 Task: Find connections with filter location Kaihua with filter topic #house with filter profile language German with filter current company Advance Auto Parts with filter school Thakur College of Science & Commerce with filter industry Mobile Computing Software Products with filter service category Immigration Law with filter keywords title Title Researcher
Action: Mouse moved to (640, 92)
Screenshot: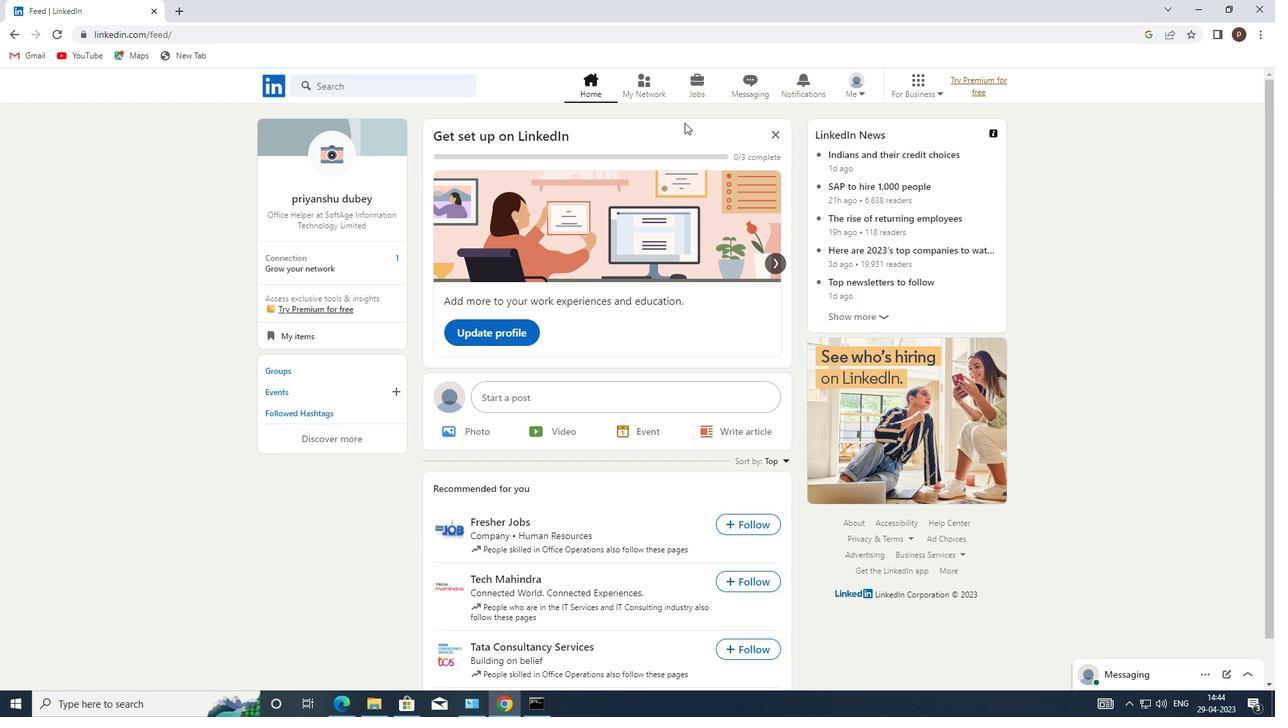 
Action: Mouse pressed left at (640, 92)
Screenshot: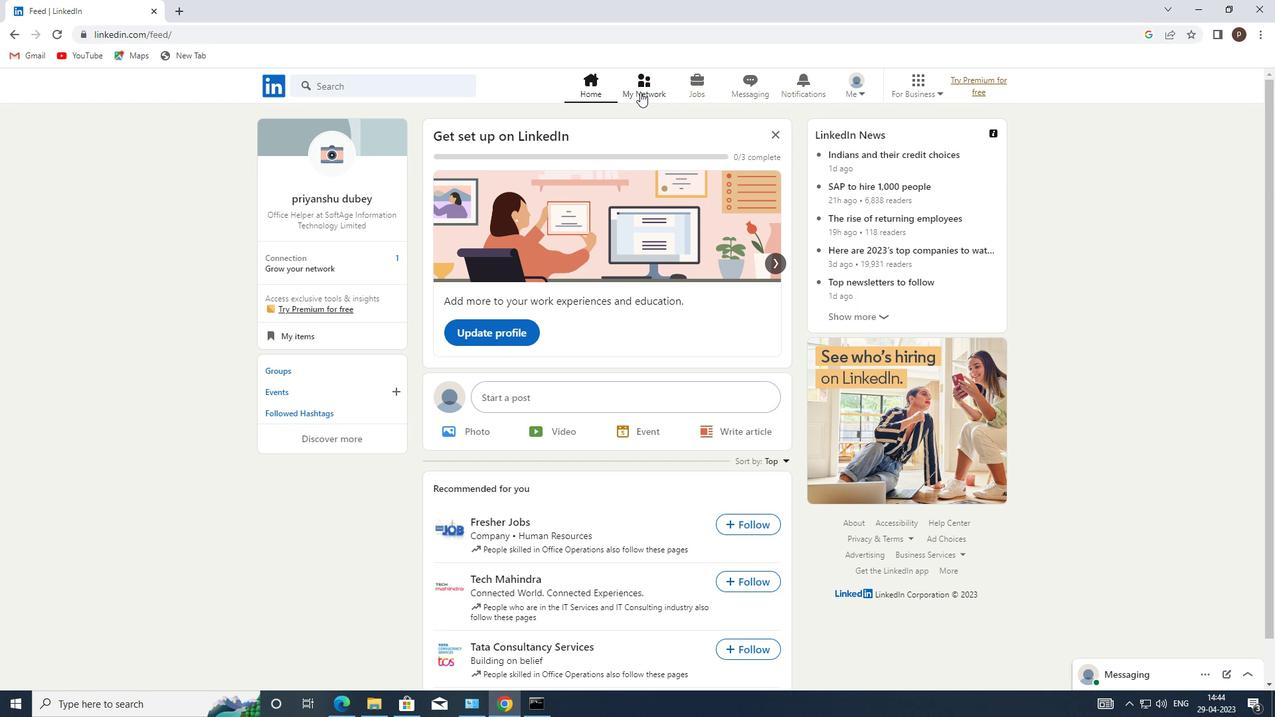 
Action: Mouse moved to (319, 159)
Screenshot: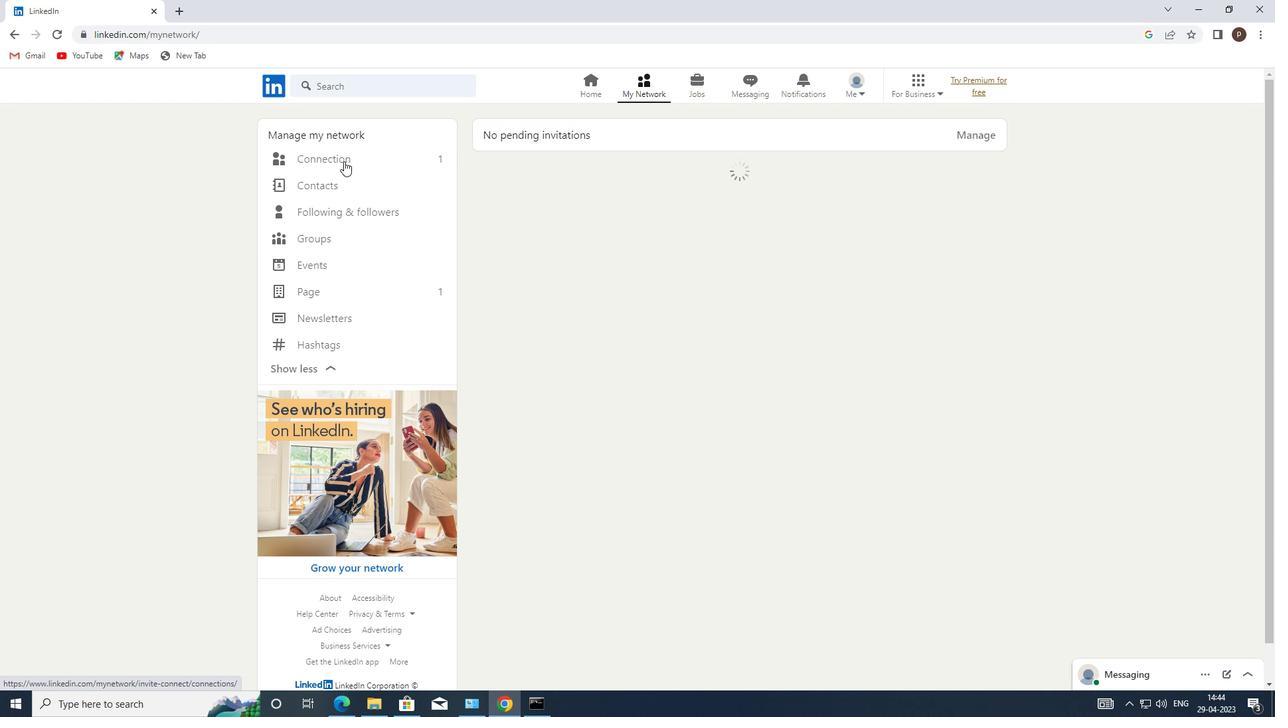 
Action: Mouse pressed left at (319, 159)
Screenshot: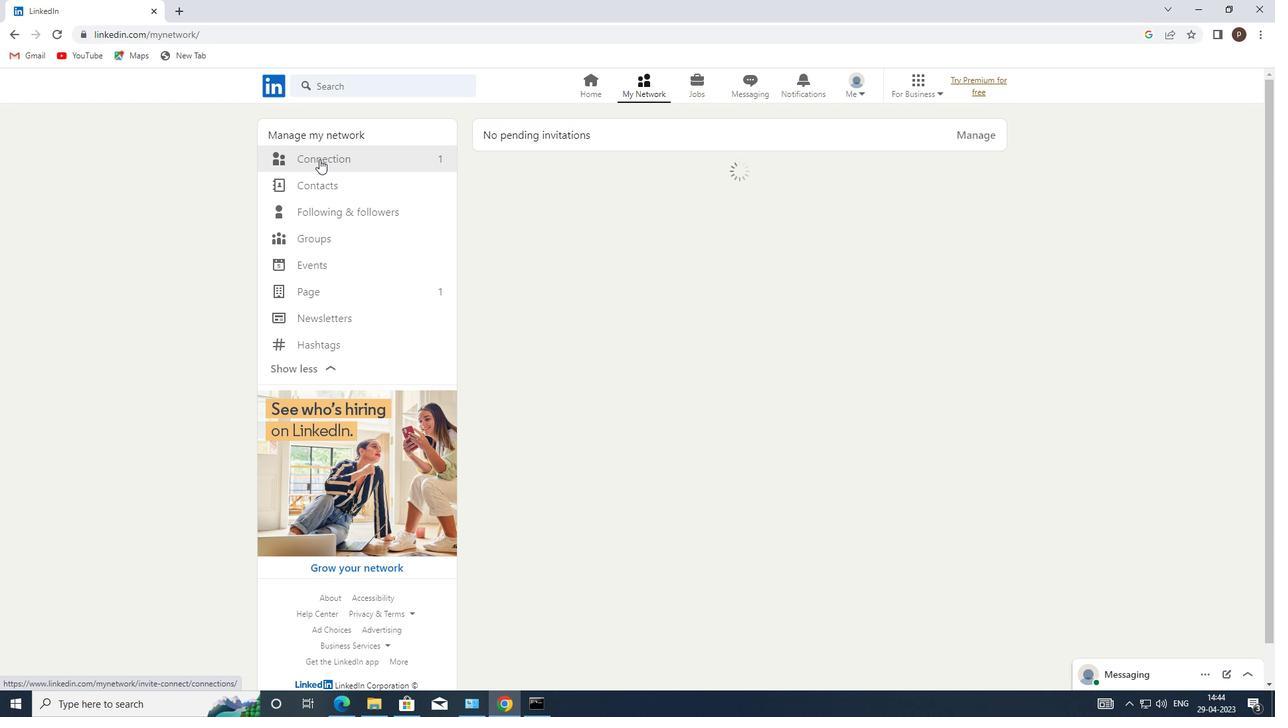 
Action: Mouse moved to (763, 163)
Screenshot: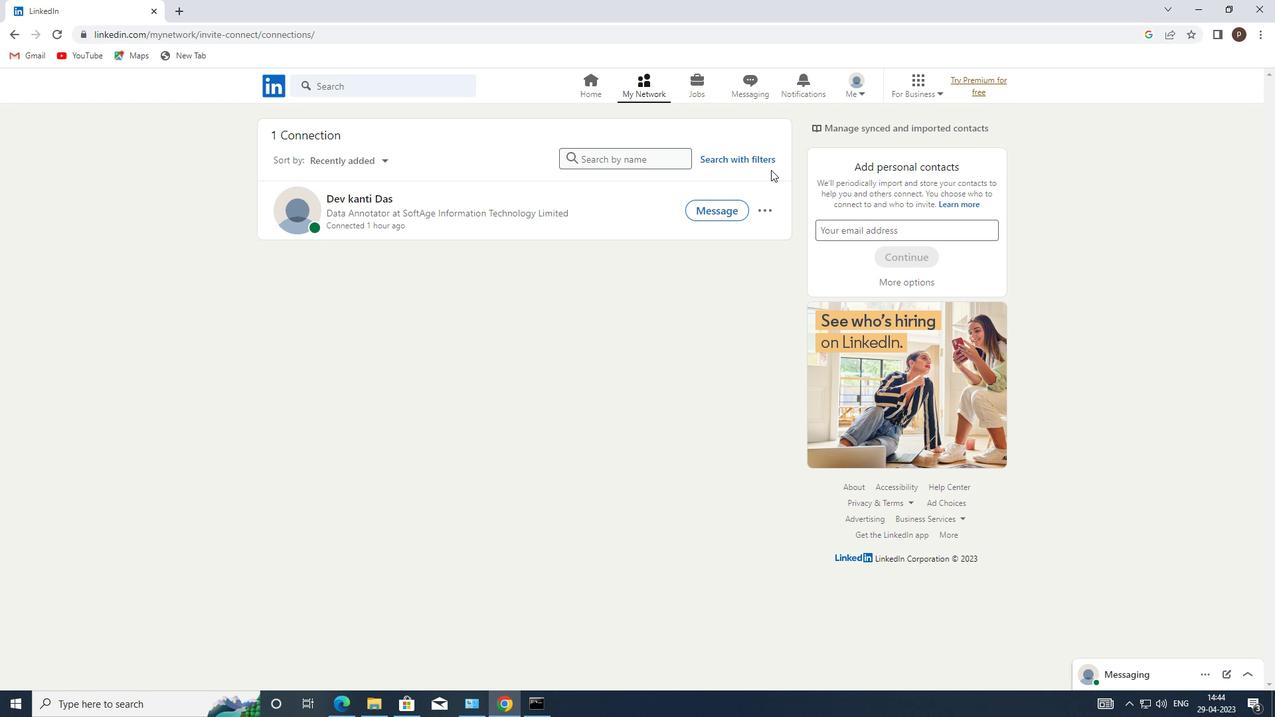 
Action: Mouse pressed left at (763, 163)
Screenshot: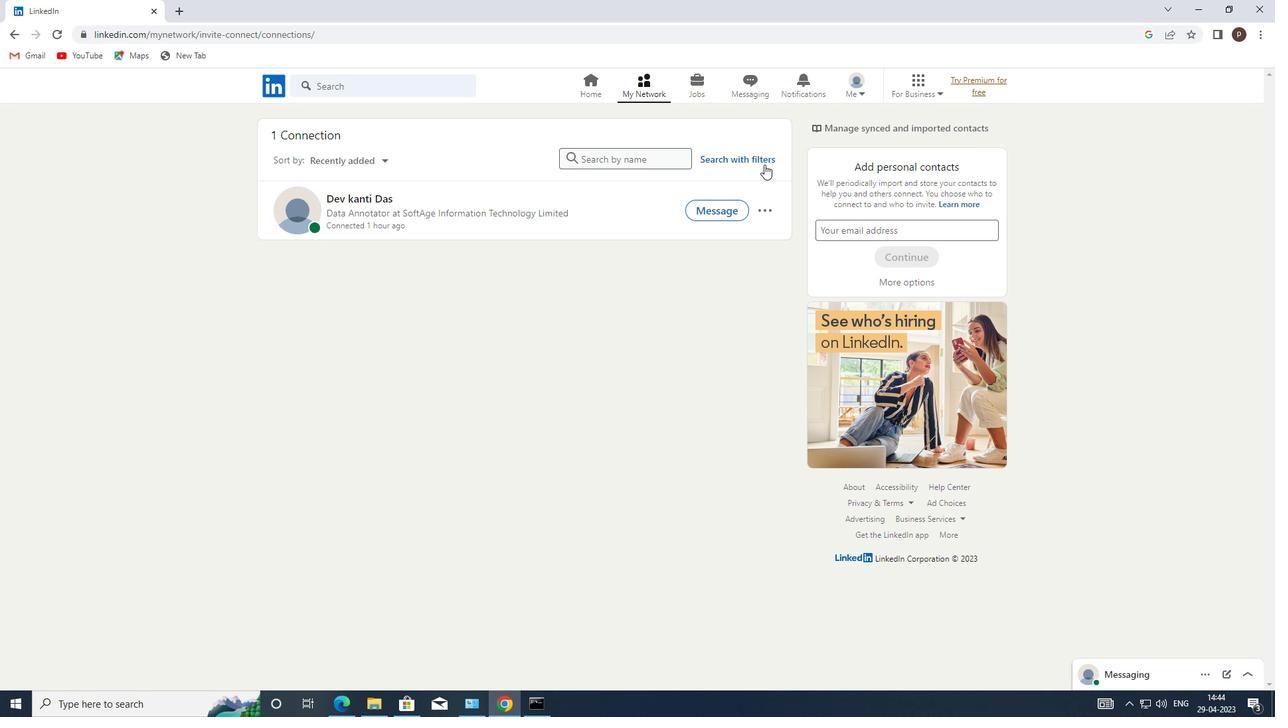 
Action: Mouse moved to (681, 124)
Screenshot: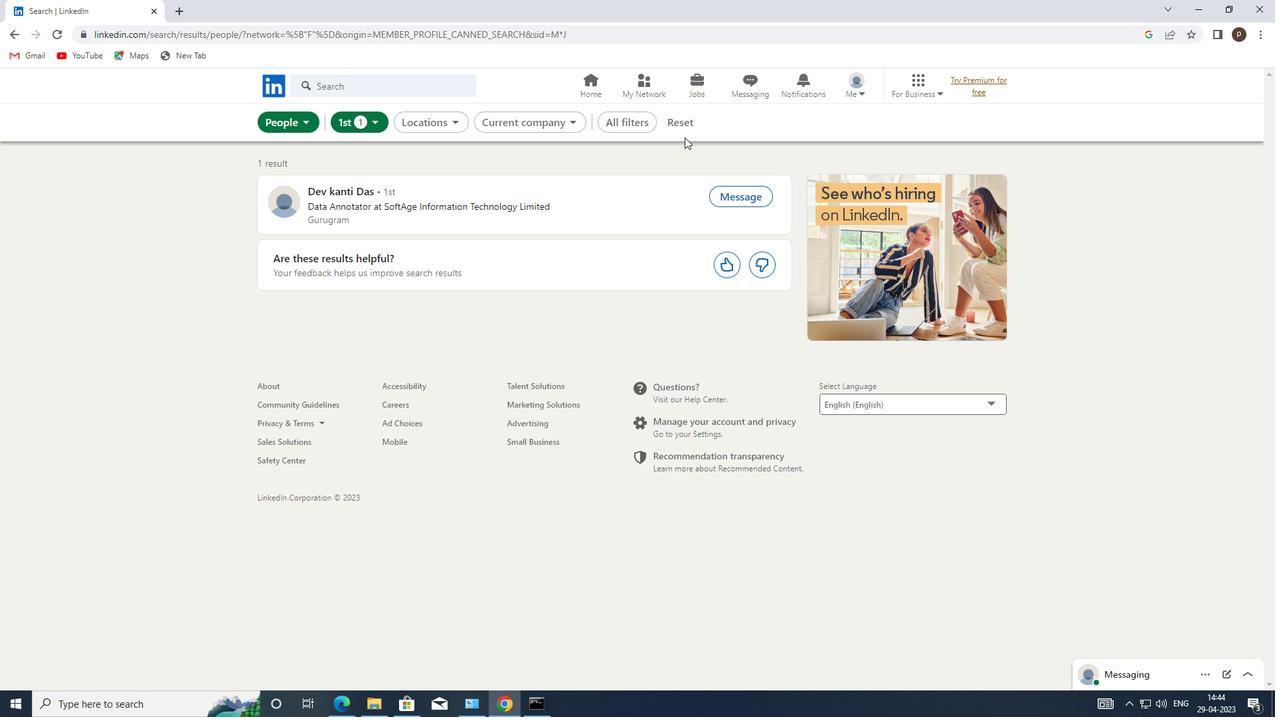
Action: Mouse pressed left at (681, 124)
Screenshot: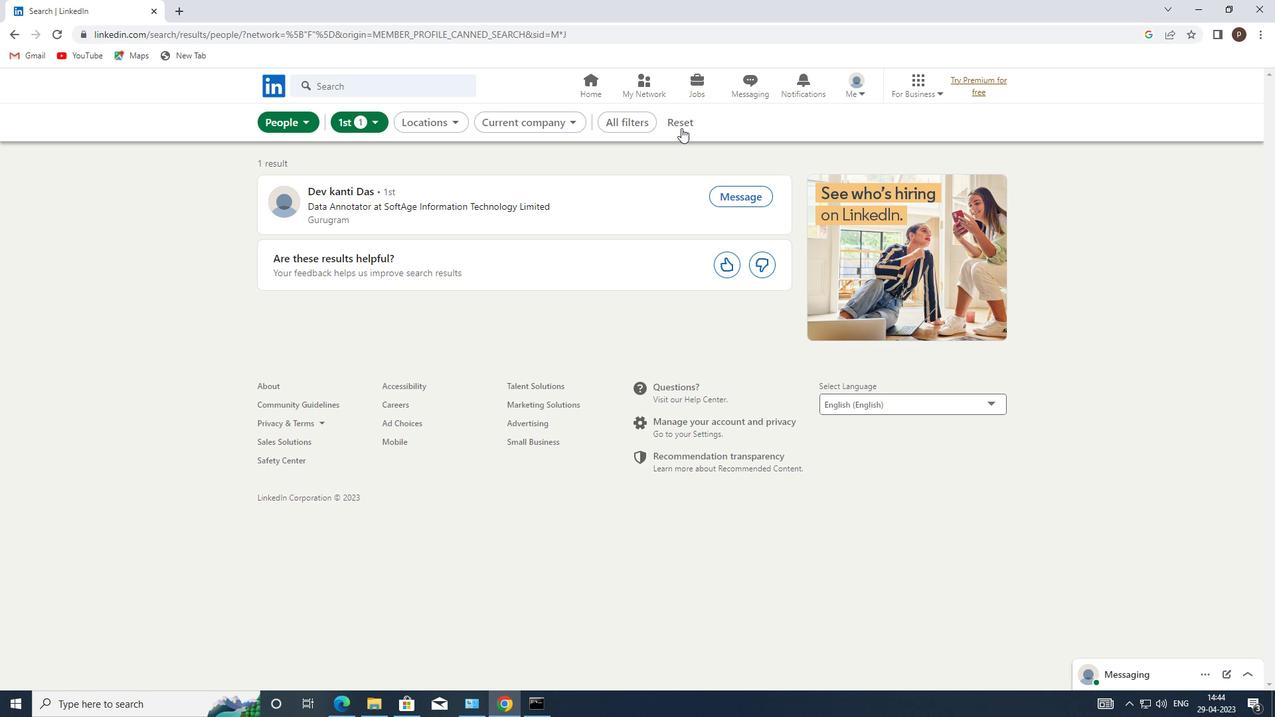 
Action: Mouse moved to (652, 125)
Screenshot: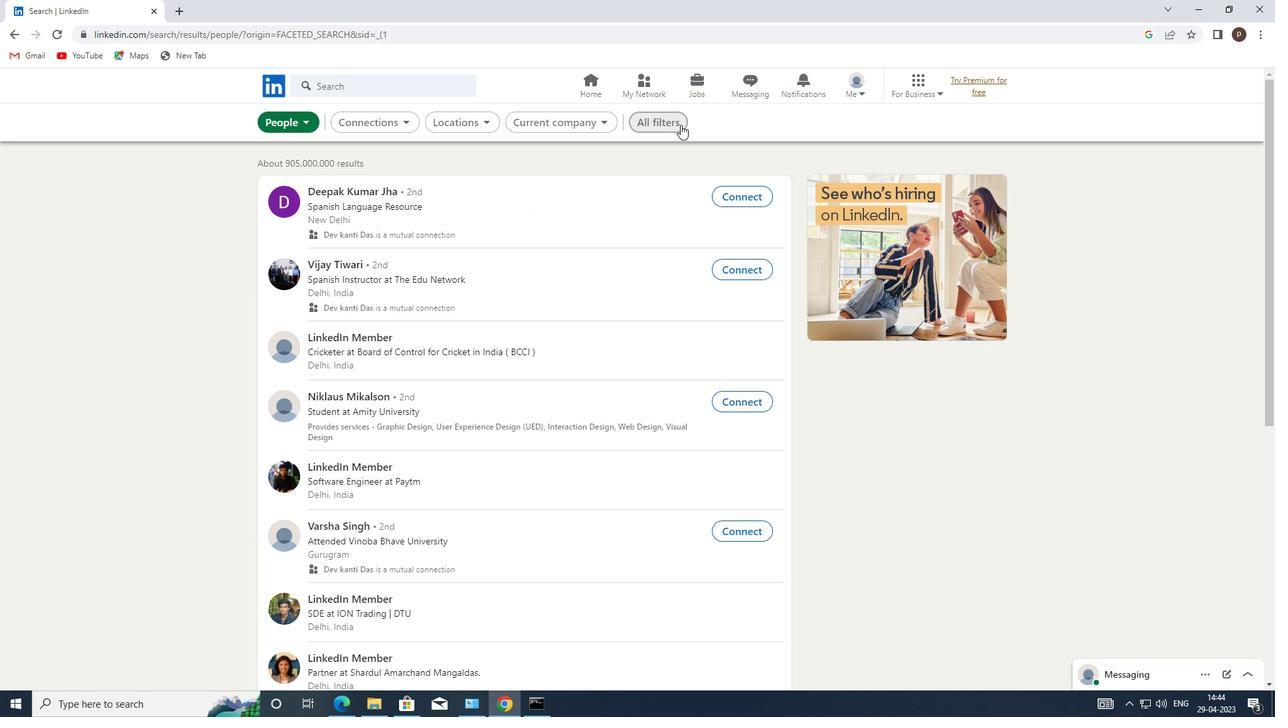
Action: Mouse pressed left at (652, 125)
Screenshot: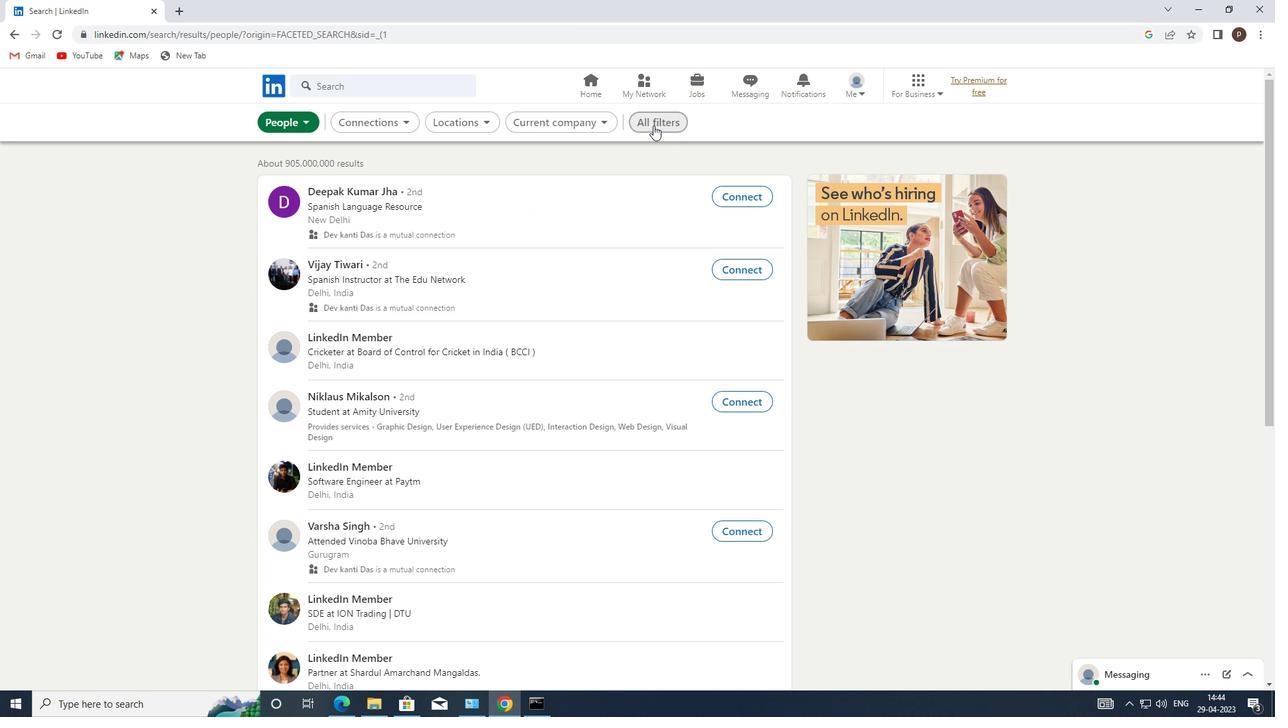 
Action: Mouse moved to (1045, 311)
Screenshot: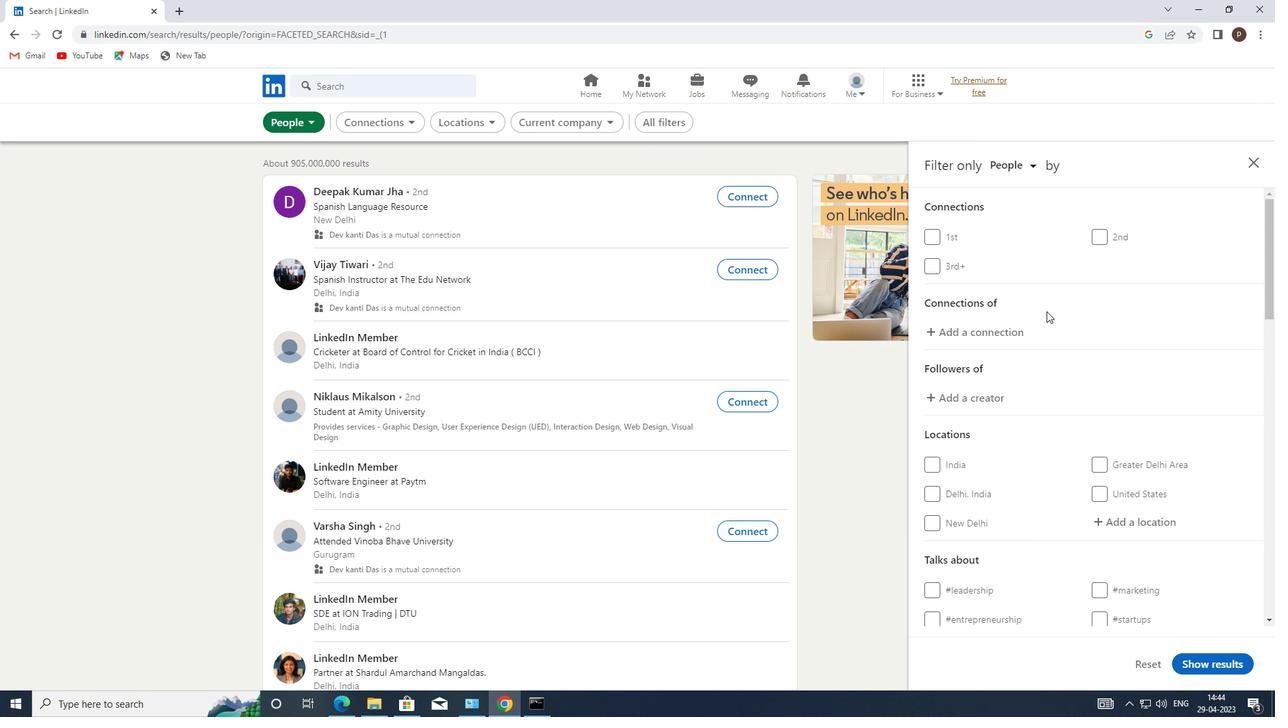 
Action: Mouse scrolled (1045, 310) with delta (0, 0)
Screenshot: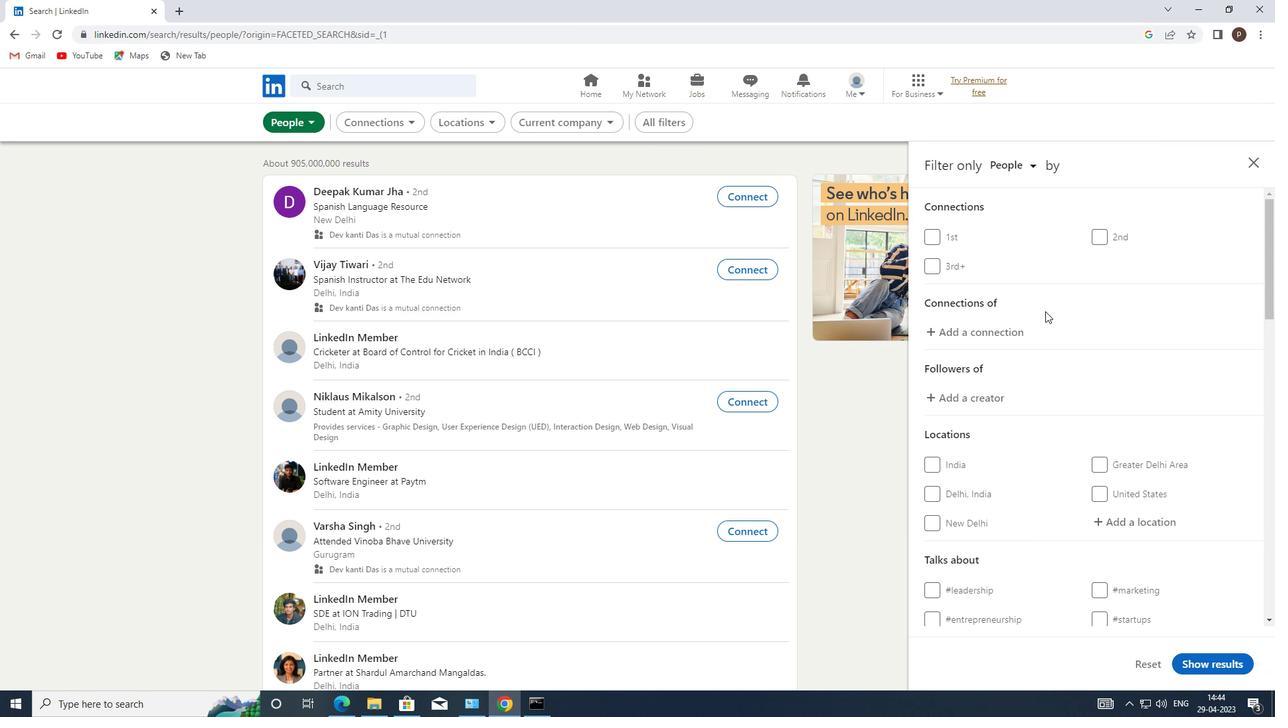 
Action: Mouse scrolled (1045, 310) with delta (0, 0)
Screenshot: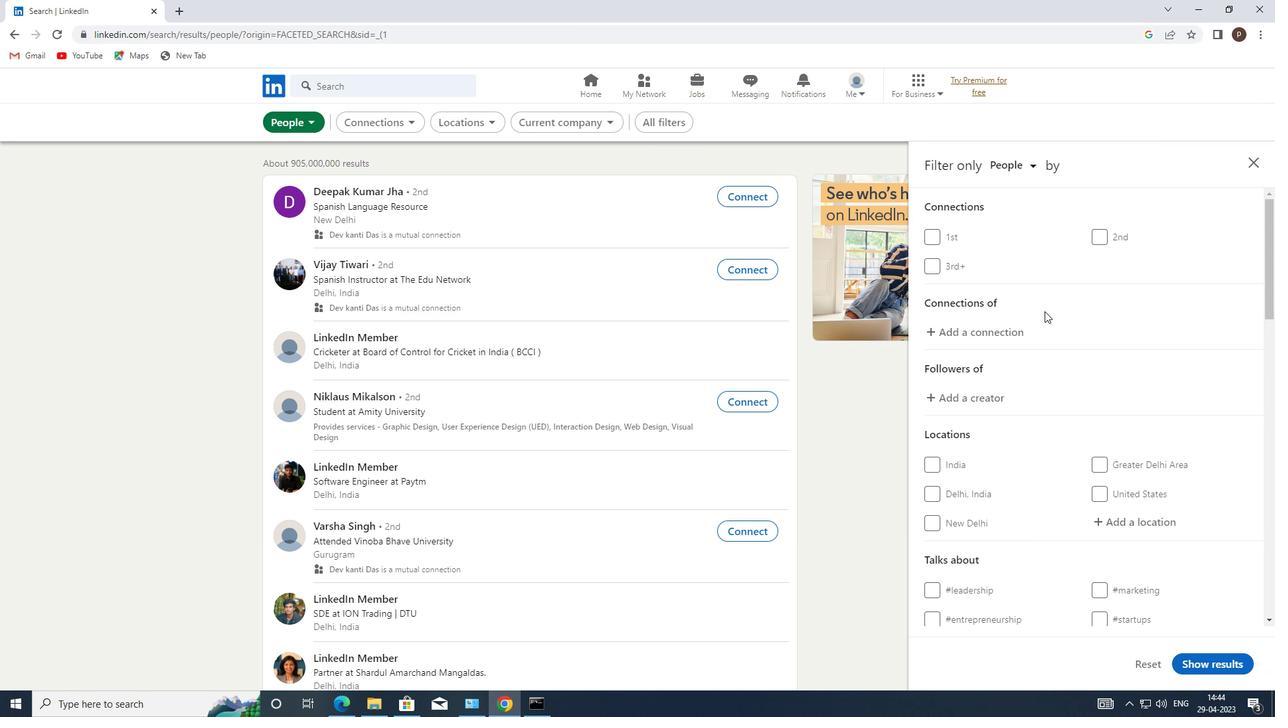 
Action: Mouse moved to (1117, 393)
Screenshot: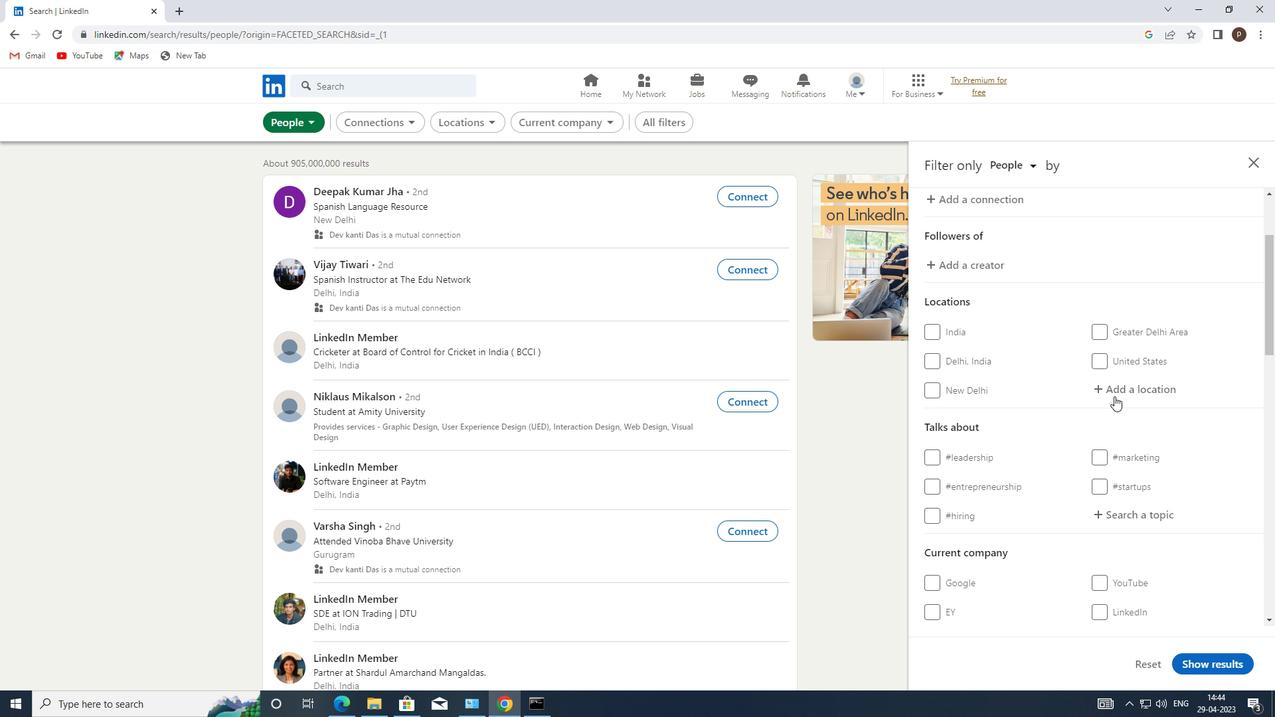 
Action: Mouse pressed left at (1117, 393)
Screenshot: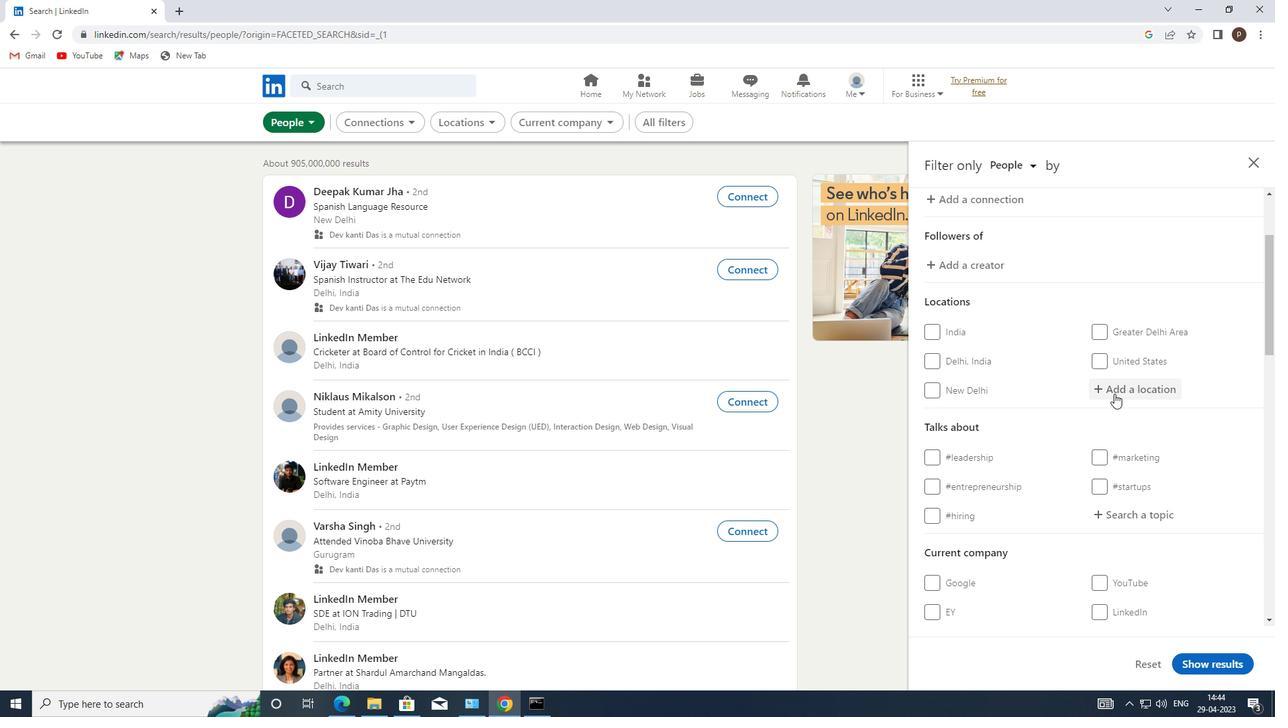 
Action: Key pressed k<Key.caps_lock>aihua
Screenshot: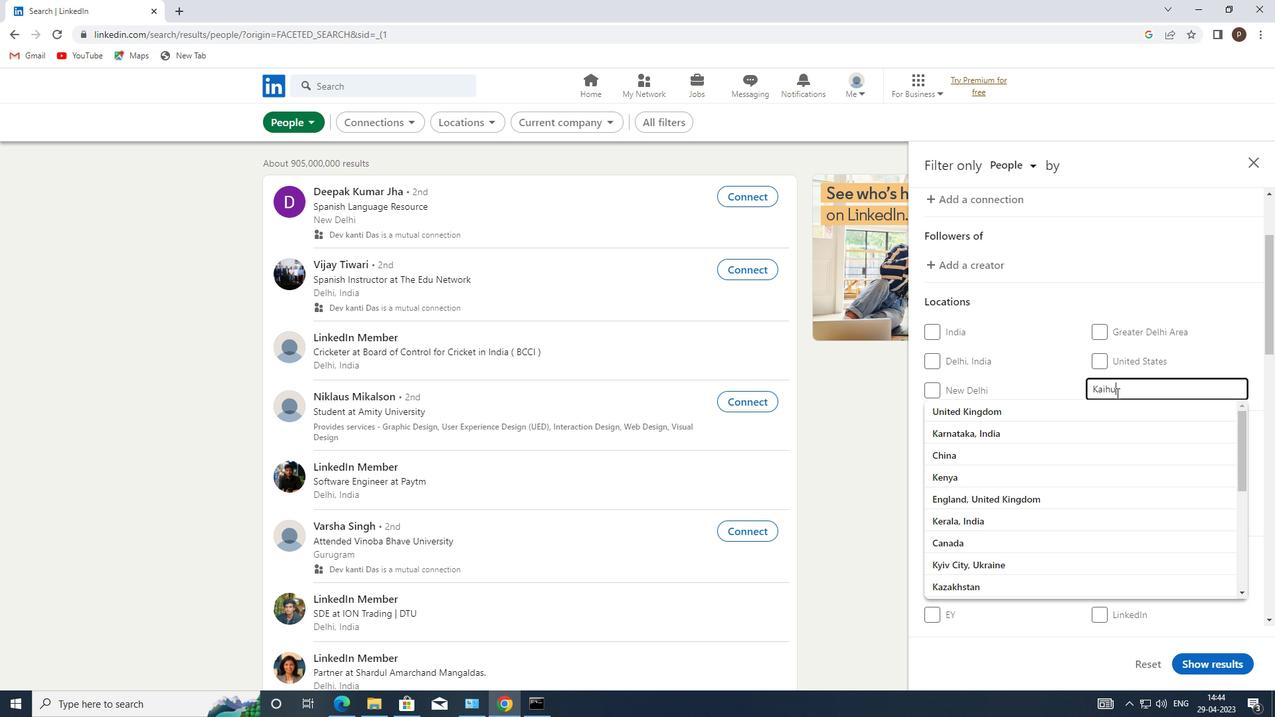 
Action: Mouse moved to (1045, 453)
Screenshot: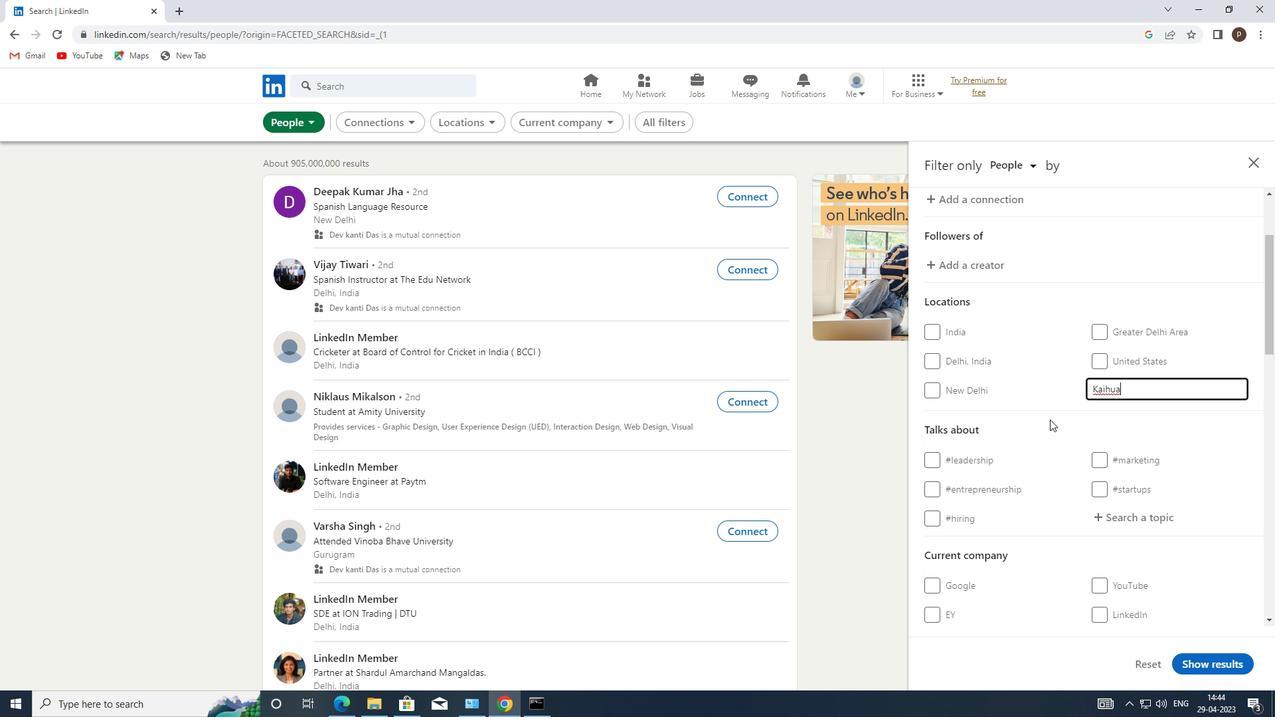 
Action: Mouse scrolled (1045, 452) with delta (0, 0)
Screenshot: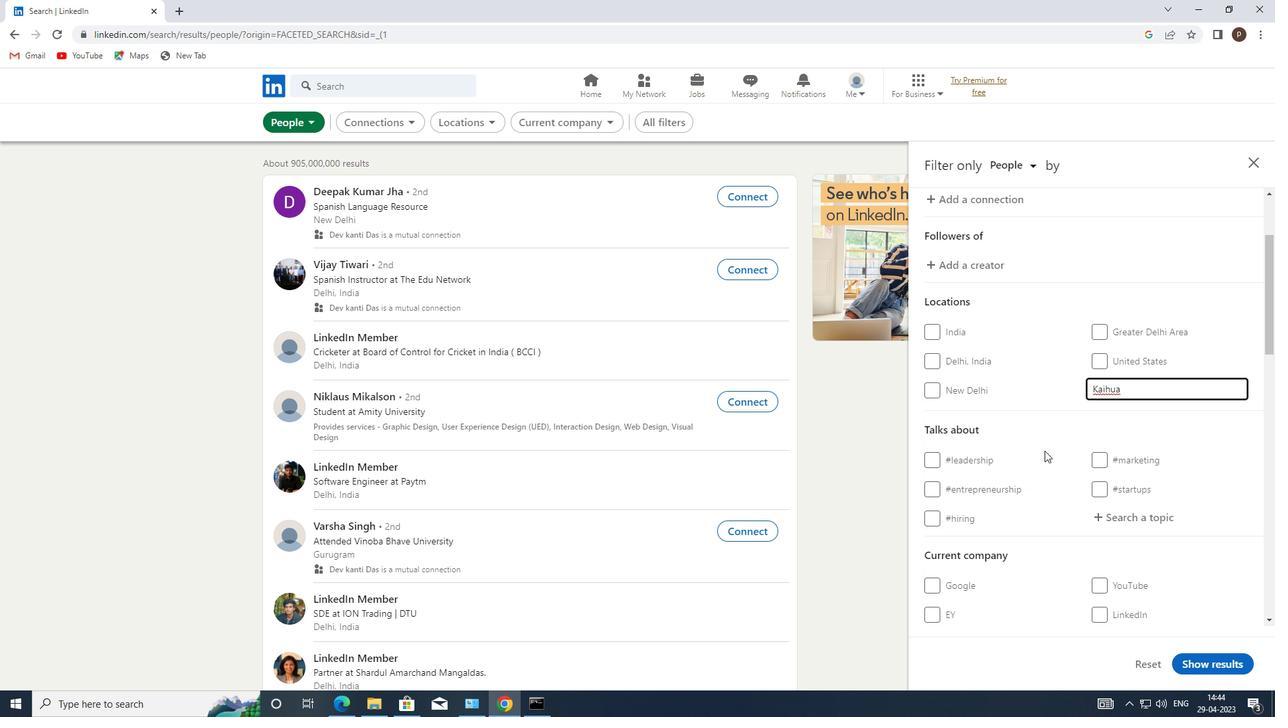 
Action: Mouse moved to (1108, 449)
Screenshot: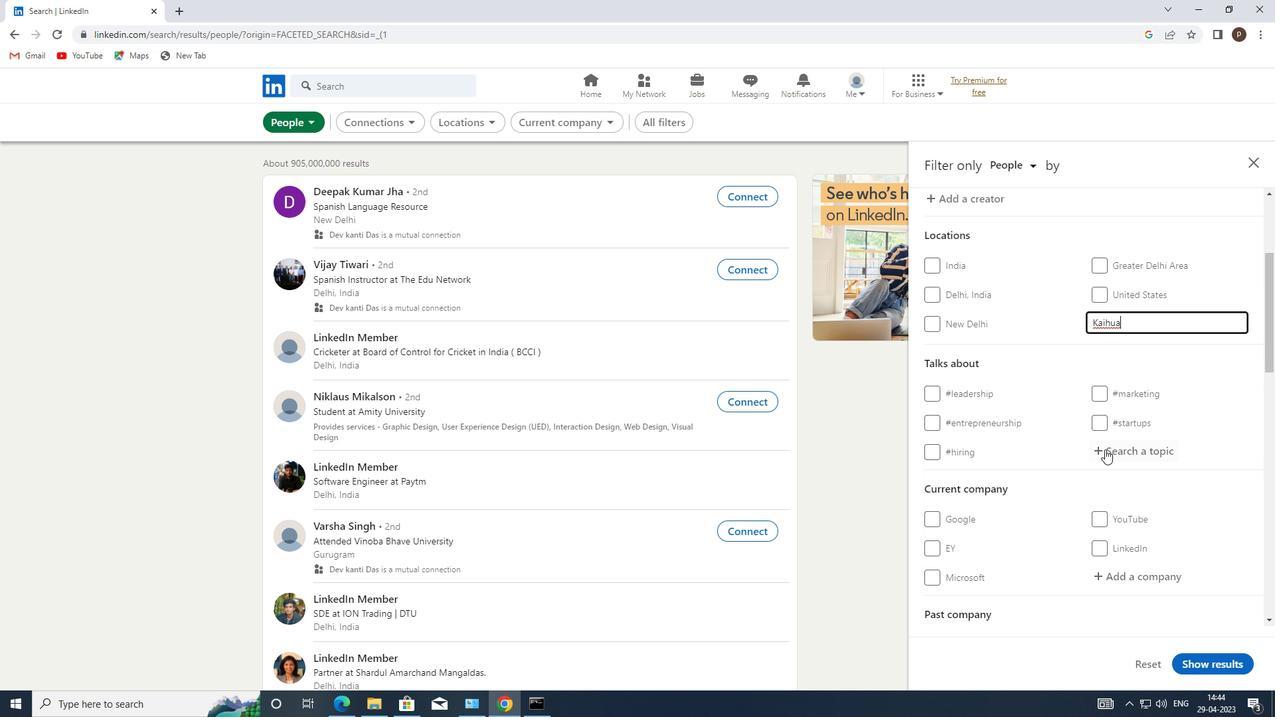 
Action: Mouse pressed left at (1108, 449)
Screenshot: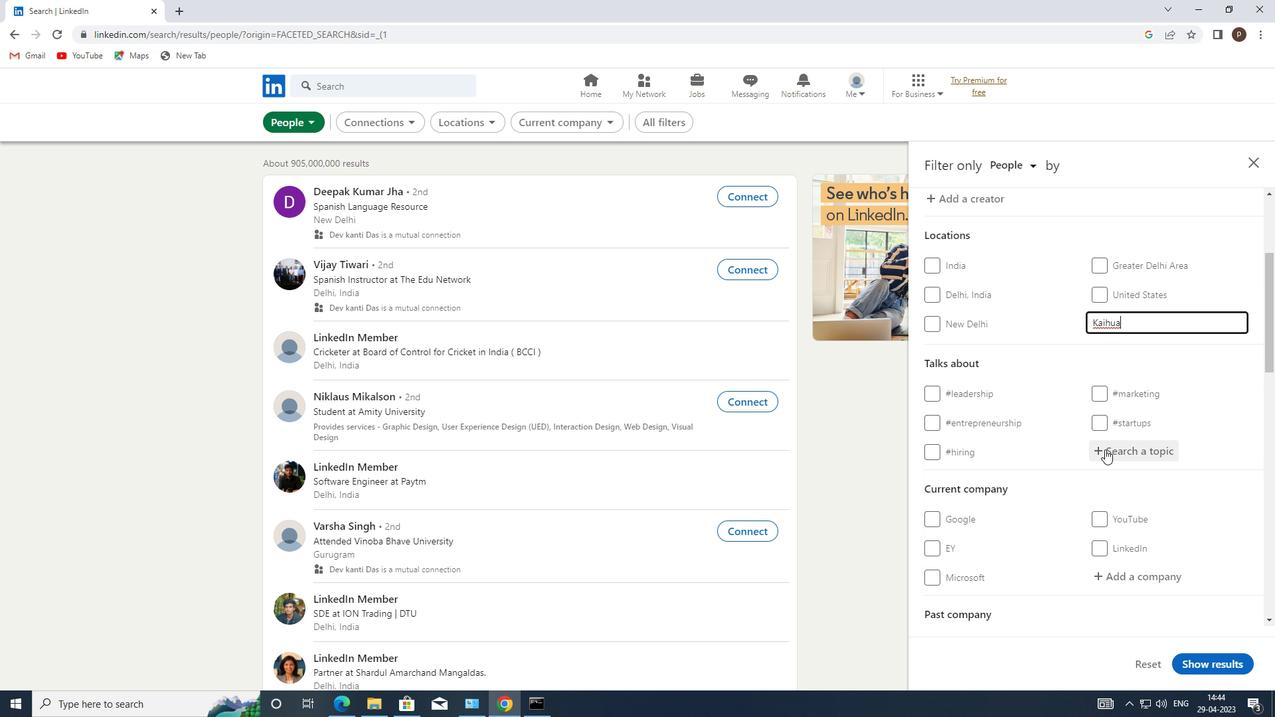 
Action: Key pressed <Key.shift>#HOUSE
Screenshot: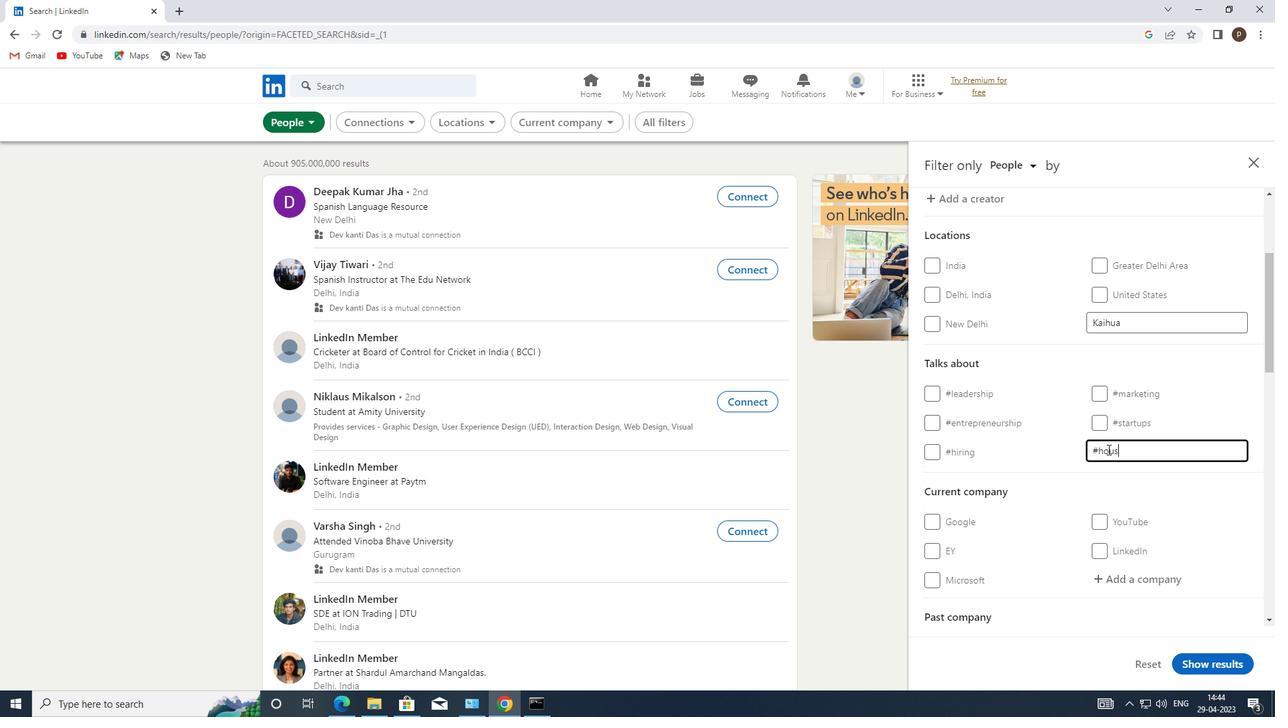 
Action: Mouse moved to (1008, 500)
Screenshot: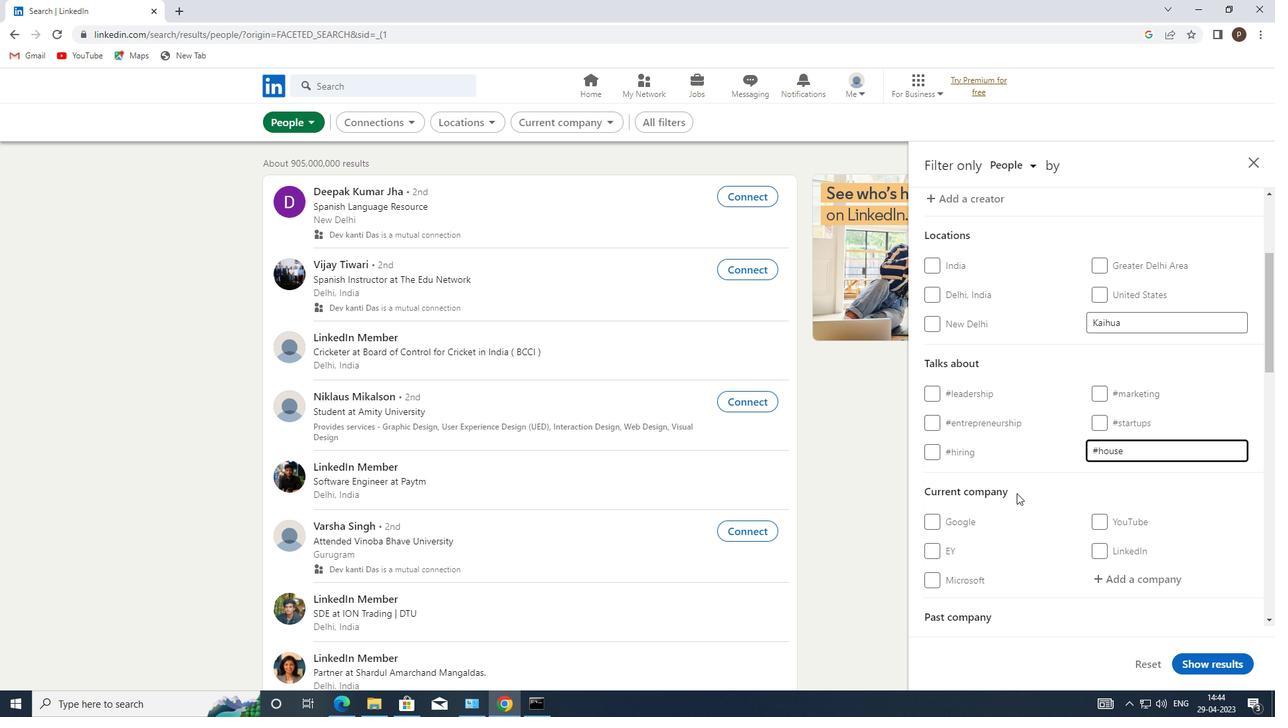 
Action: Mouse scrolled (1008, 499) with delta (0, 0)
Screenshot: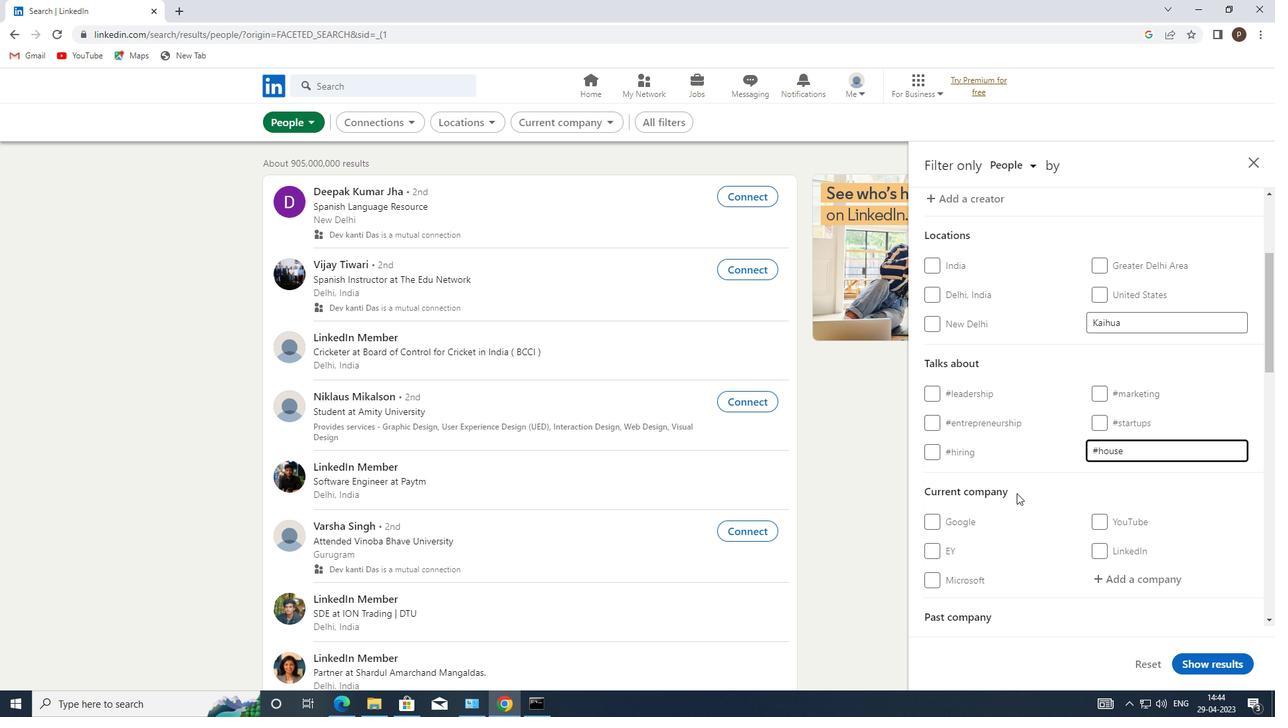 
Action: Mouse scrolled (1008, 499) with delta (0, 0)
Screenshot: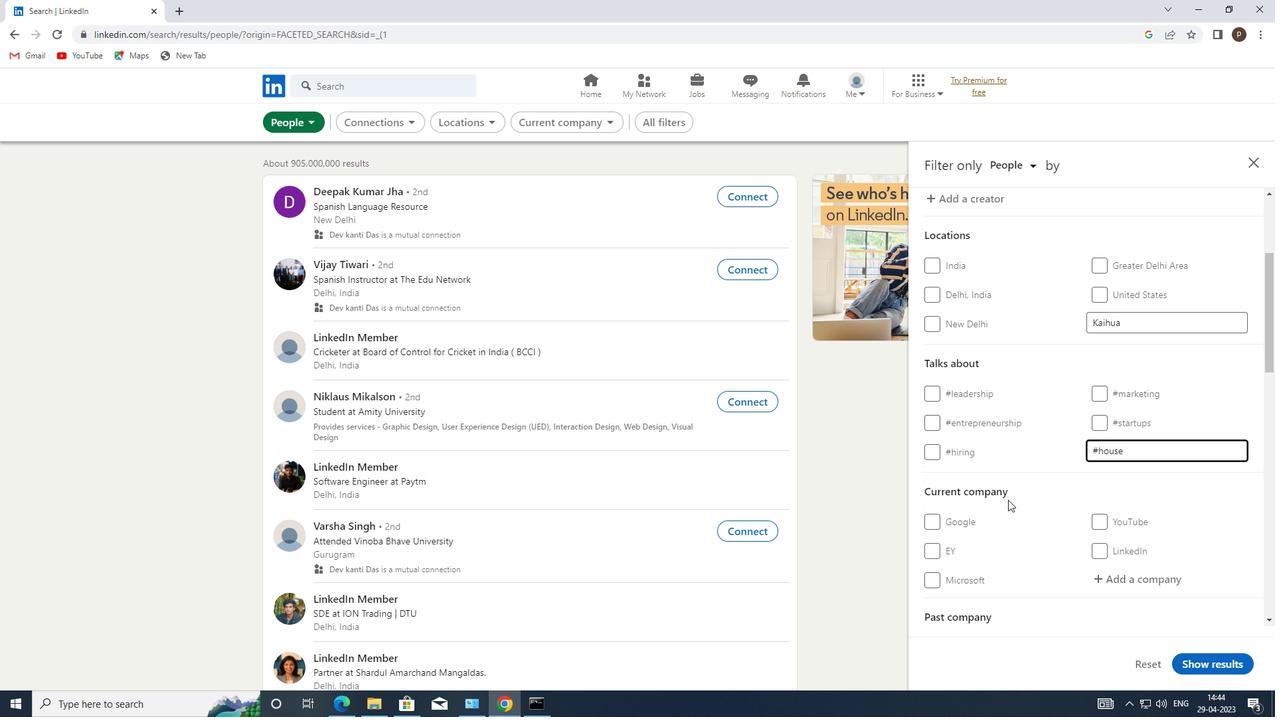 
Action: Mouse scrolled (1008, 499) with delta (0, 0)
Screenshot: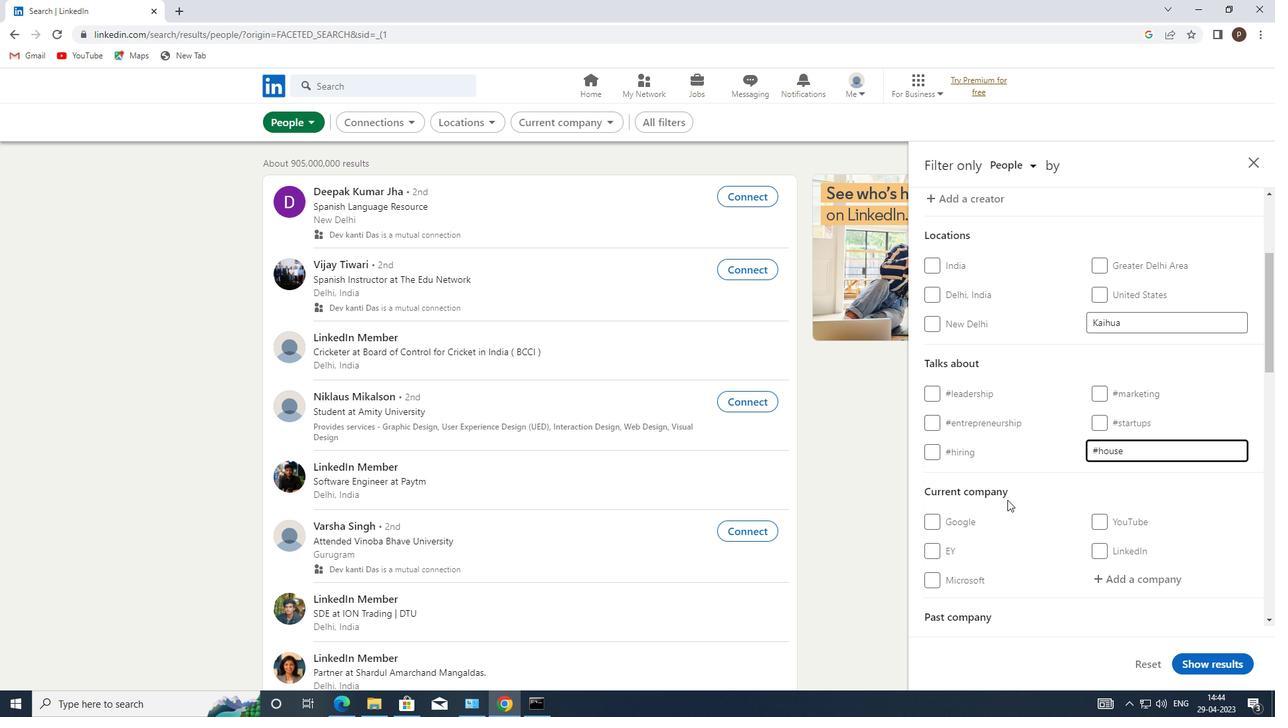 
Action: Mouse scrolled (1008, 499) with delta (0, 0)
Screenshot: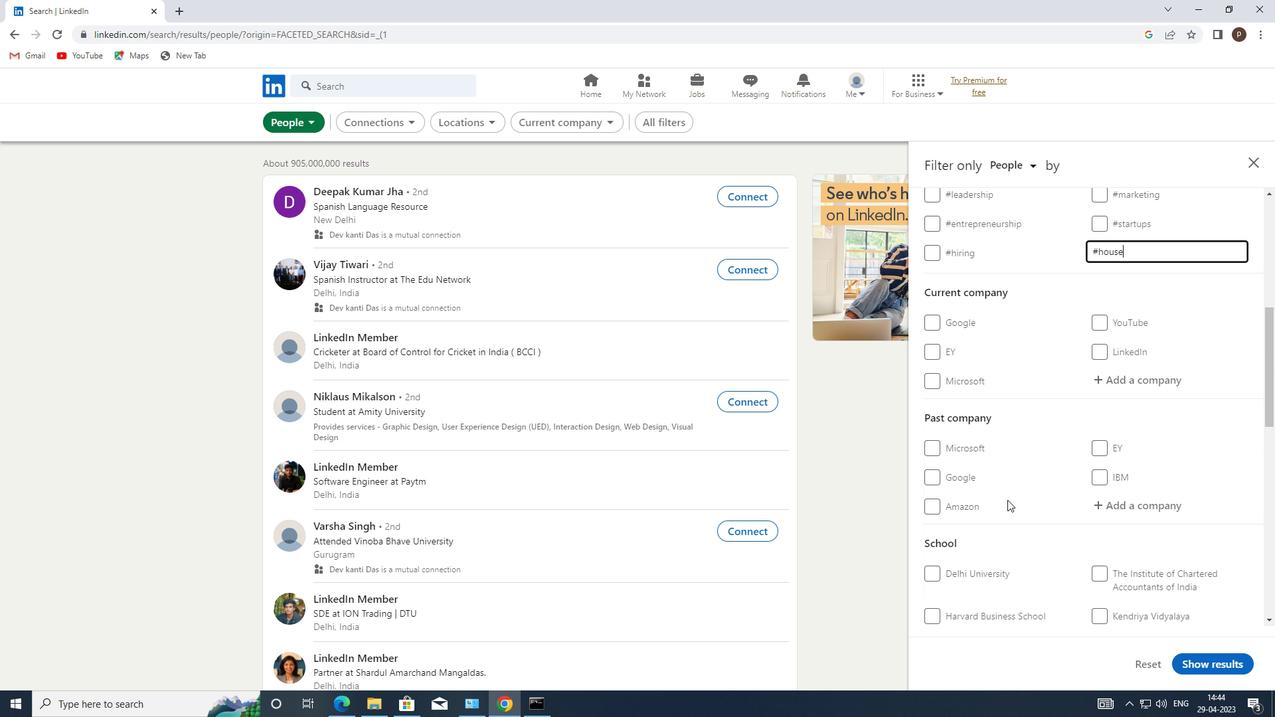 
Action: Mouse scrolled (1008, 499) with delta (0, 0)
Screenshot: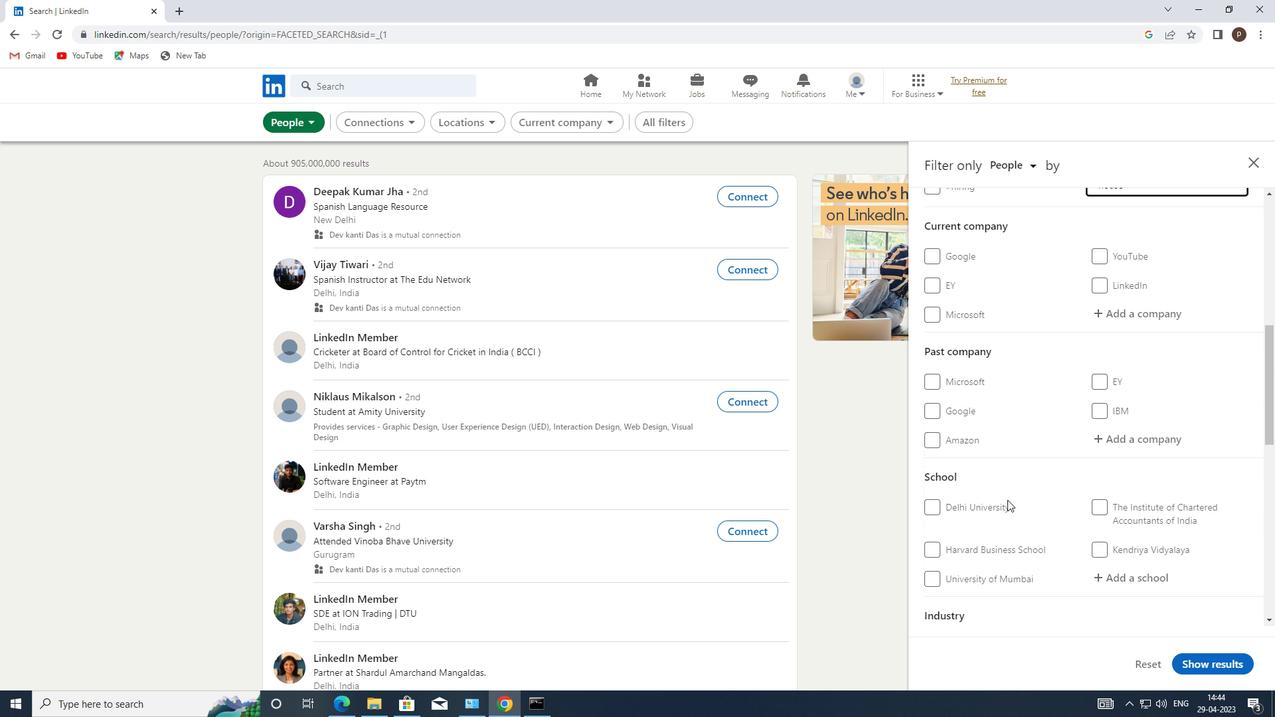 
Action: Mouse scrolled (1008, 499) with delta (0, 0)
Screenshot: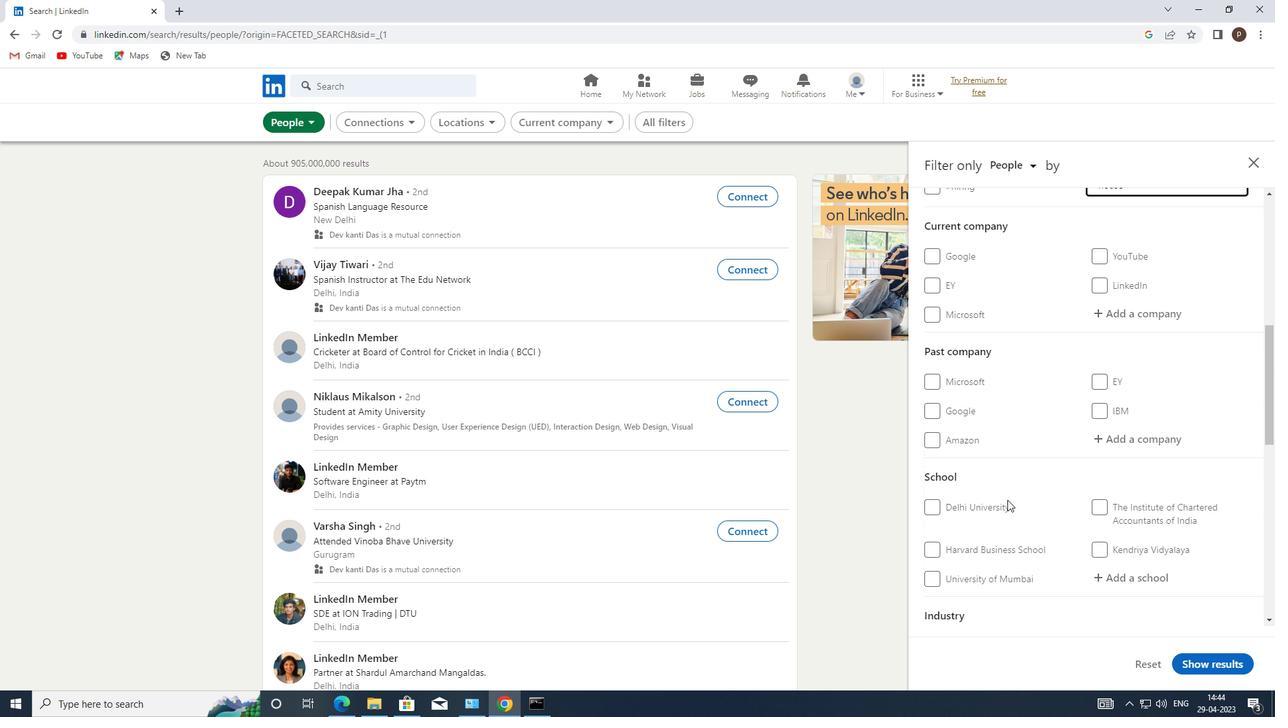 
Action: Mouse scrolled (1008, 499) with delta (0, 0)
Screenshot: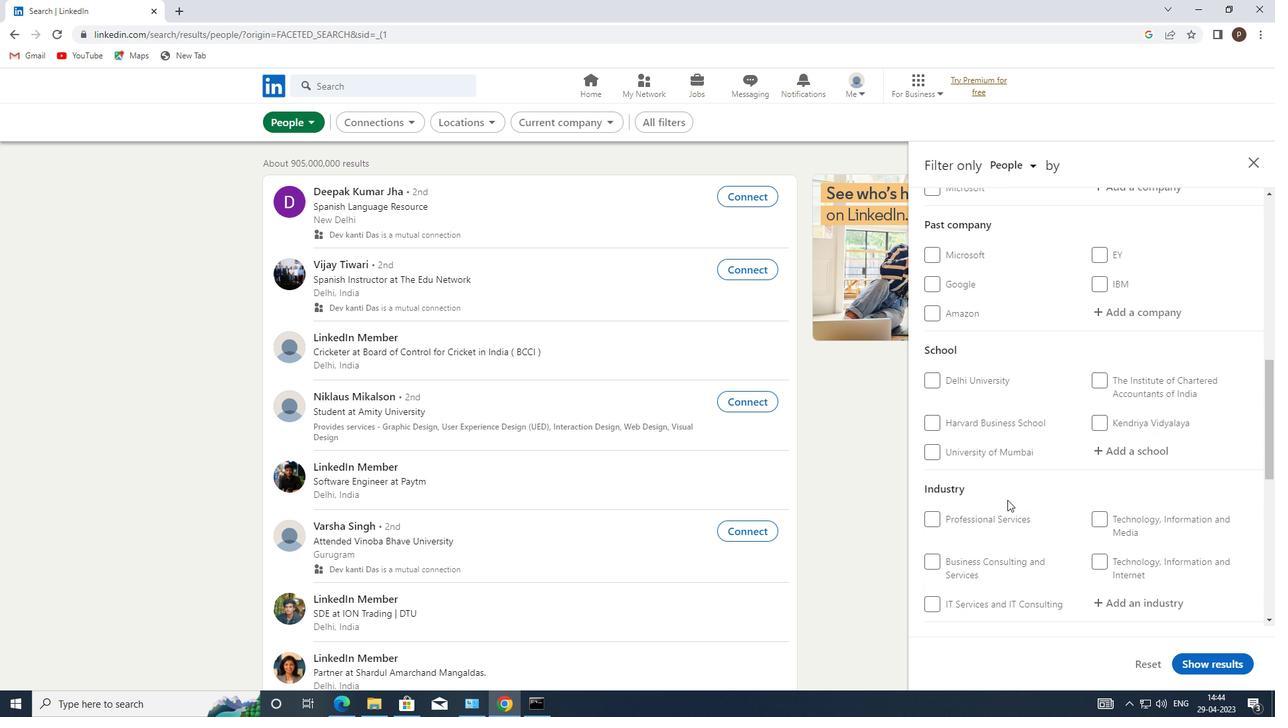 
Action: Mouse scrolled (1008, 499) with delta (0, 0)
Screenshot: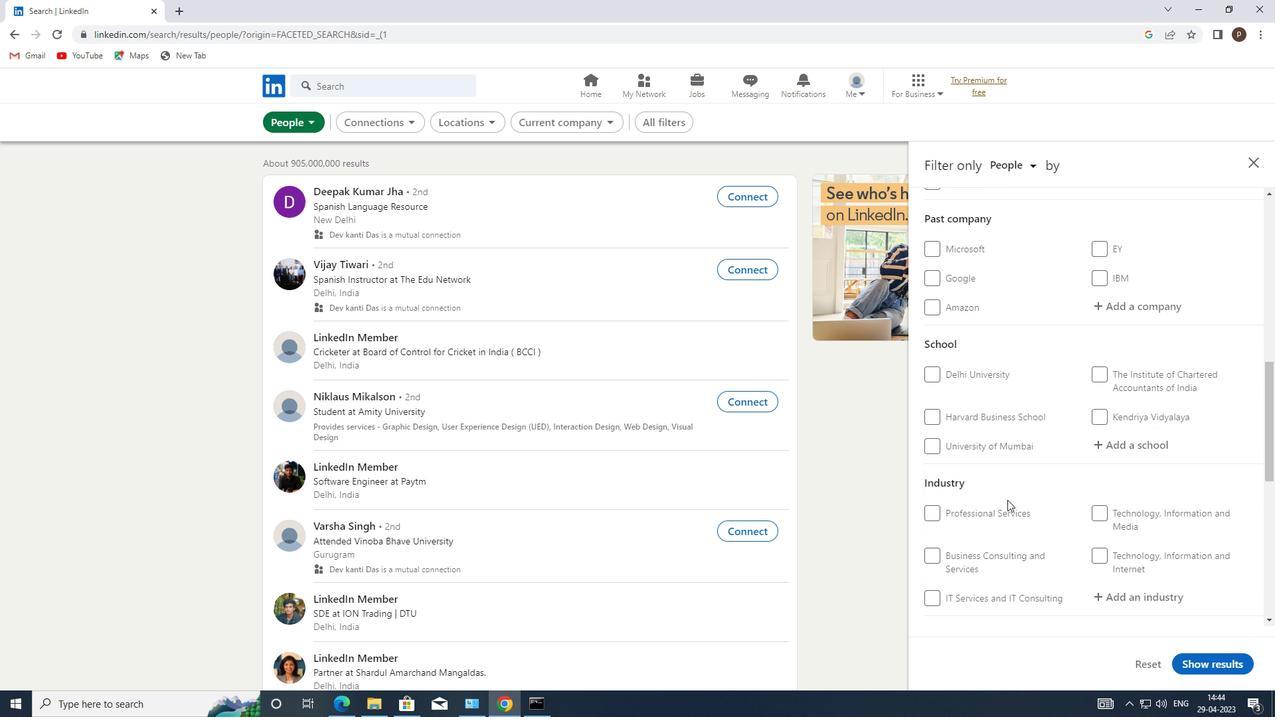 
Action: Mouse scrolled (1008, 499) with delta (0, 0)
Screenshot: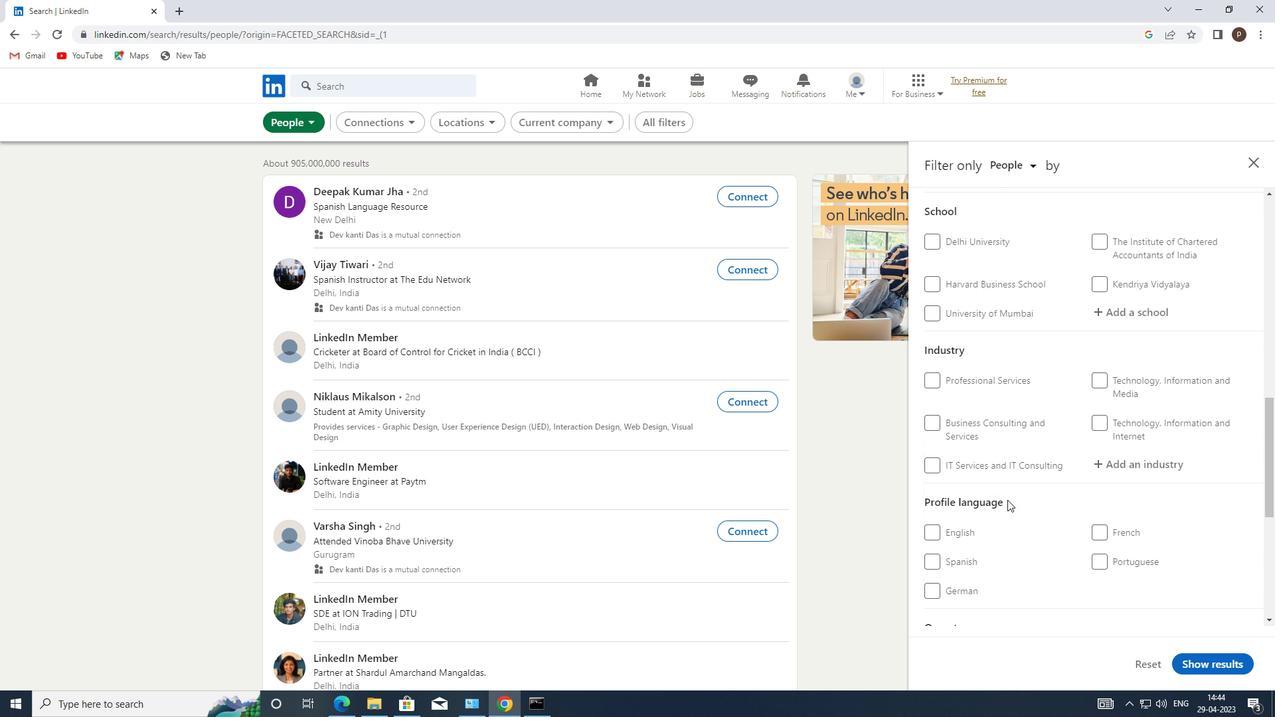 
Action: Mouse moved to (931, 526)
Screenshot: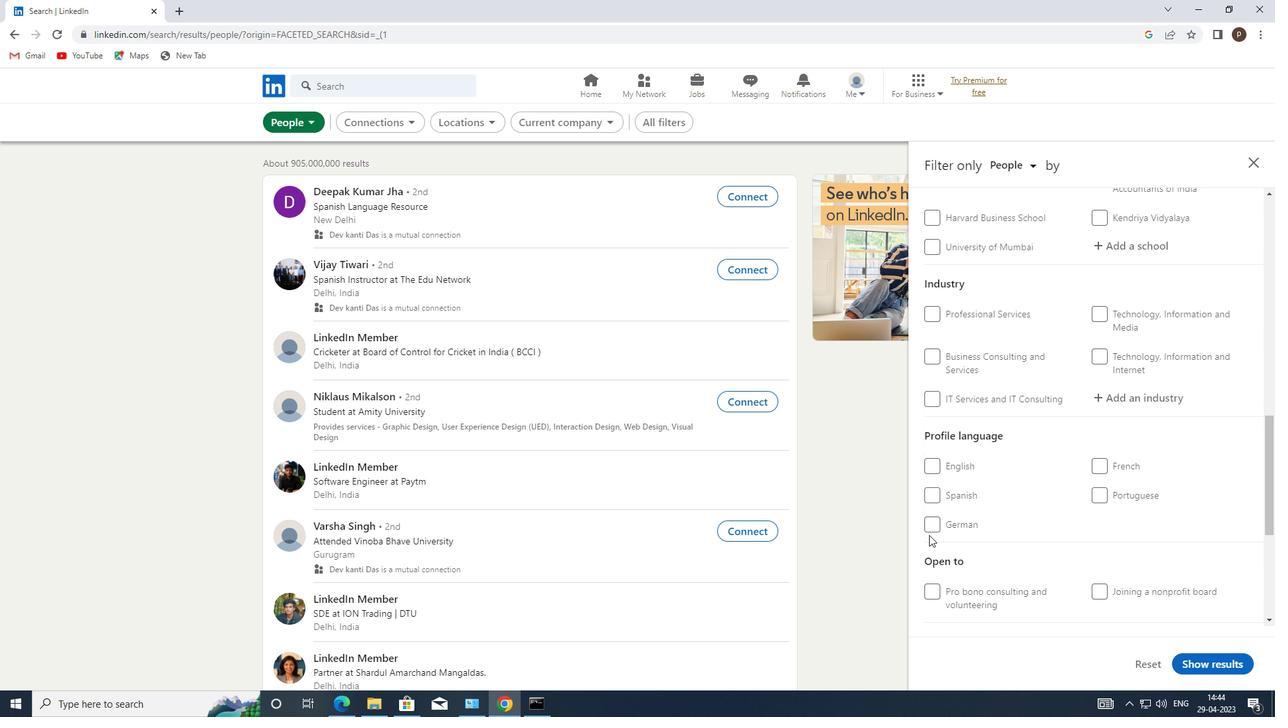 
Action: Mouse pressed left at (931, 526)
Screenshot: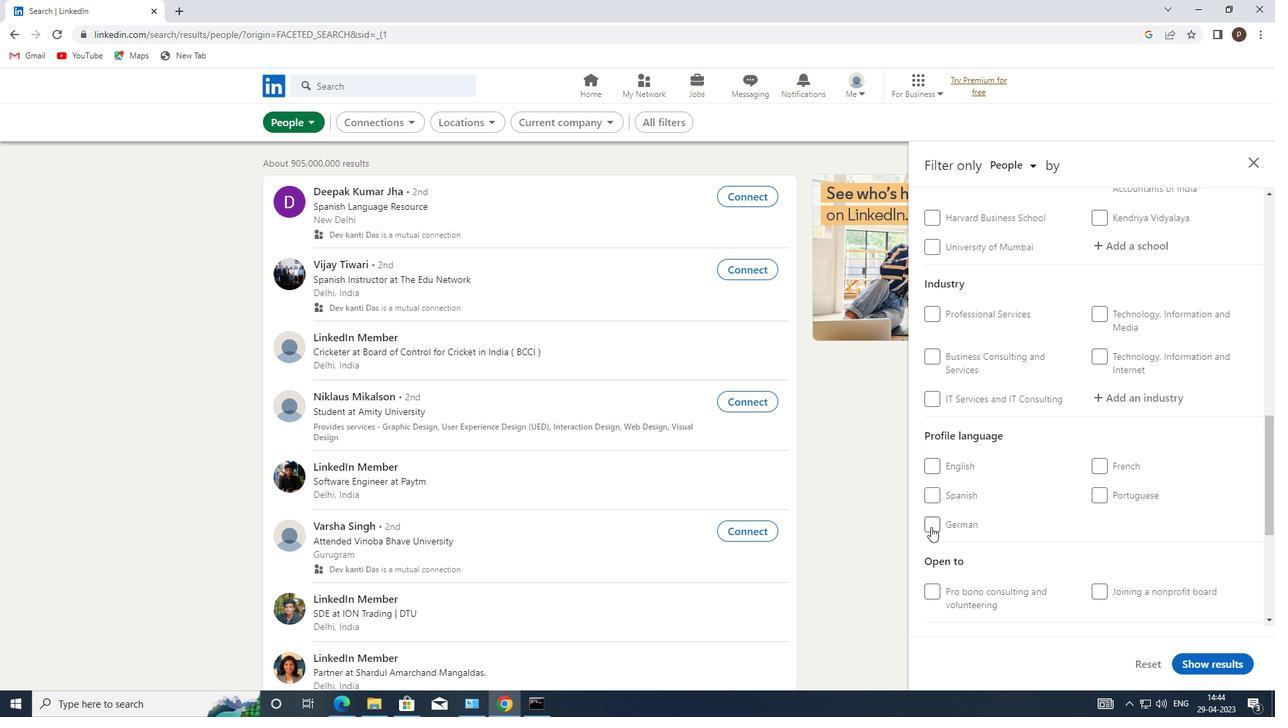 
Action: Mouse moved to (1046, 483)
Screenshot: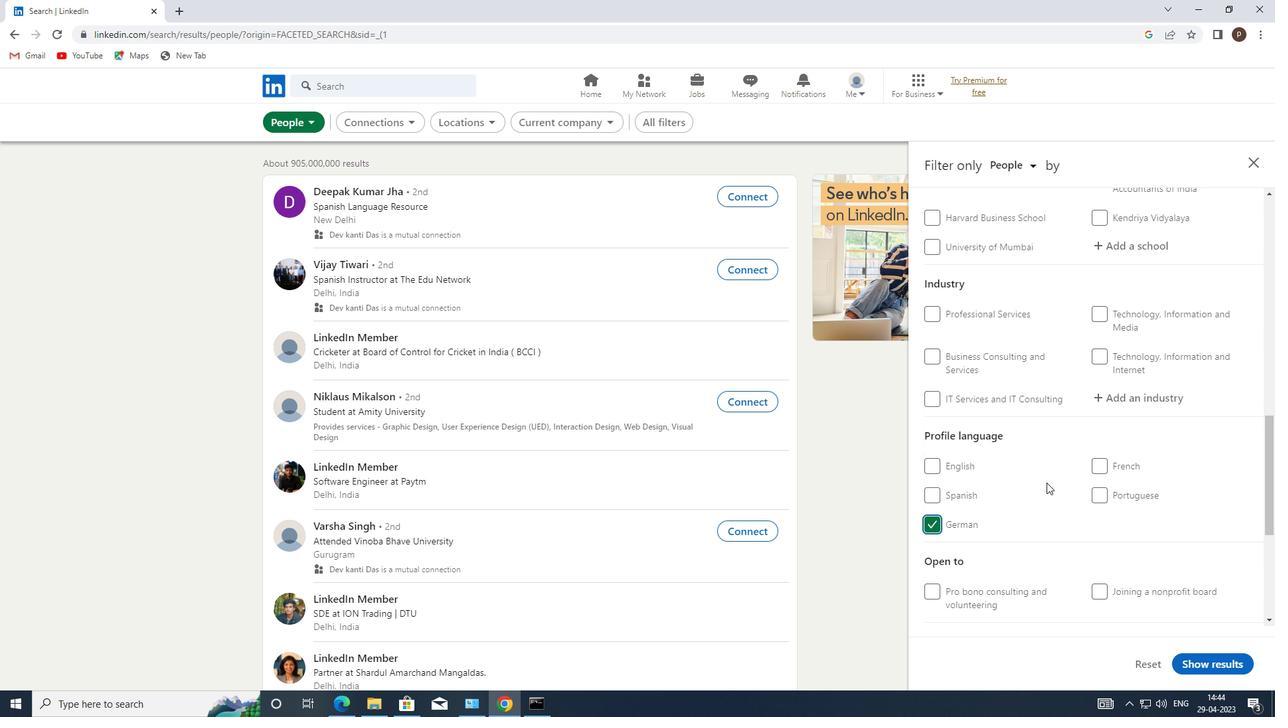 
Action: Mouse scrolled (1046, 483) with delta (0, 0)
Screenshot: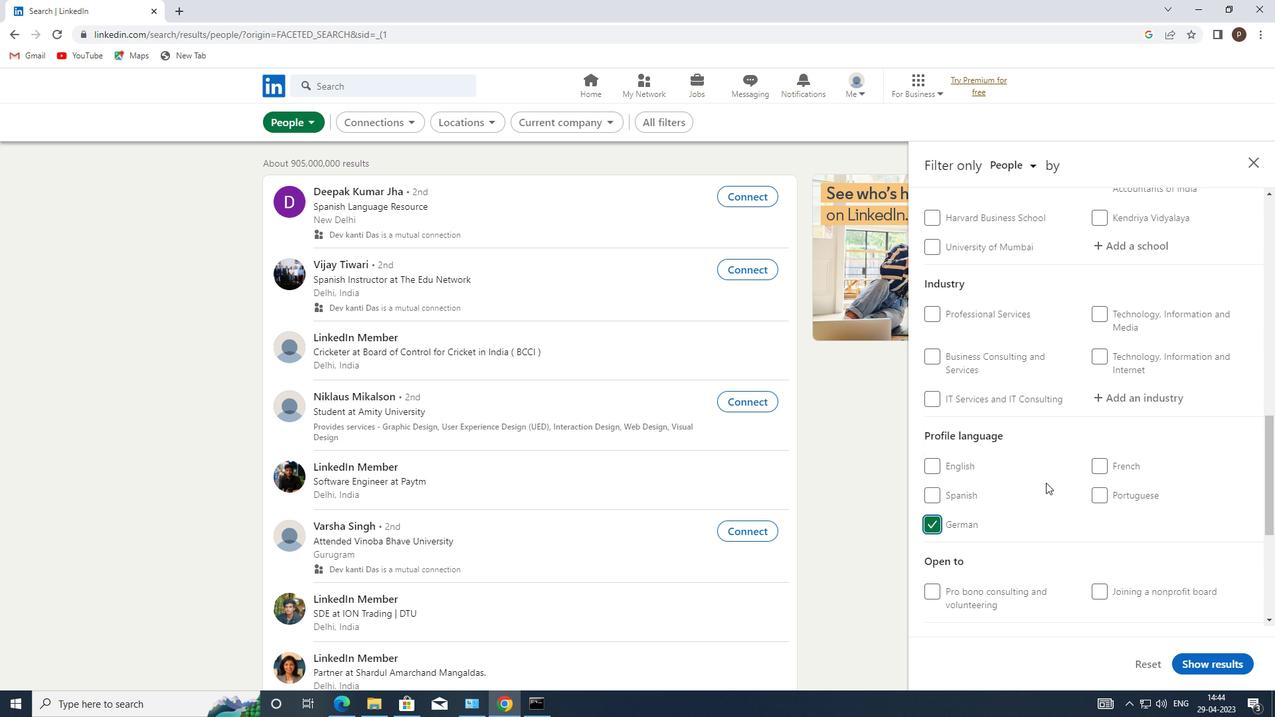 
Action: Mouse moved to (1046, 483)
Screenshot: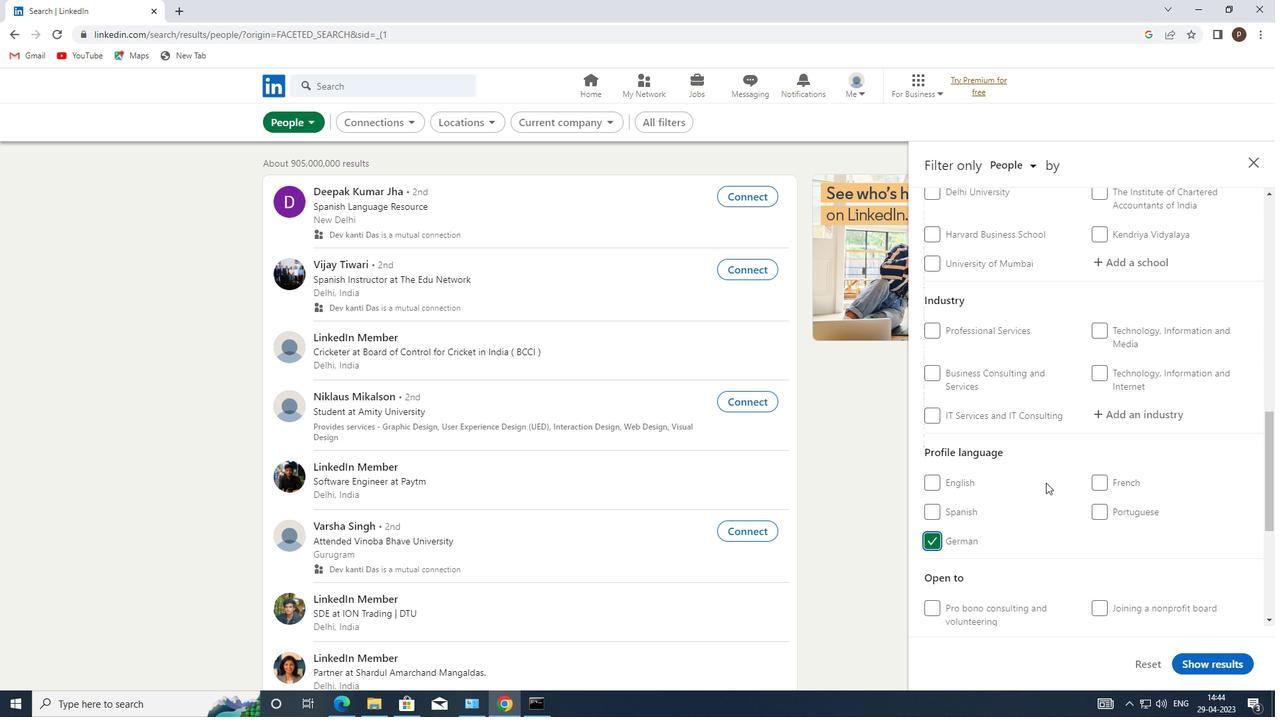 
Action: Mouse scrolled (1046, 483) with delta (0, 0)
Screenshot: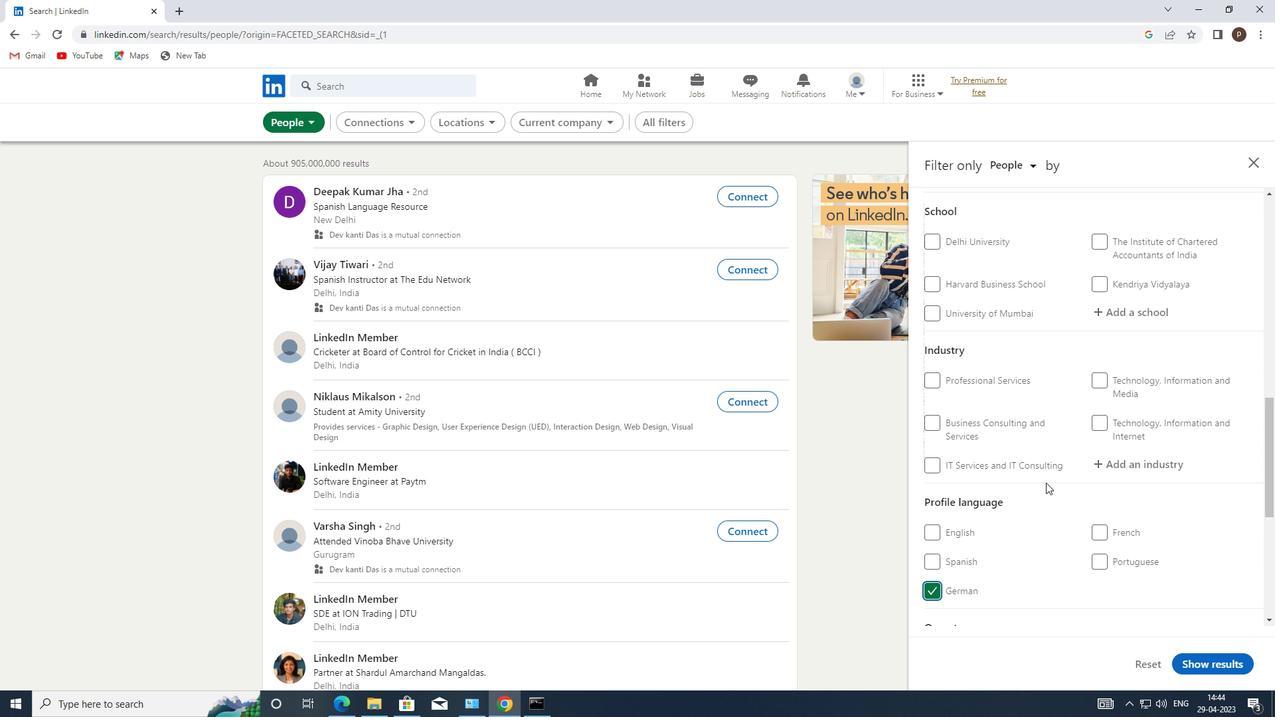 
Action: Mouse scrolled (1046, 483) with delta (0, 0)
Screenshot: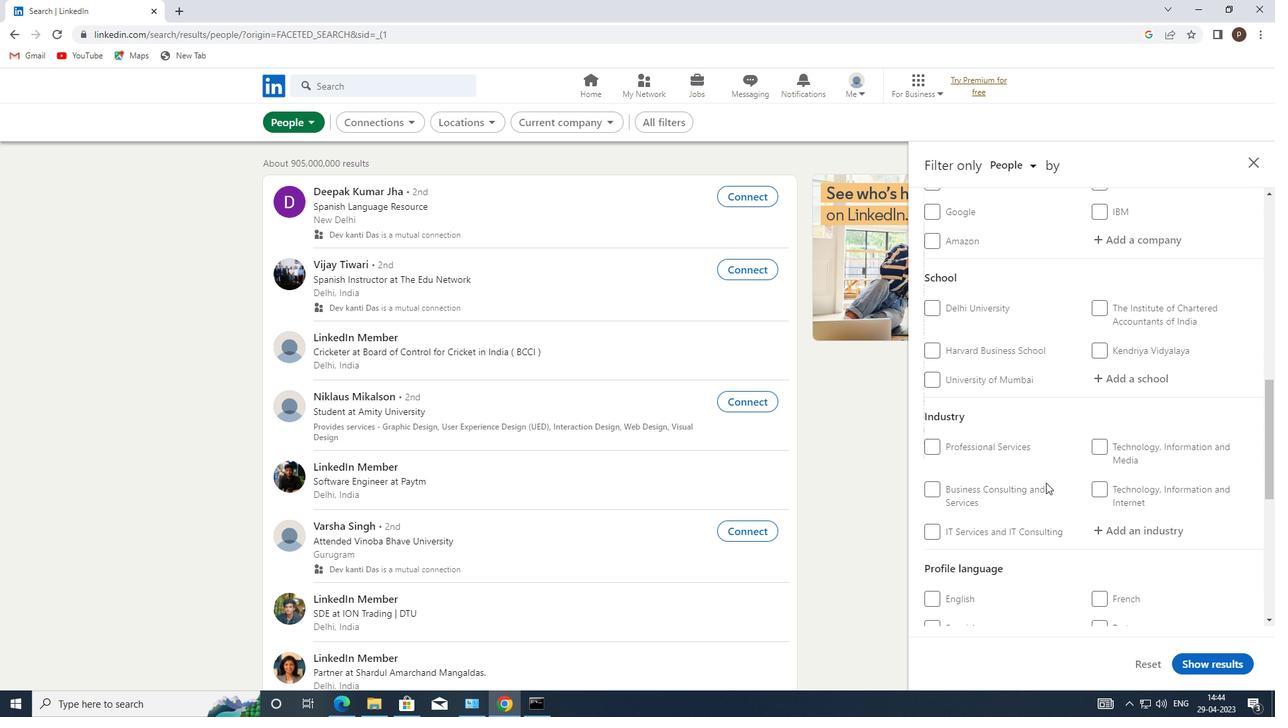 
Action: Mouse scrolled (1046, 483) with delta (0, 0)
Screenshot: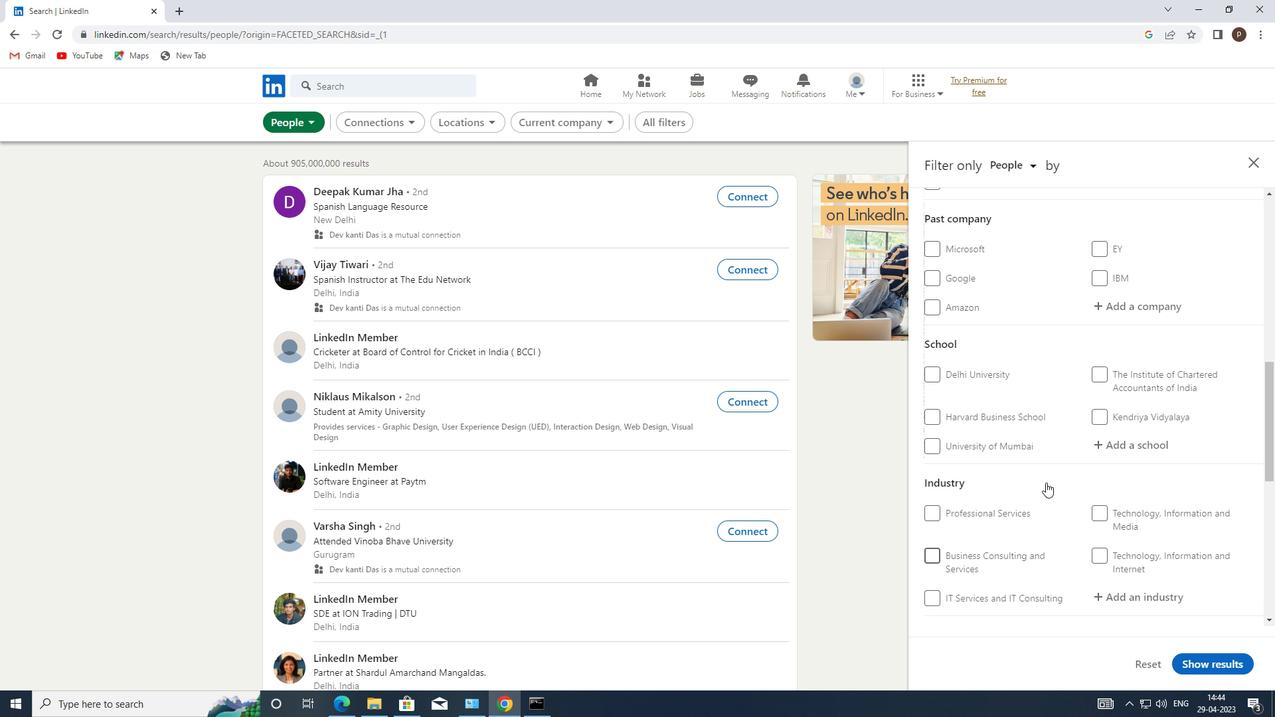 
Action: Mouse scrolled (1046, 483) with delta (0, 0)
Screenshot: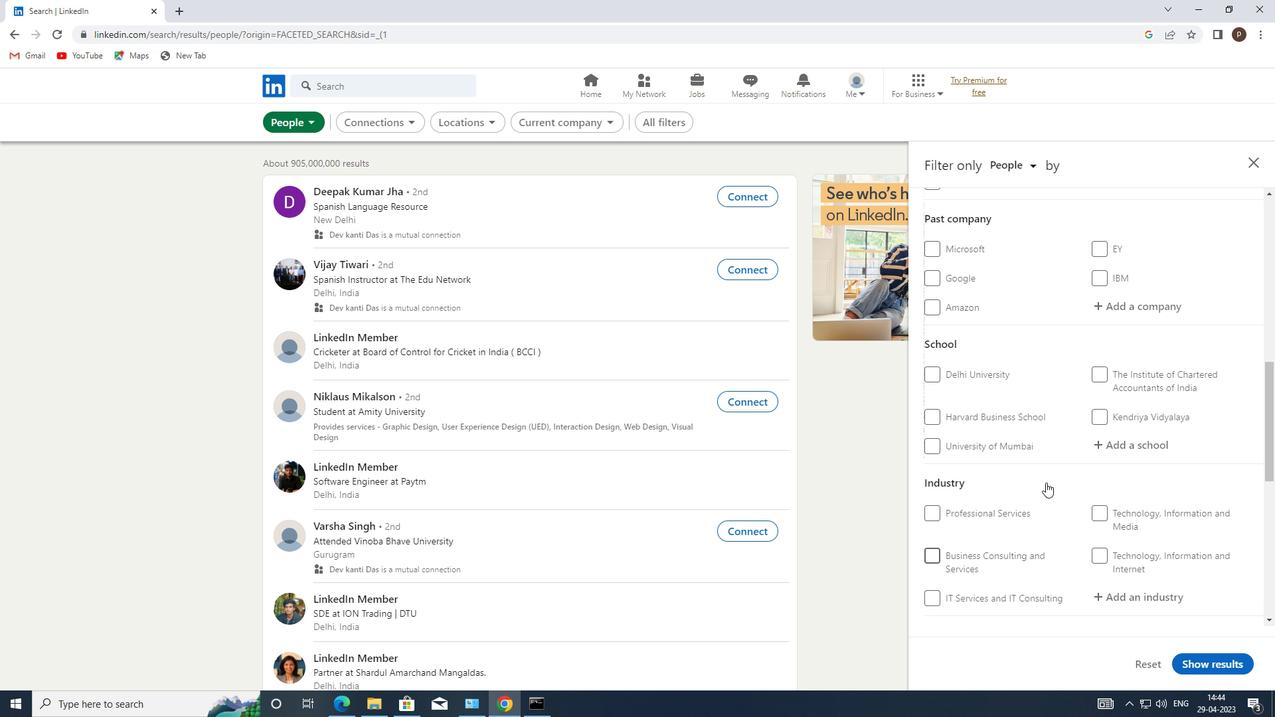 
Action: Mouse moved to (1119, 312)
Screenshot: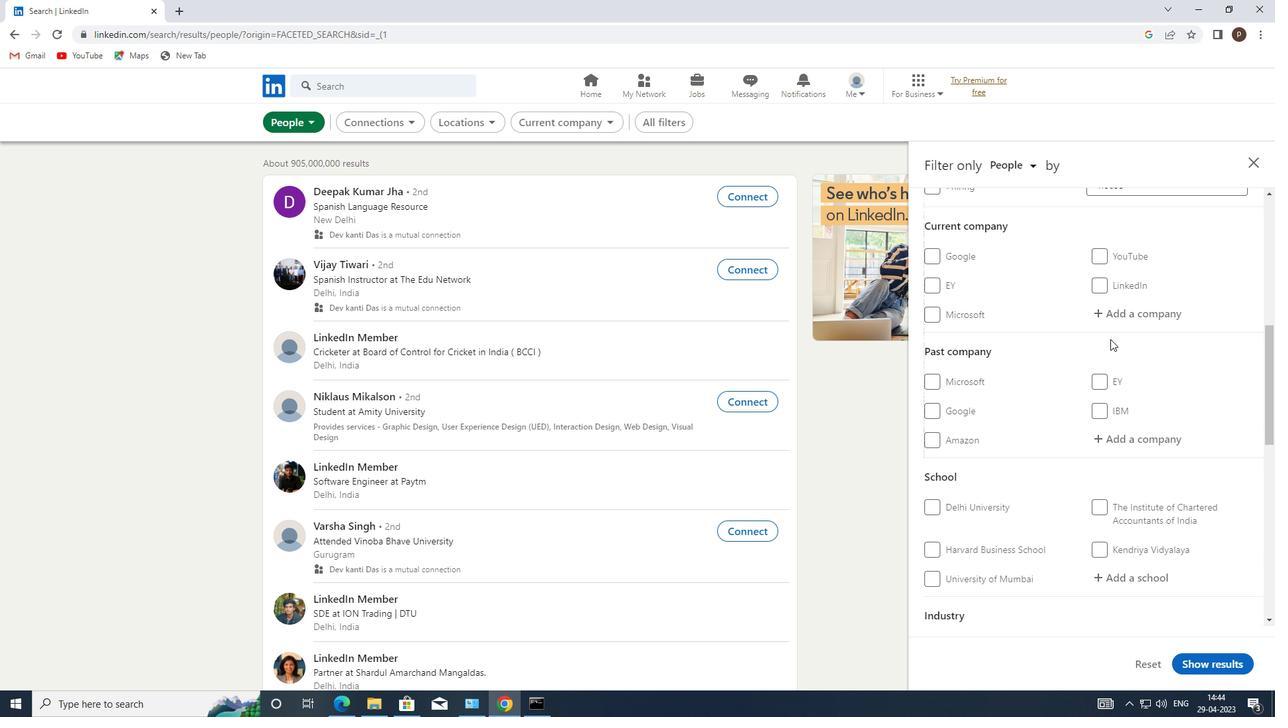 
Action: Mouse pressed left at (1119, 312)
Screenshot: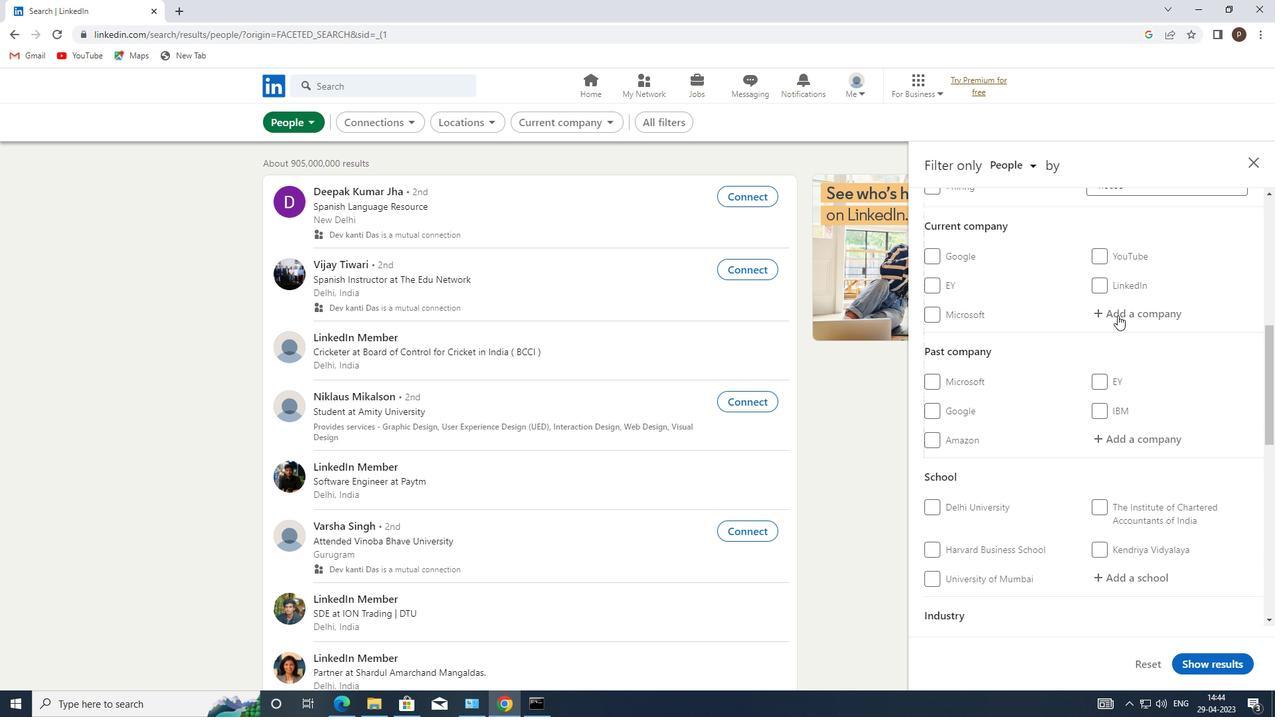 
Action: Key pressed <Key.caps_lock>A<Key.caps_lock>DVANCE<Key.space><Key.caps_lock>P<Key.caps_lock>ARTS
Screenshot: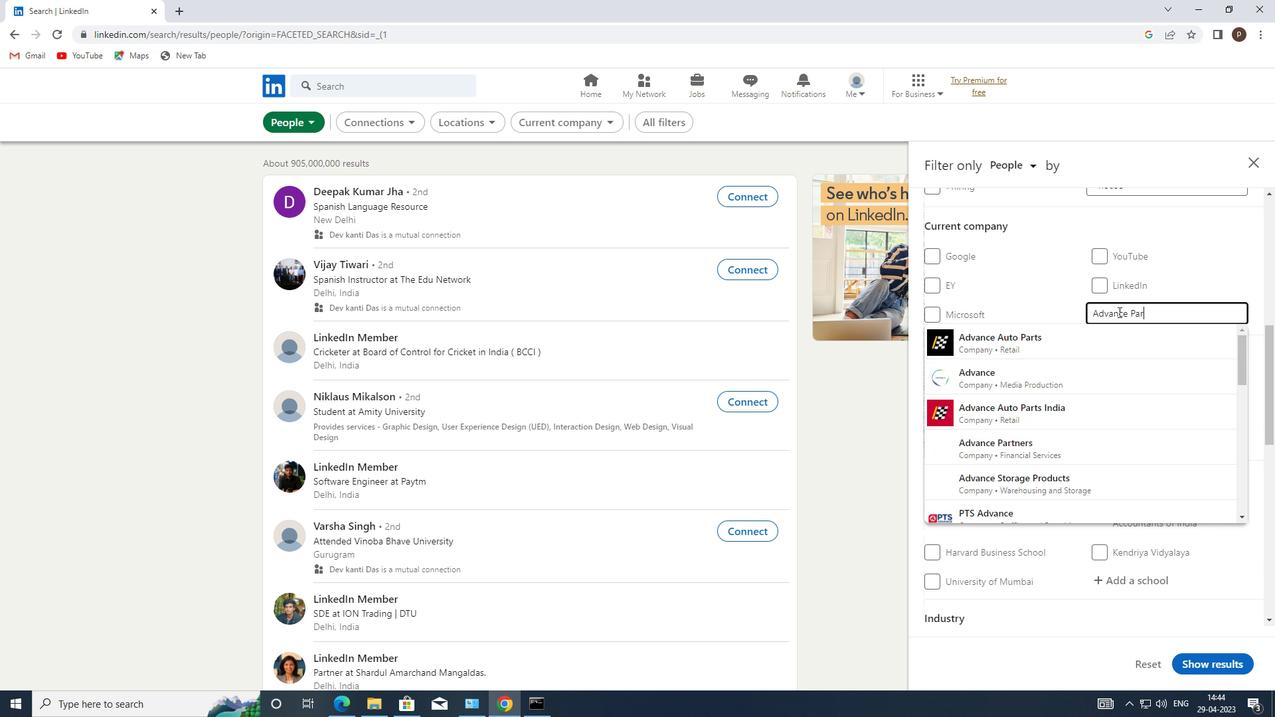
Action: Mouse moved to (1051, 332)
Screenshot: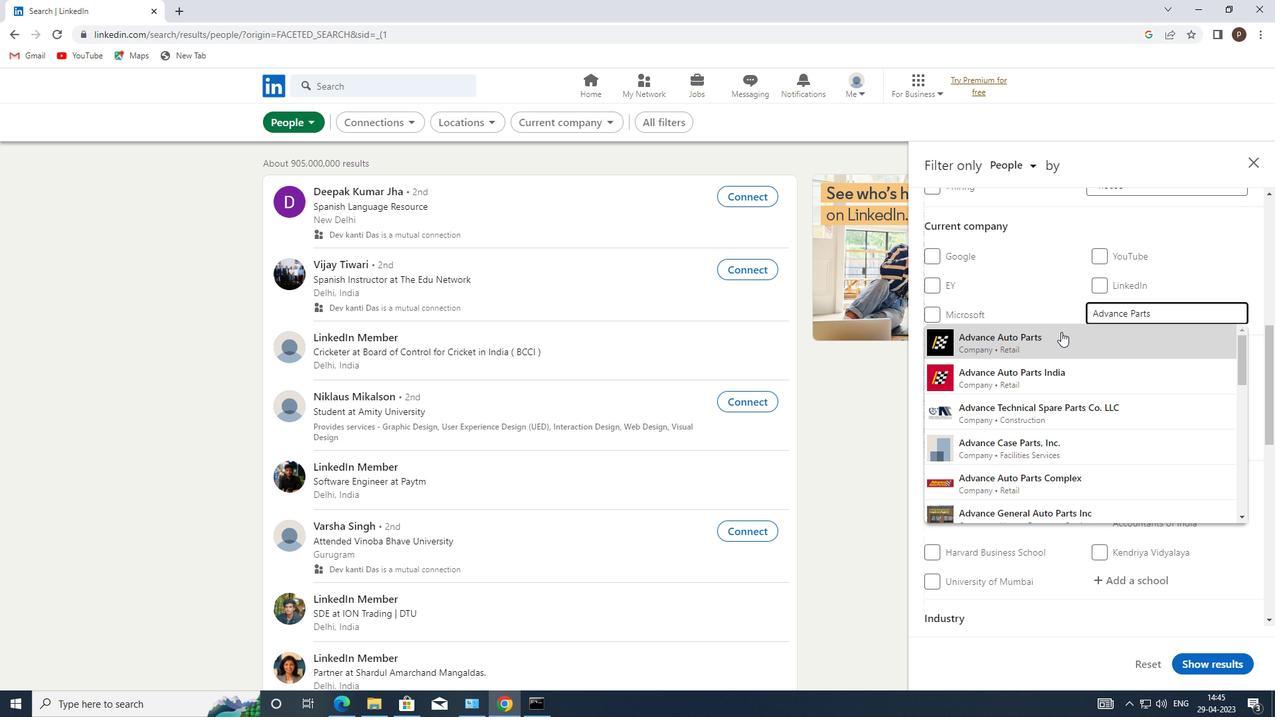 
Action: Mouse pressed left at (1051, 332)
Screenshot: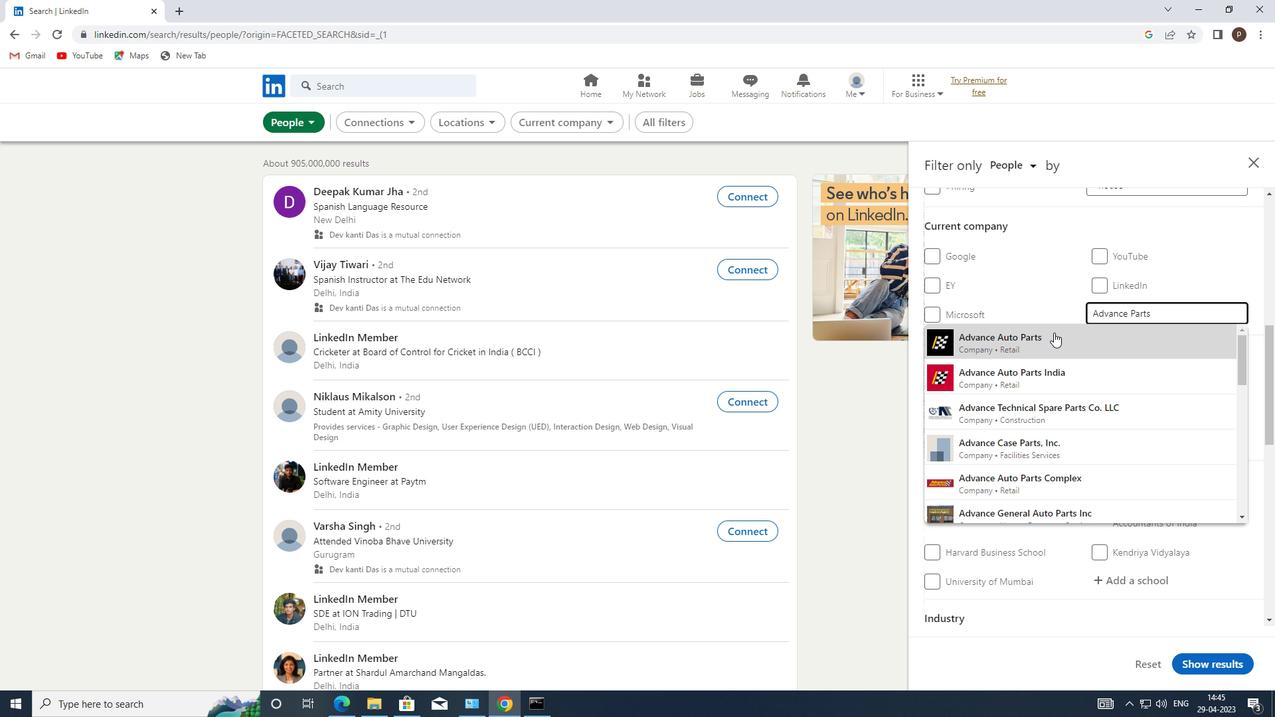 
Action: Mouse scrolled (1051, 332) with delta (0, 0)
Screenshot: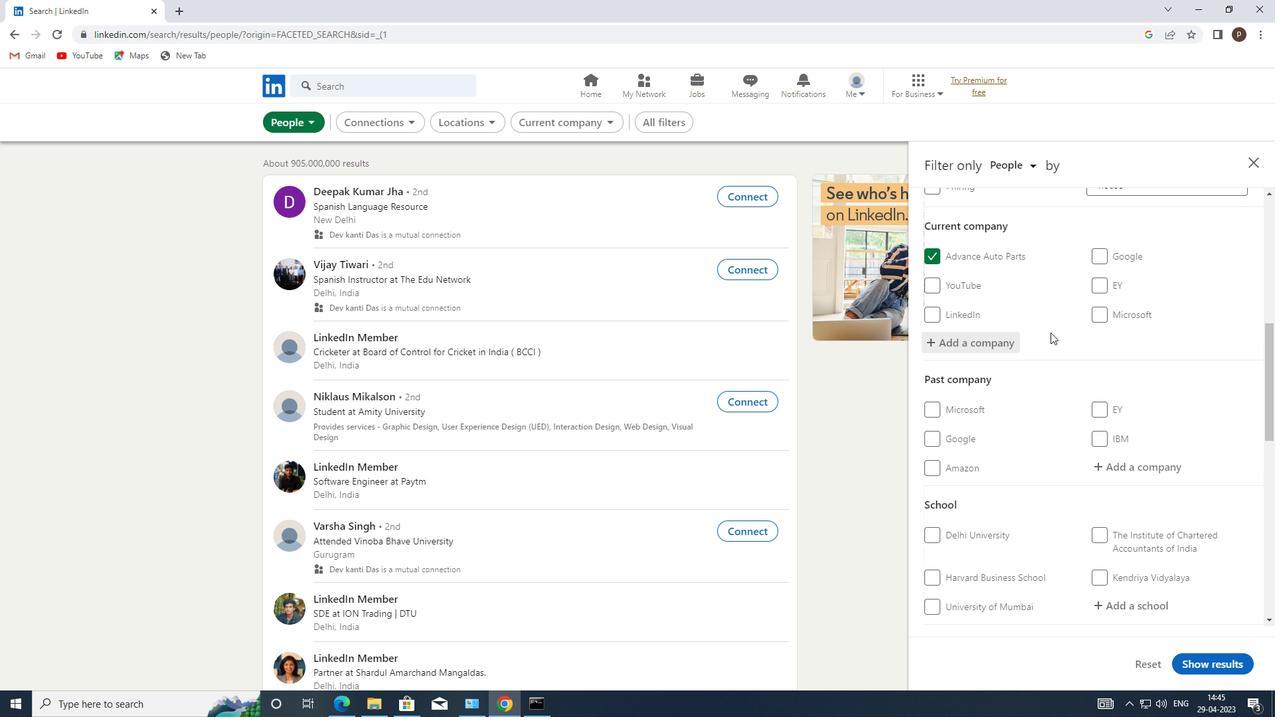 
Action: Mouse scrolled (1051, 332) with delta (0, 0)
Screenshot: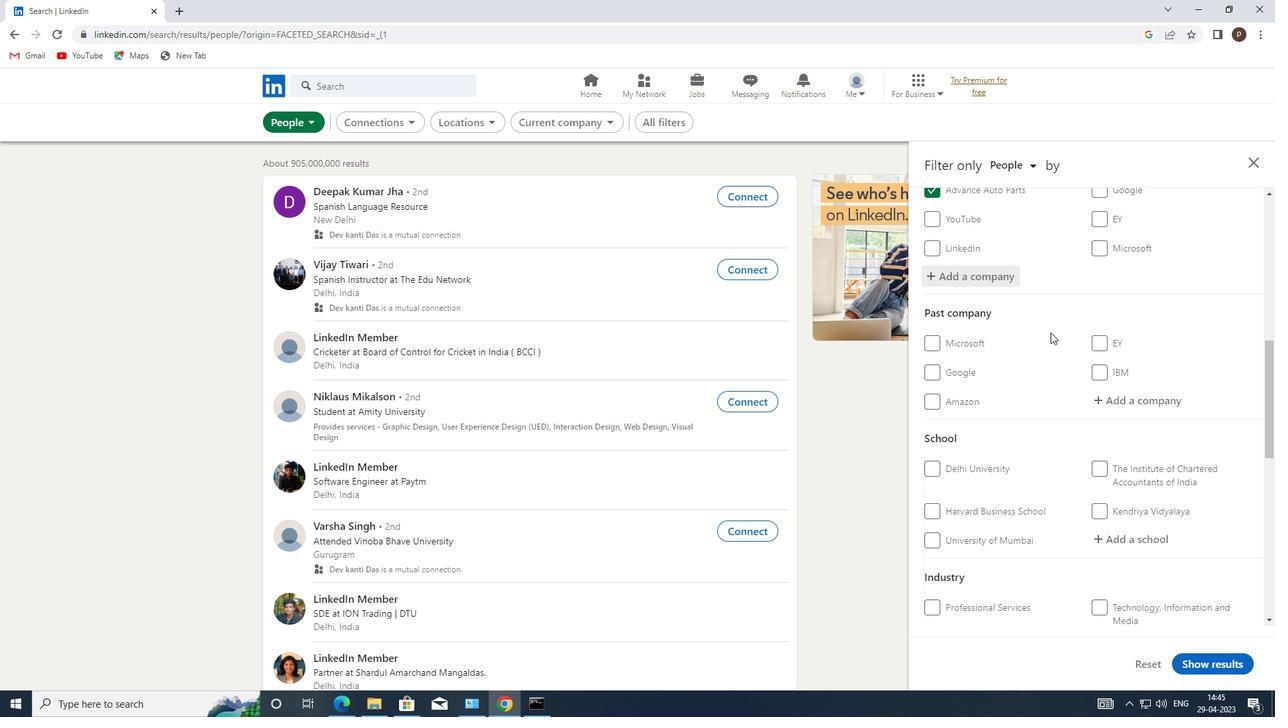 
Action: Mouse scrolled (1051, 332) with delta (0, 0)
Screenshot: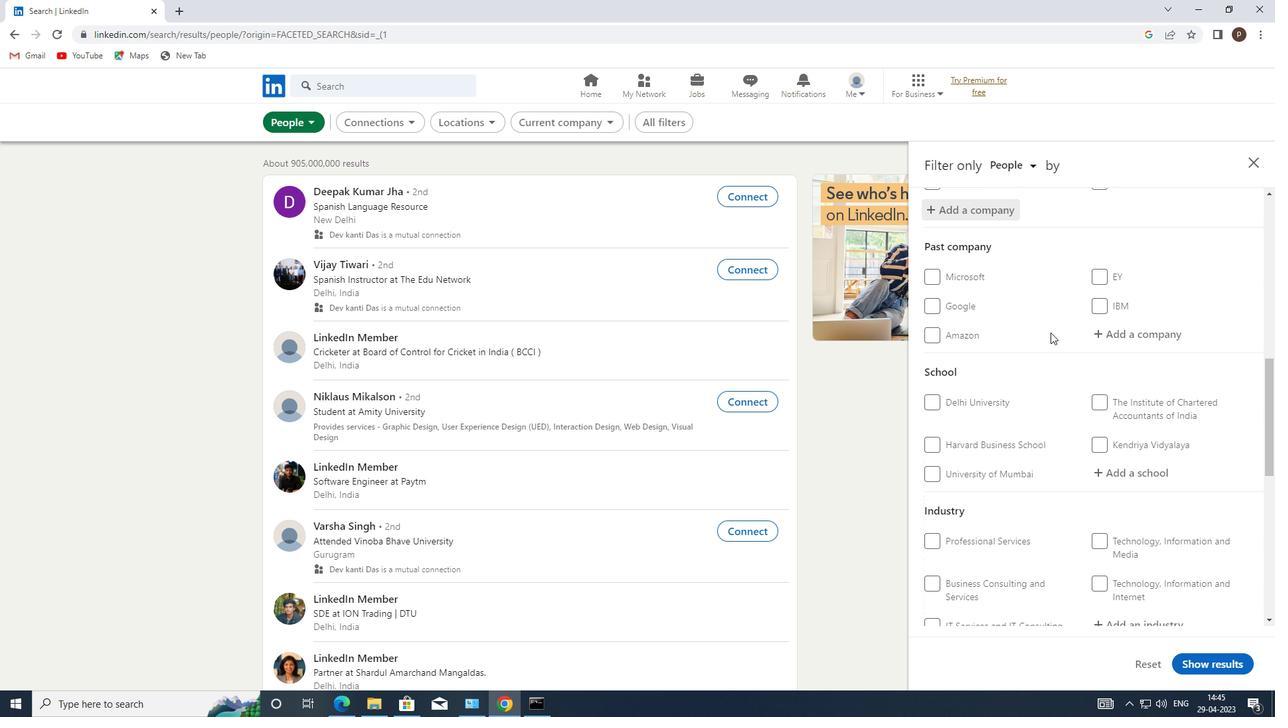 
Action: Mouse moved to (1121, 416)
Screenshot: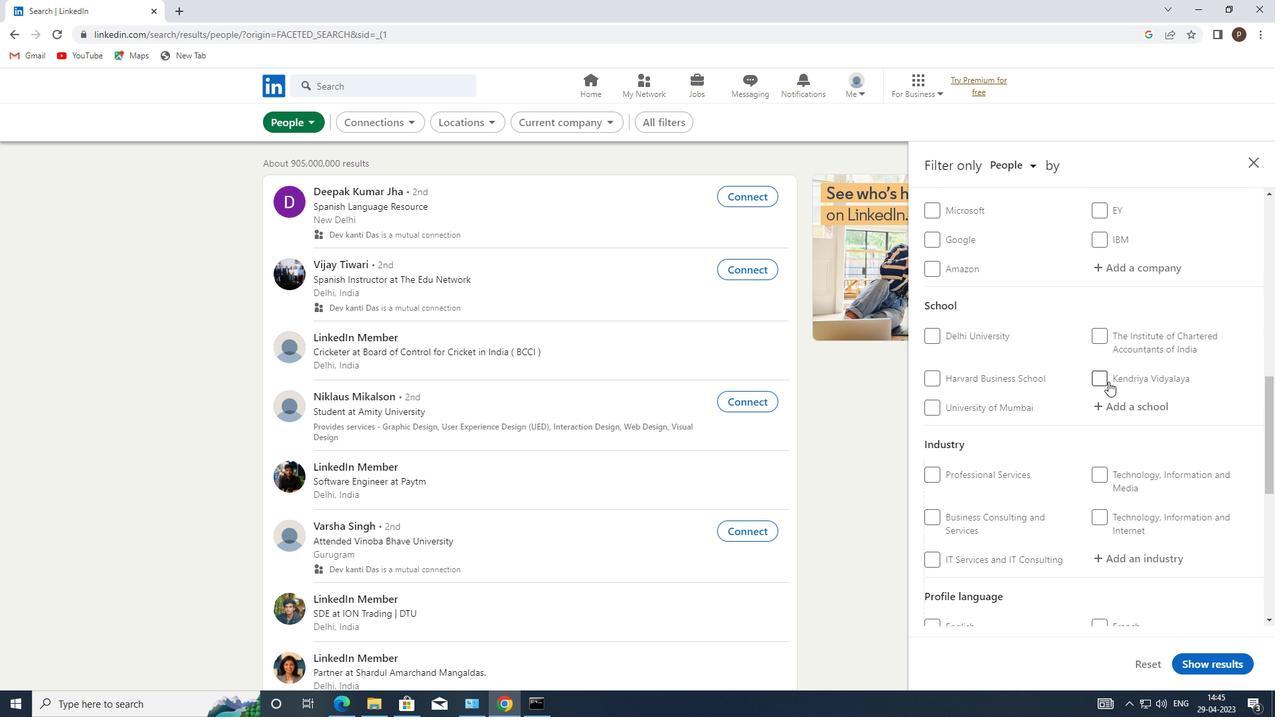 
Action: Mouse pressed left at (1121, 416)
Screenshot: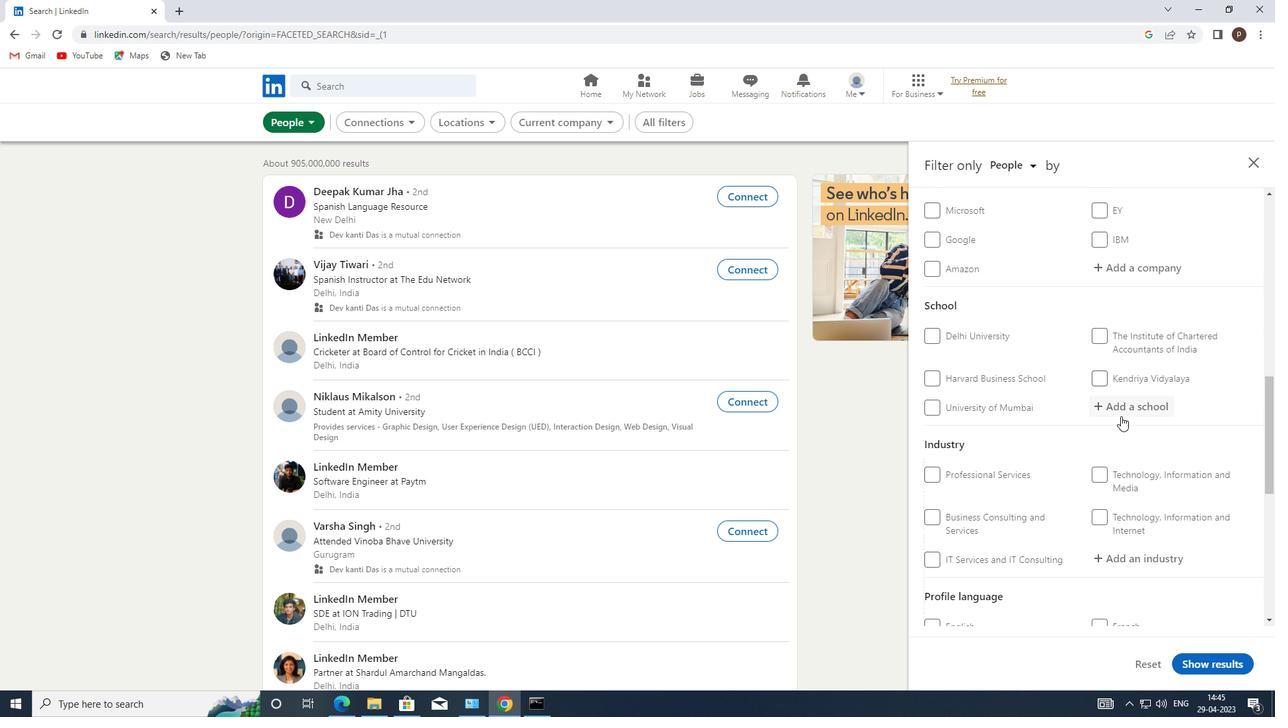 
Action: Mouse moved to (1121, 408)
Screenshot: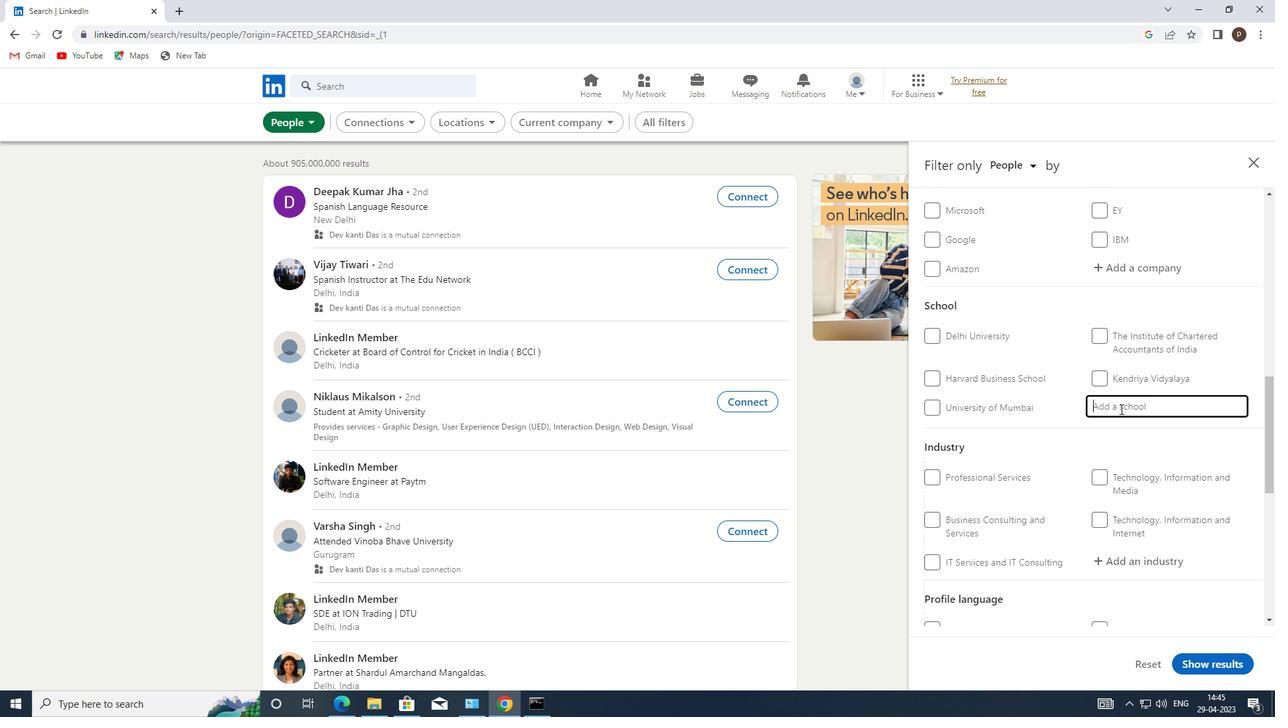 
Action: Mouse pressed left at (1121, 408)
Screenshot: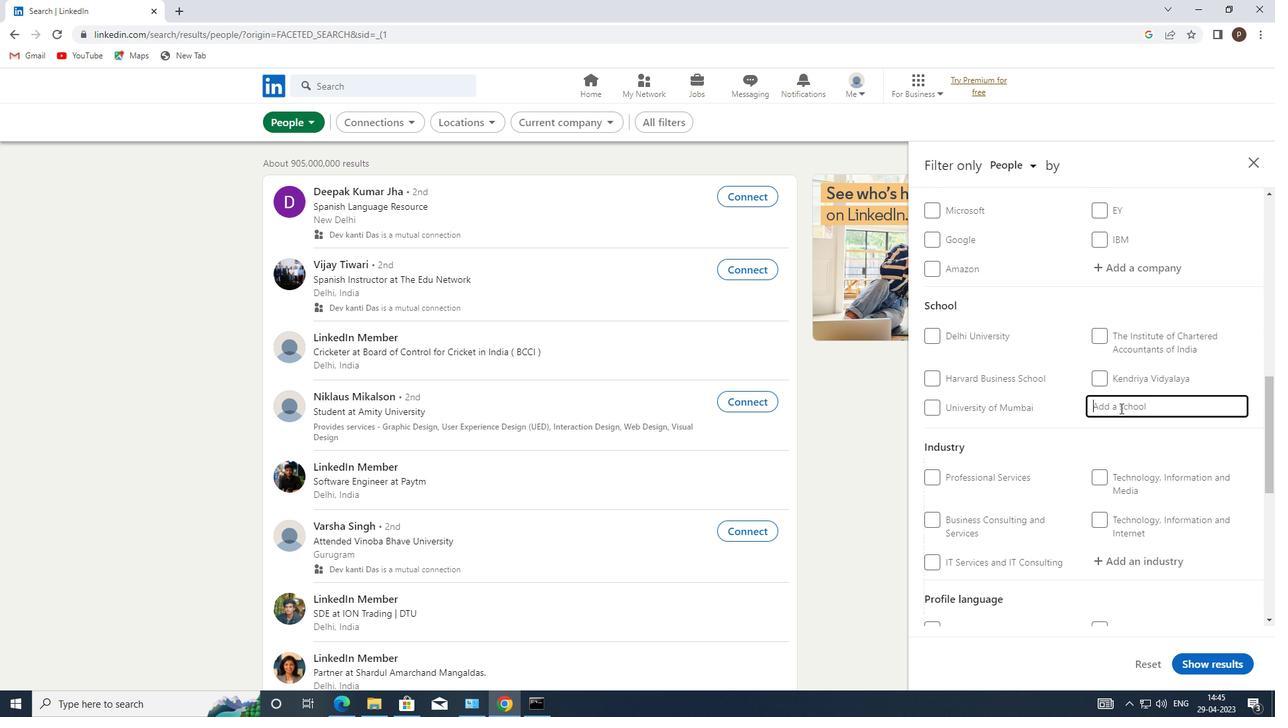 
Action: Key pressed <Key.caps_lock>T<Key.caps_lock>HAKUR<Key.space><Key.caps_lock>C<Key.caps_lock>OLLEGE<Key.space>
Screenshot: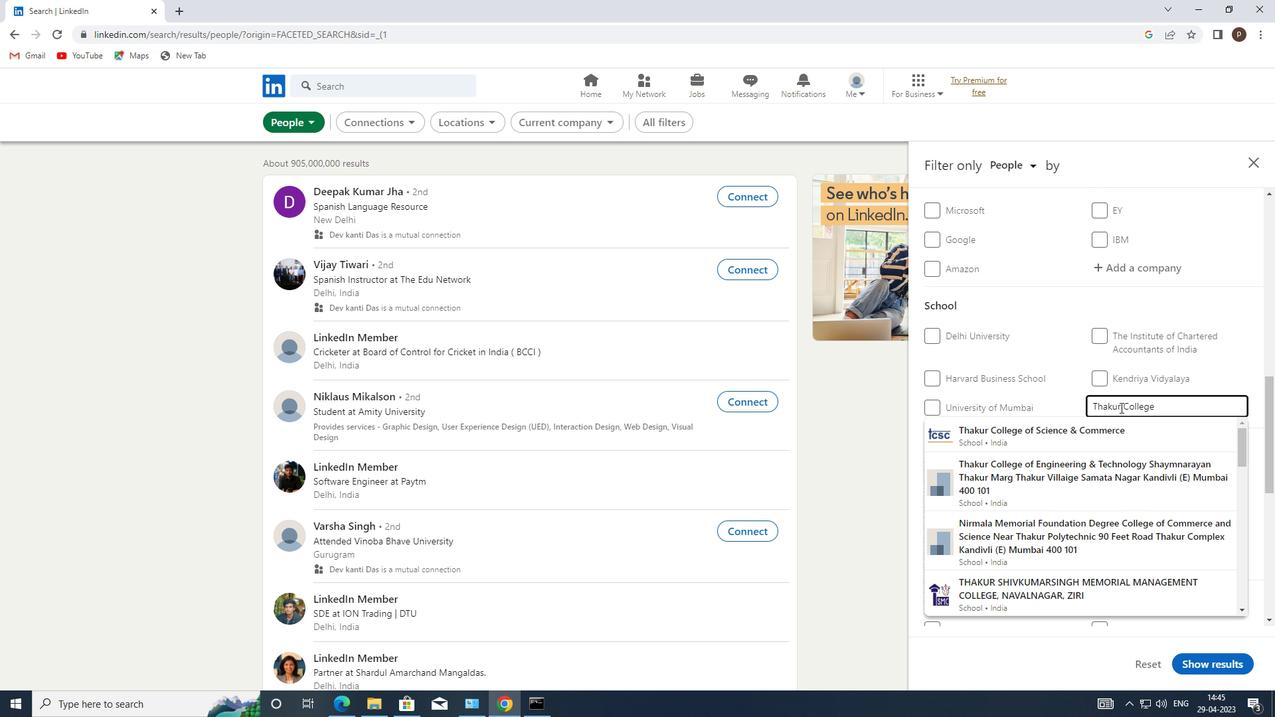 
Action: Mouse moved to (1092, 431)
Screenshot: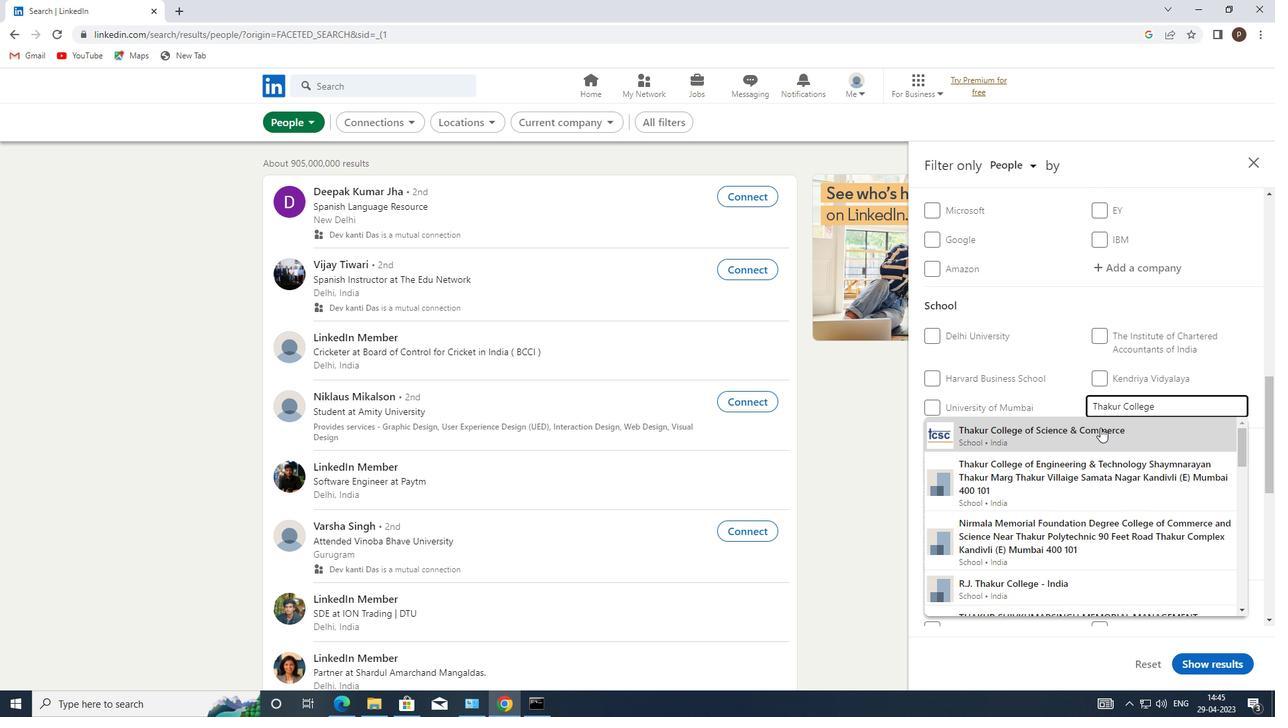 
Action: Mouse pressed left at (1092, 431)
Screenshot: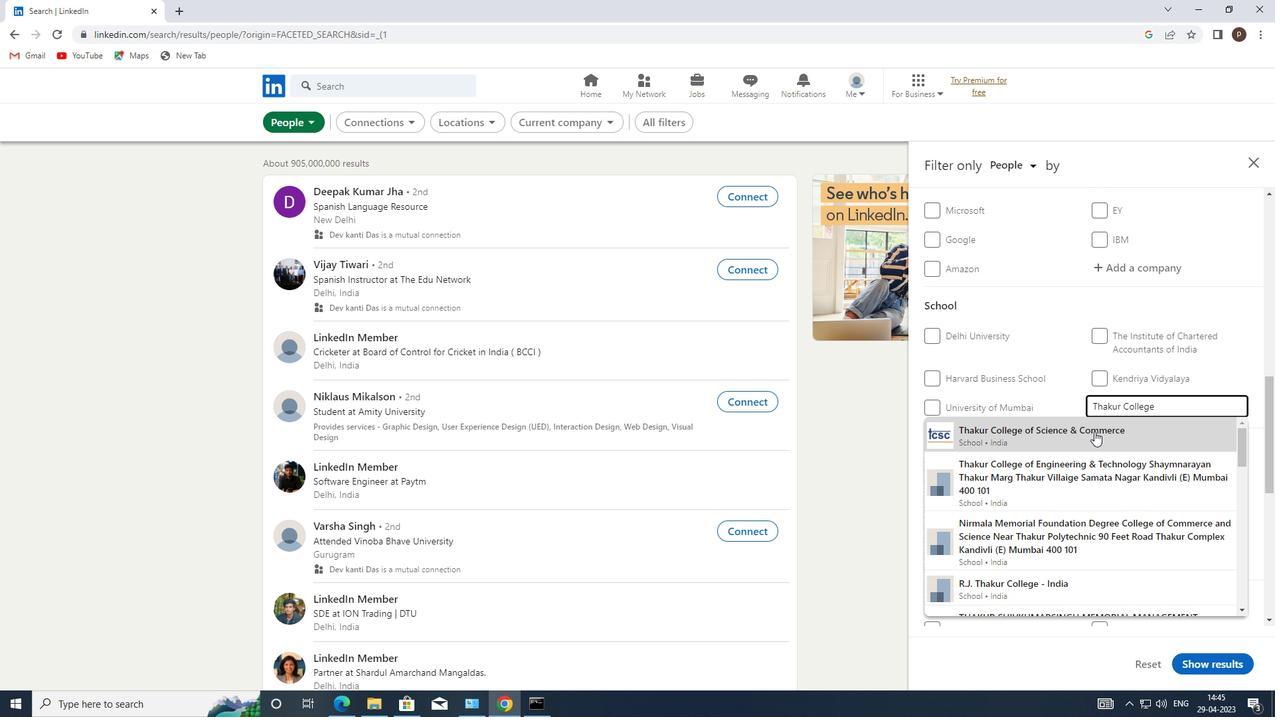 
Action: Mouse moved to (1079, 431)
Screenshot: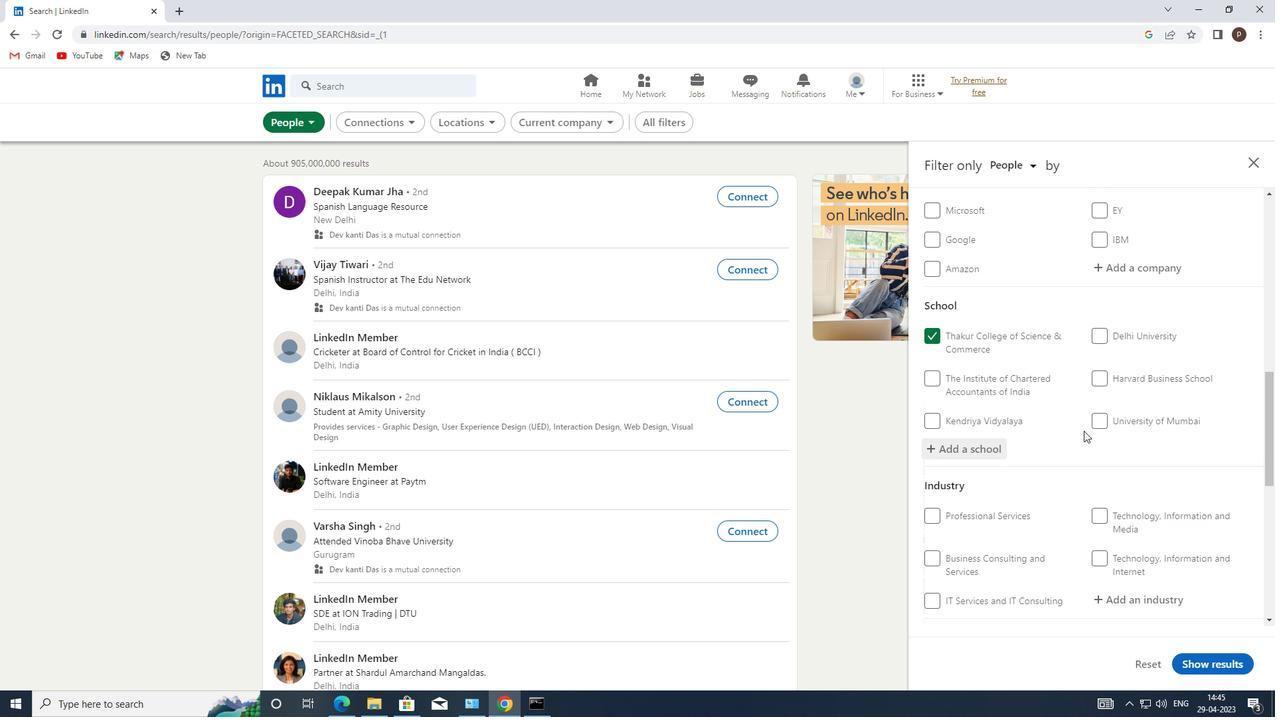 
Action: Mouse scrolled (1079, 430) with delta (0, 0)
Screenshot: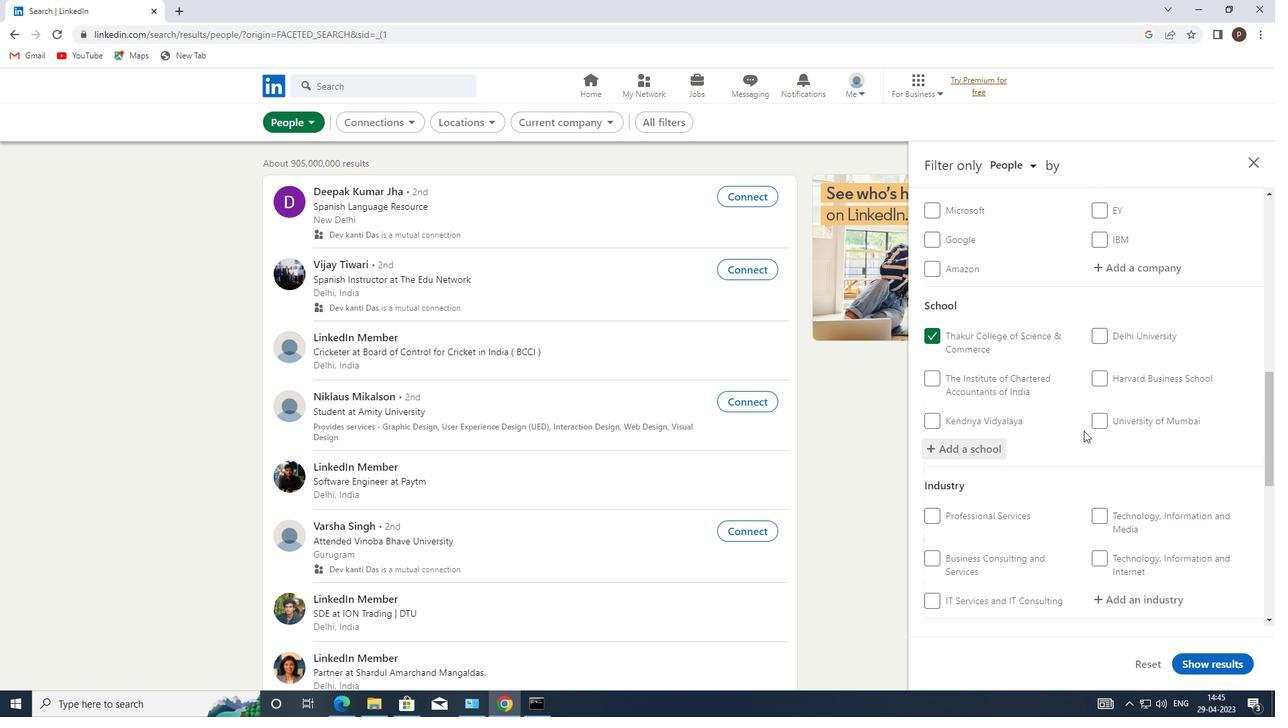 
Action: Mouse scrolled (1079, 430) with delta (0, 0)
Screenshot: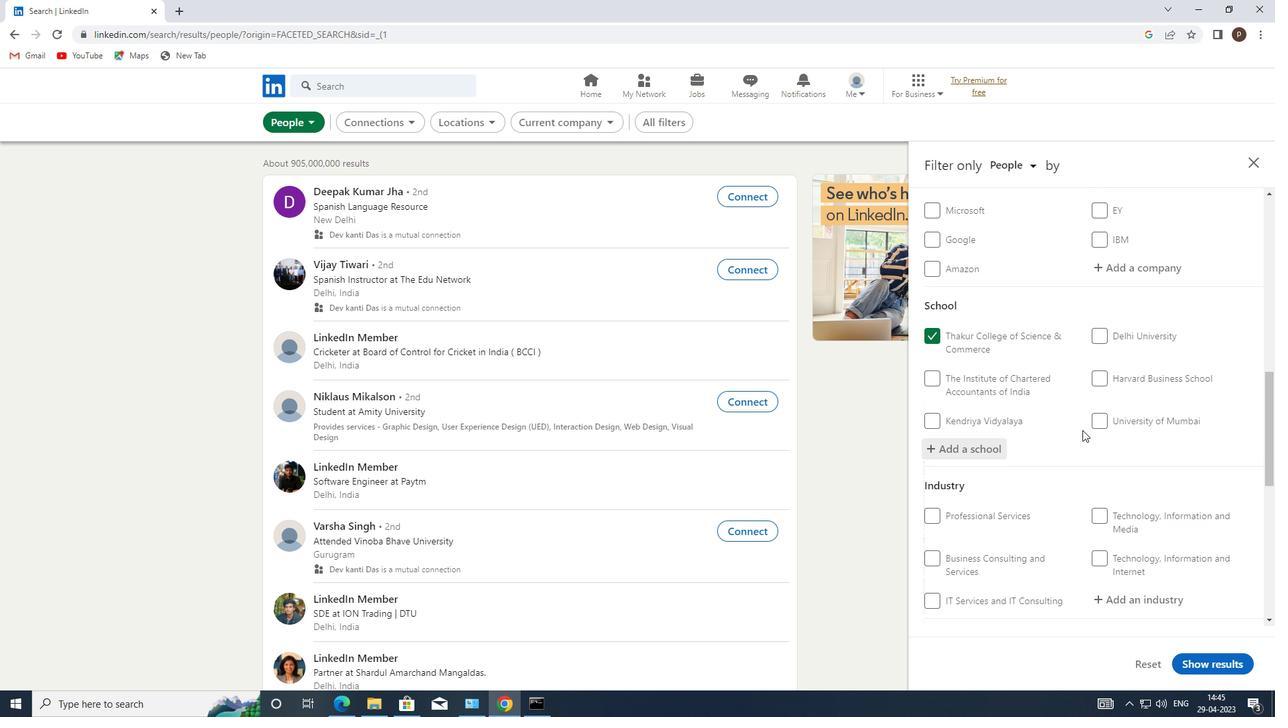 
Action: Mouse moved to (1097, 467)
Screenshot: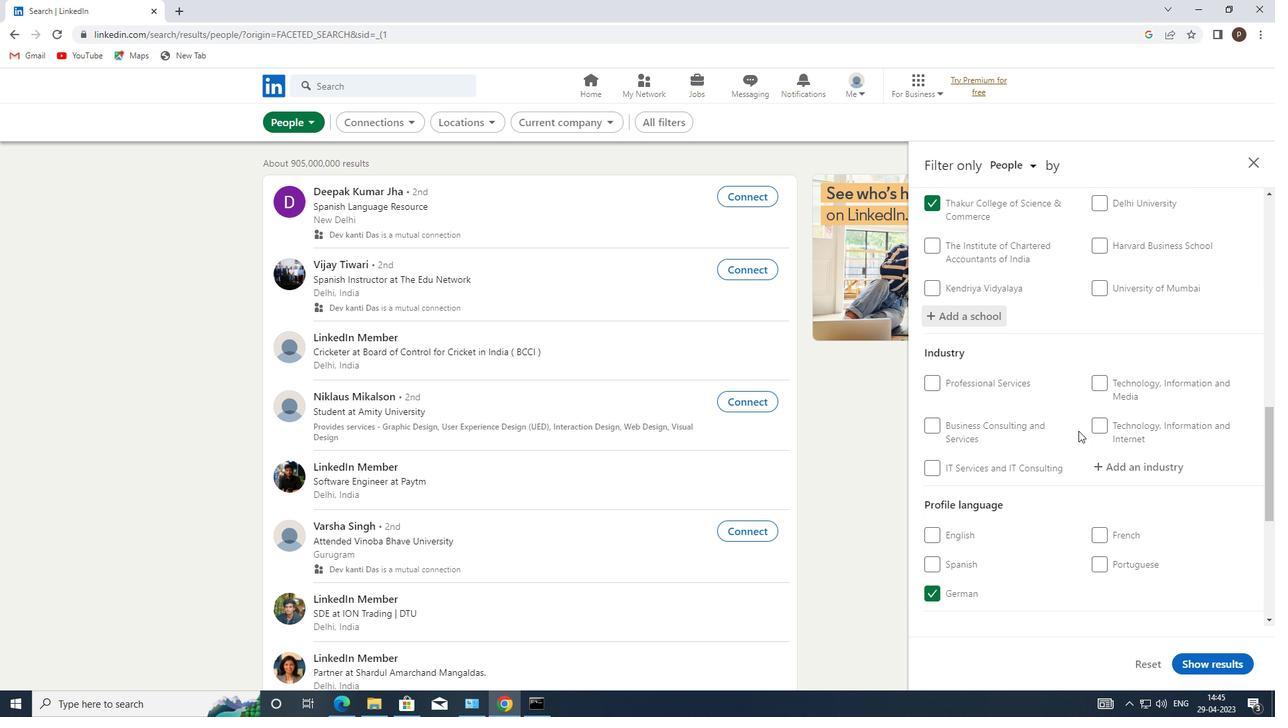 
Action: Mouse pressed left at (1097, 467)
Screenshot: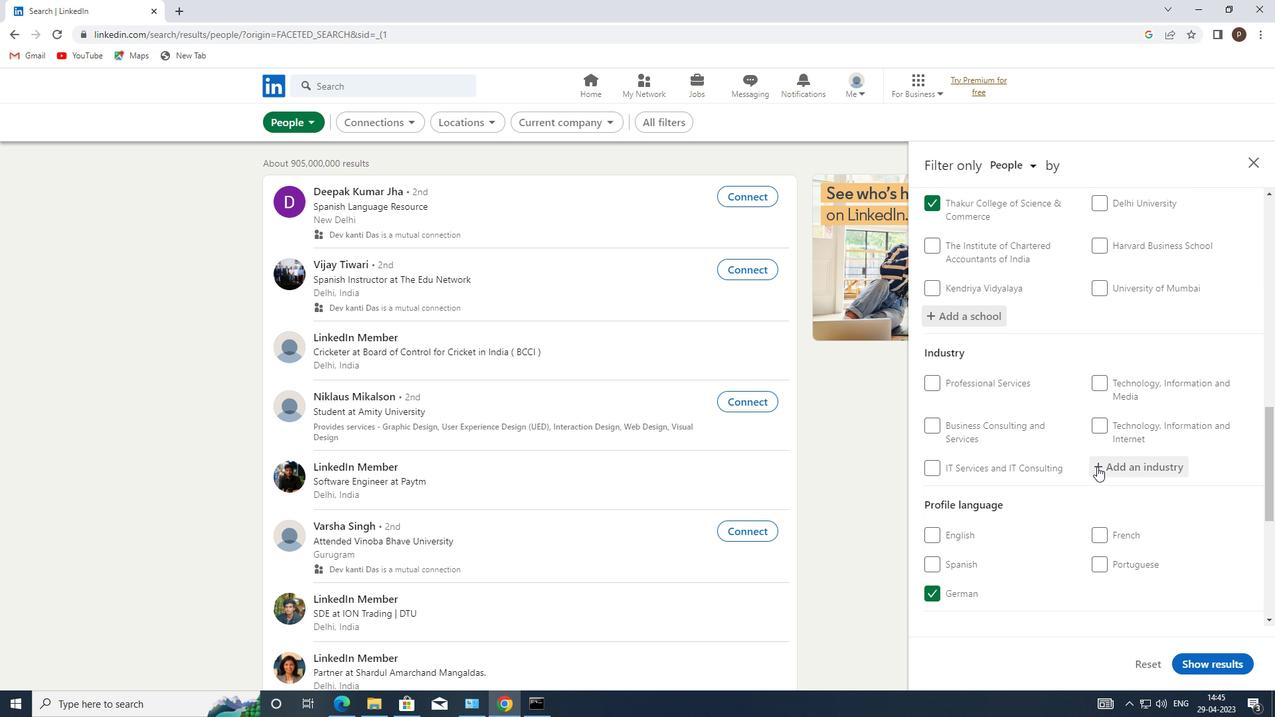 
Action: Mouse moved to (1105, 468)
Screenshot: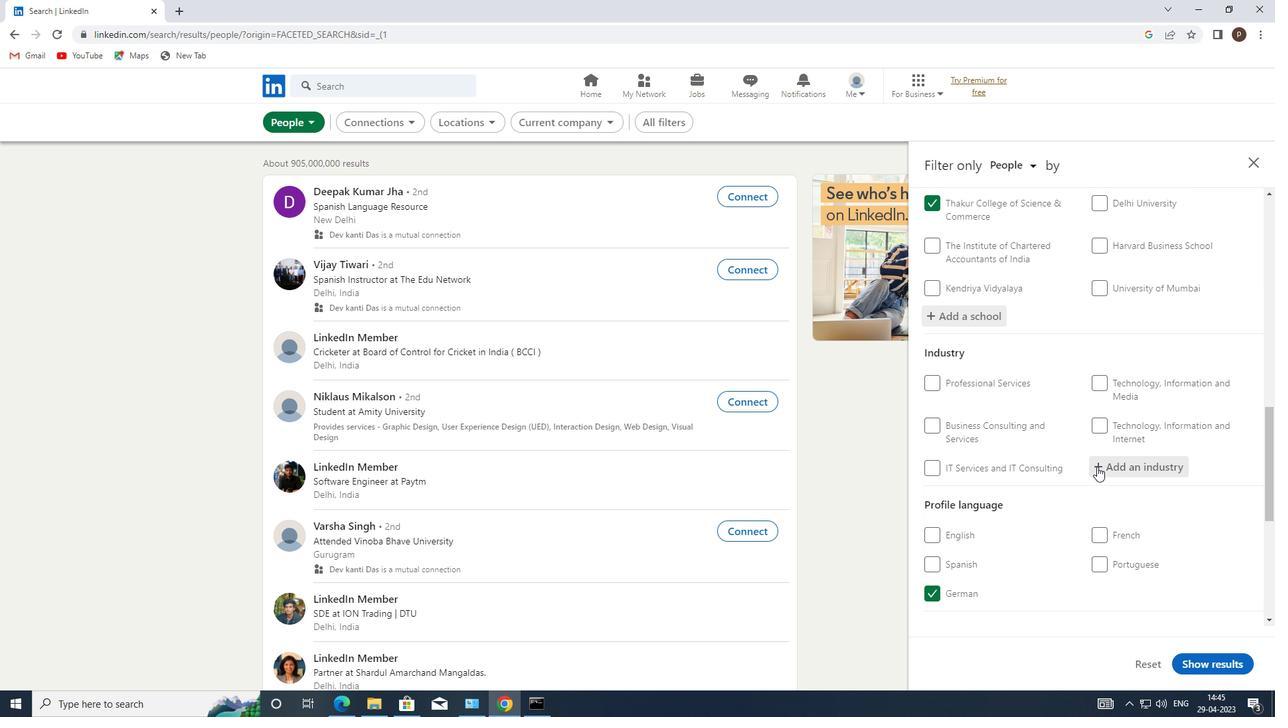 
Action: Mouse pressed left at (1105, 468)
Screenshot: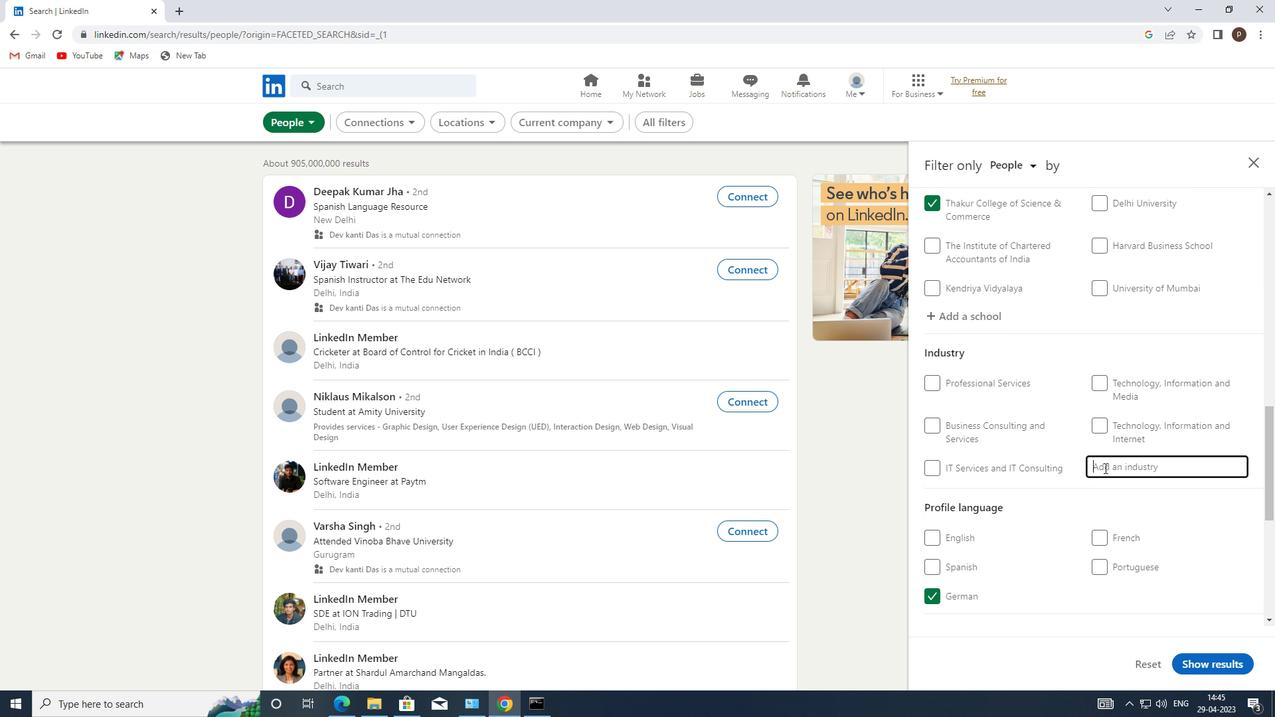 
Action: Key pressed <Key.caps_lock>M<Key.caps_lock>OBILE<Key.space><Key.caps_lock>C<Key.caps_lock>OMPU
Screenshot: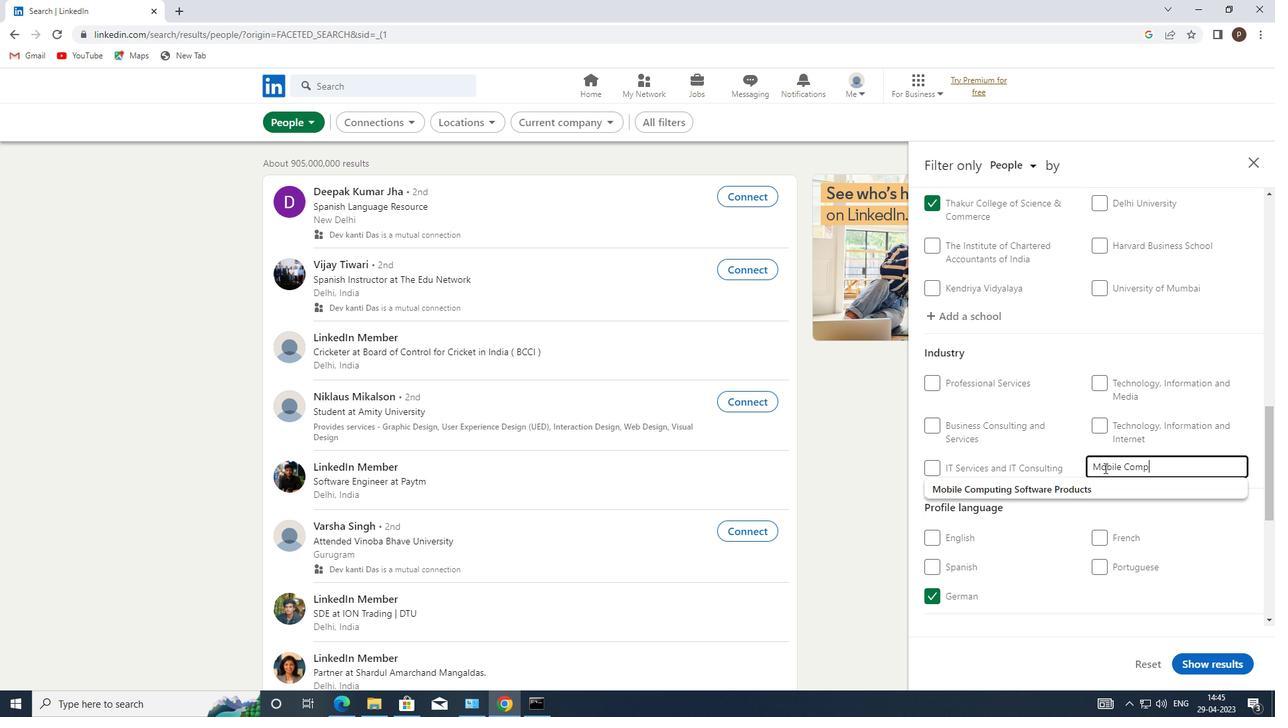 
Action: Mouse moved to (1070, 486)
Screenshot: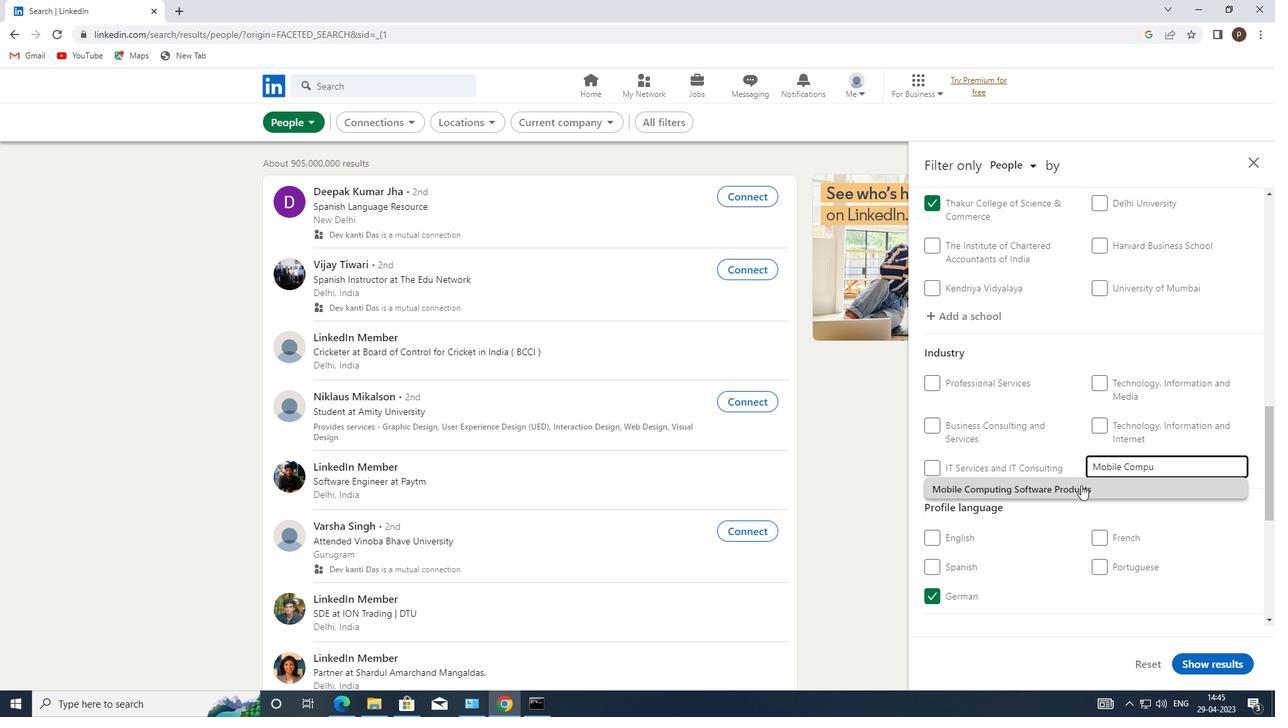 
Action: Mouse pressed left at (1070, 486)
Screenshot: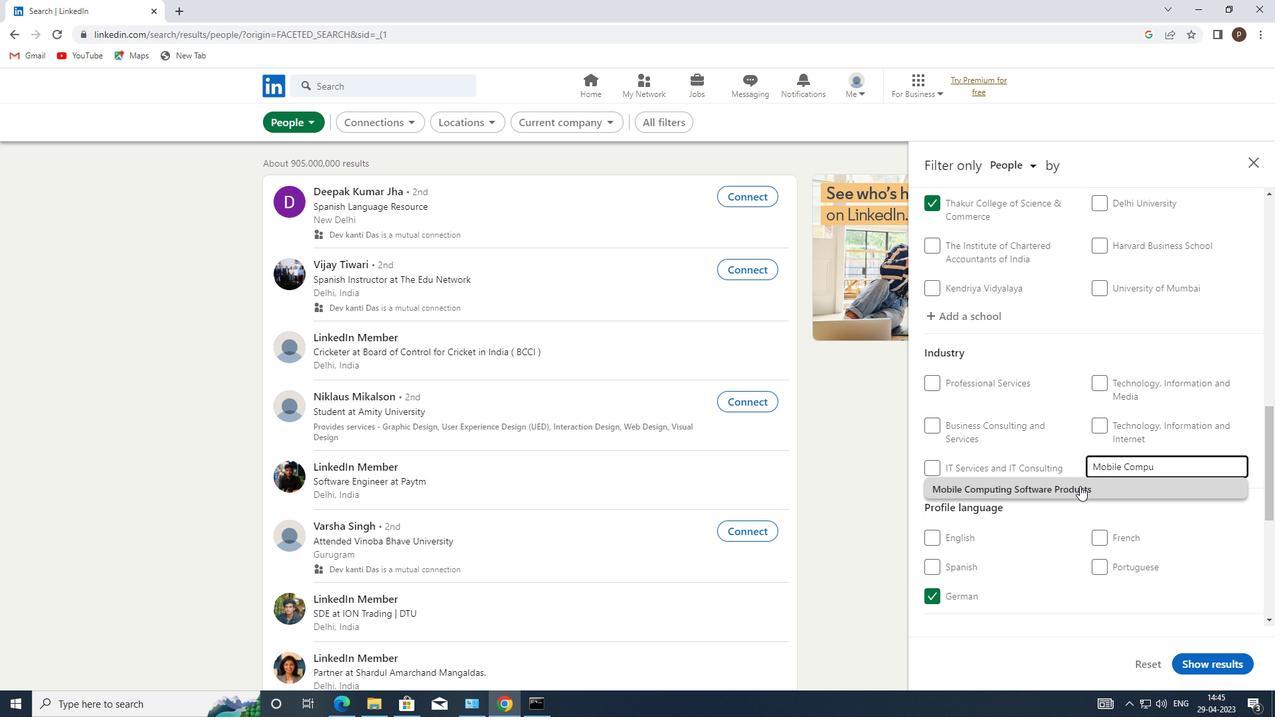 
Action: Mouse moved to (1068, 486)
Screenshot: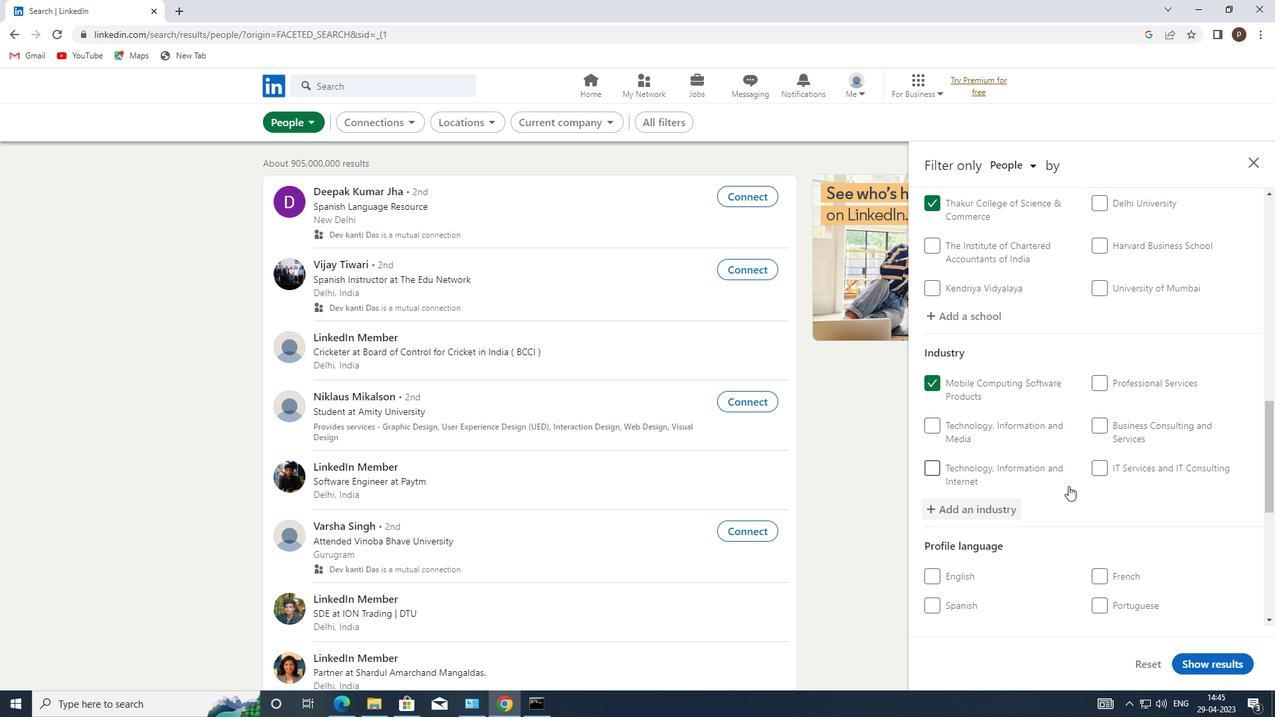 
Action: Mouse scrolled (1068, 485) with delta (0, 0)
Screenshot: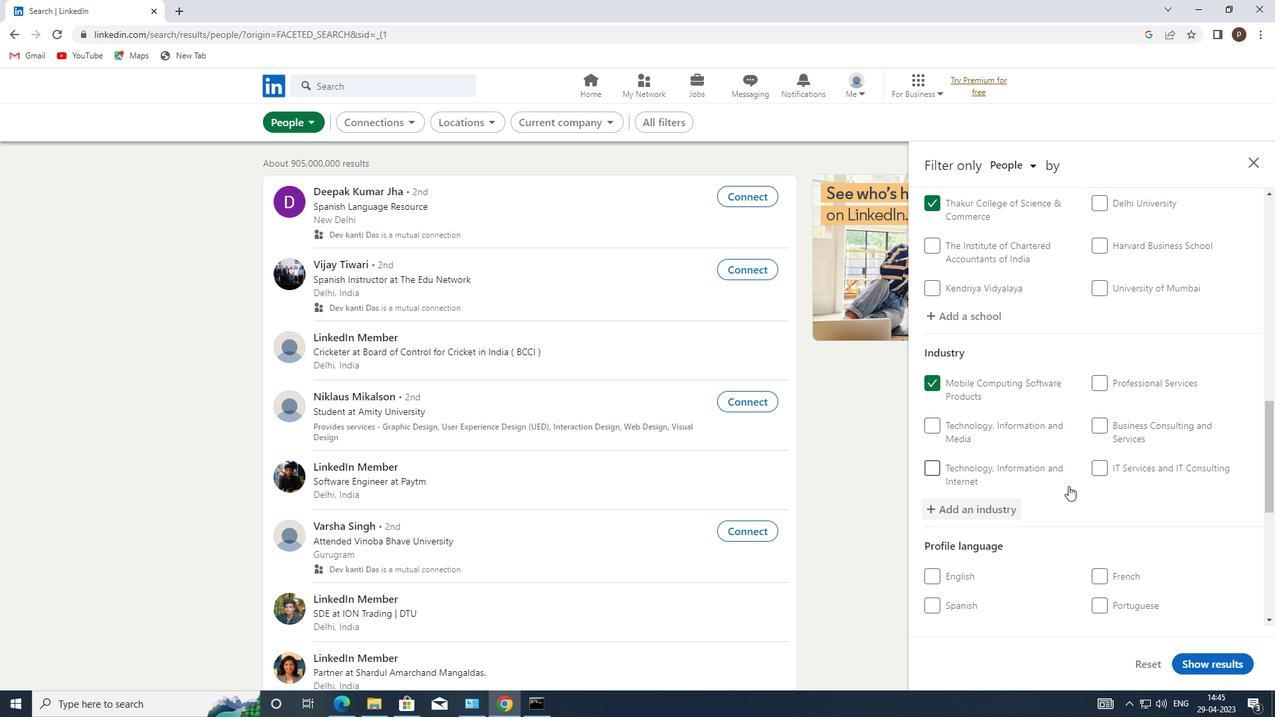 
Action: Mouse moved to (1067, 487)
Screenshot: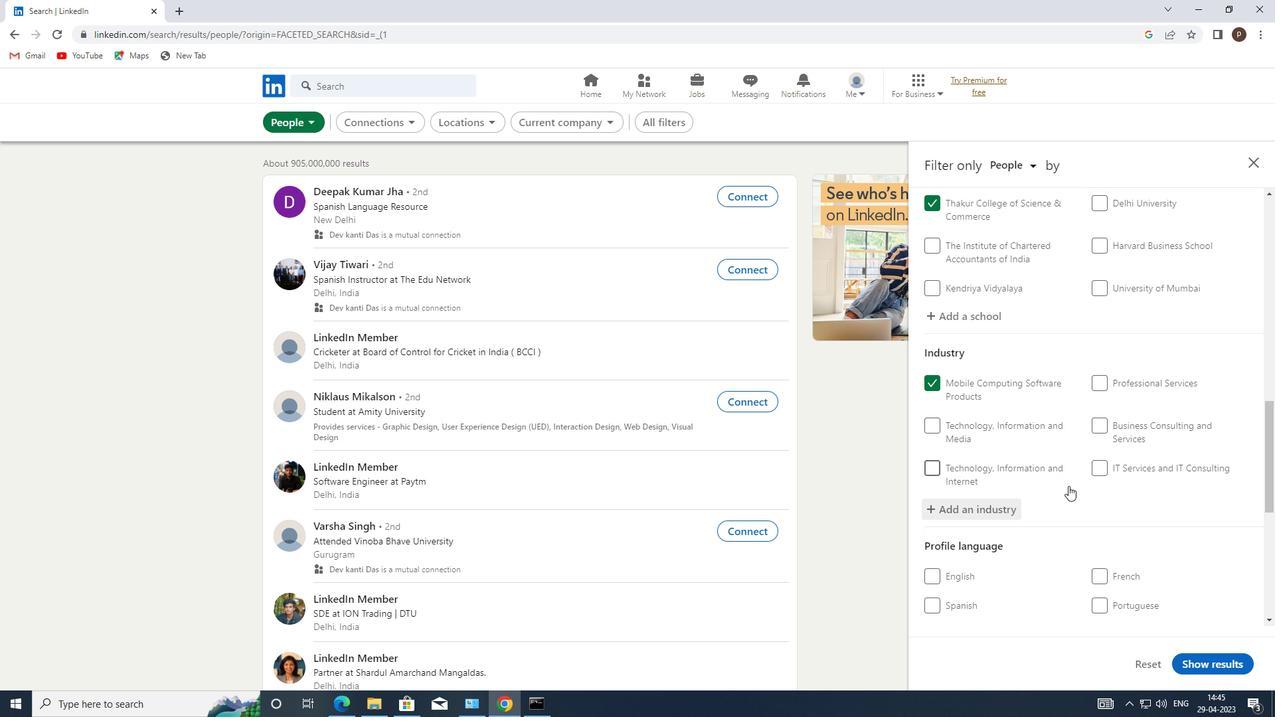 
Action: Mouse scrolled (1067, 486) with delta (0, 0)
Screenshot: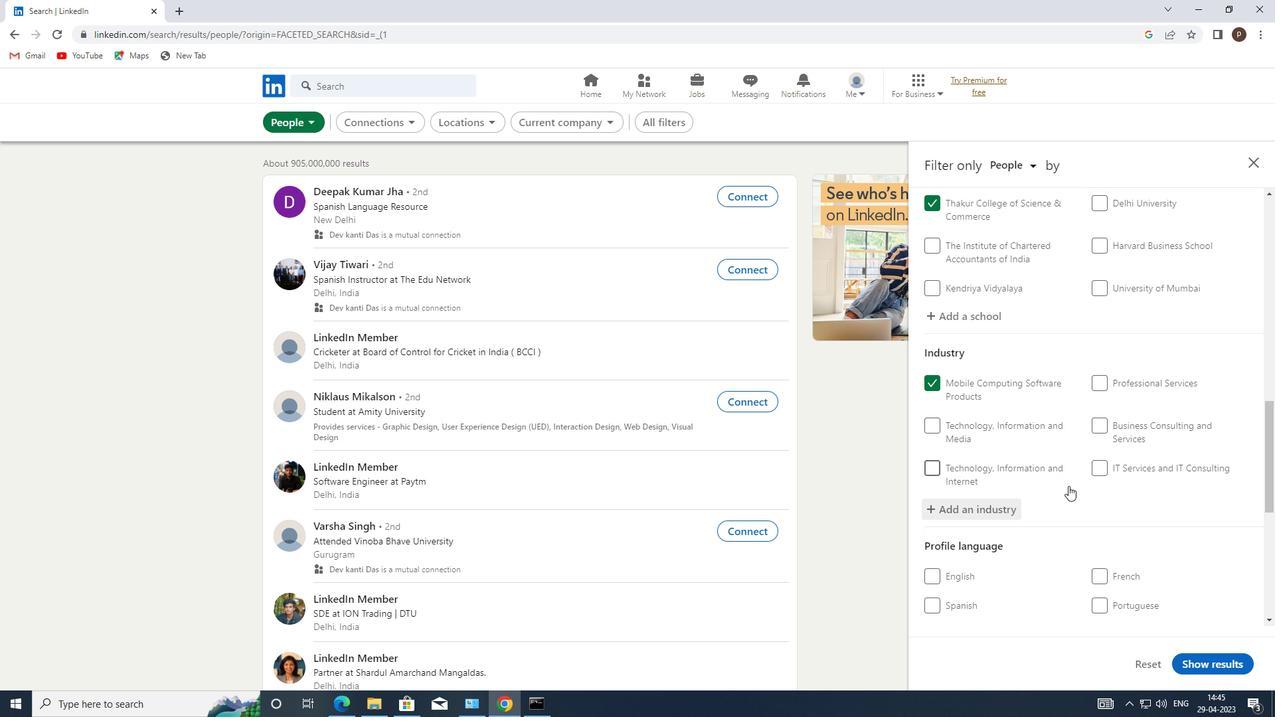 
Action: Mouse moved to (1056, 482)
Screenshot: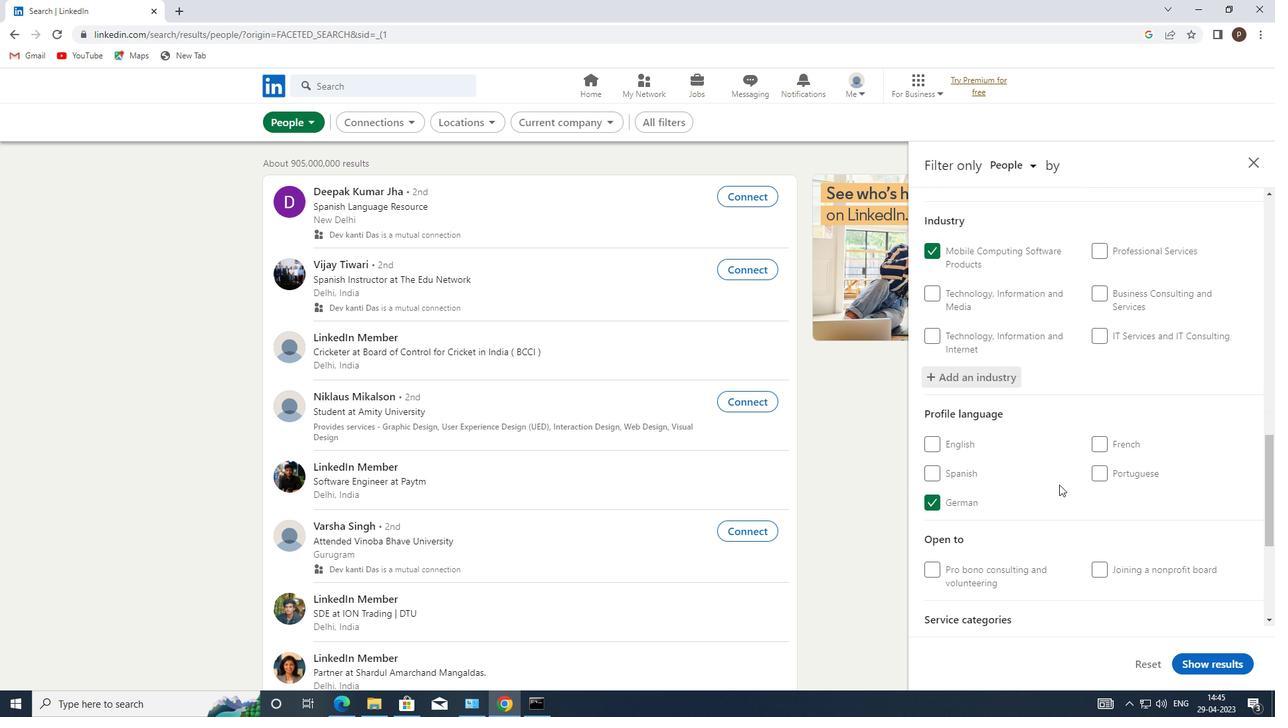 
Action: Mouse scrolled (1056, 481) with delta (0, 0)
Screenshot: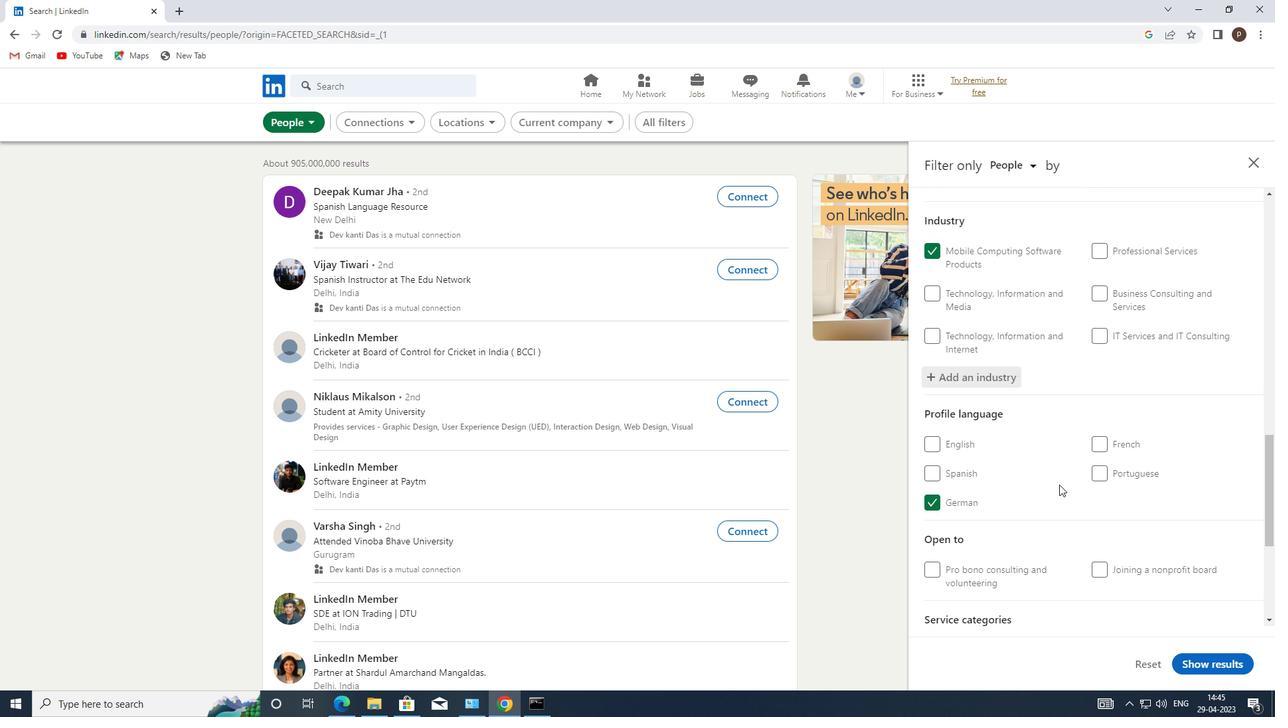 
Action: Mouse scrolled (1056, 481) with delta (0, 0)
Screenshot: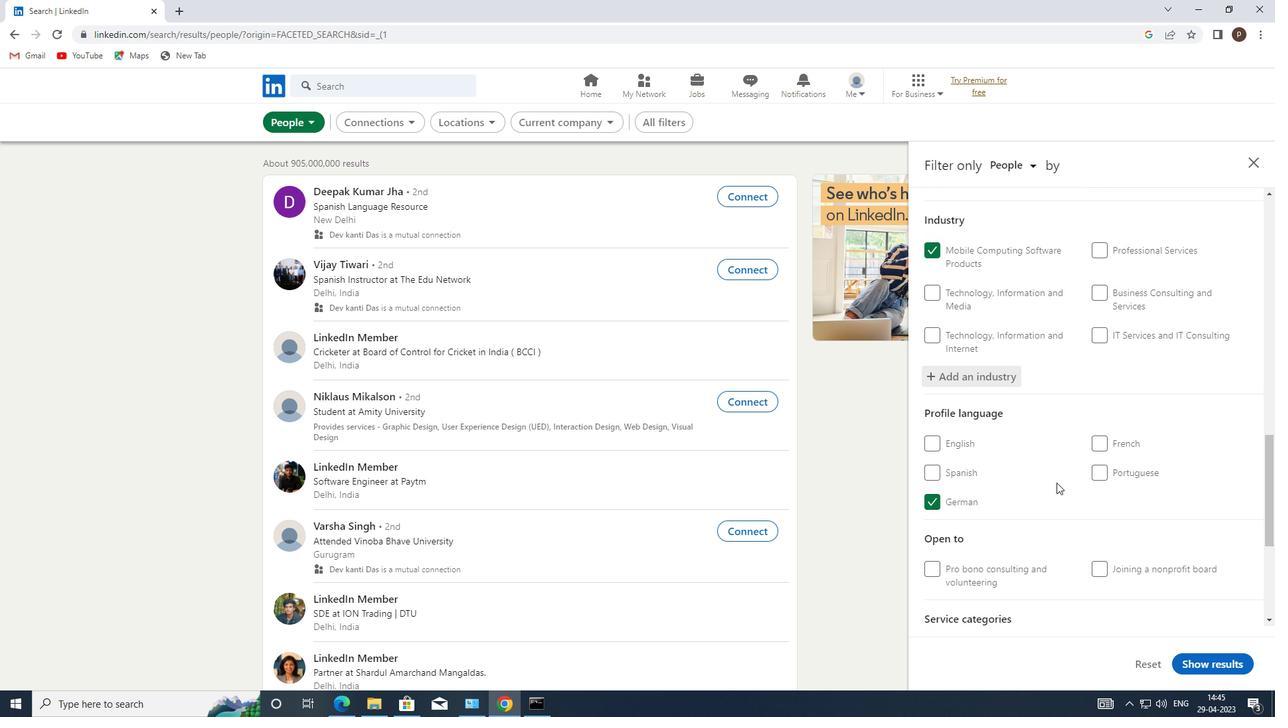
Action: Mouse moved to (1055, 487)
Screenshot: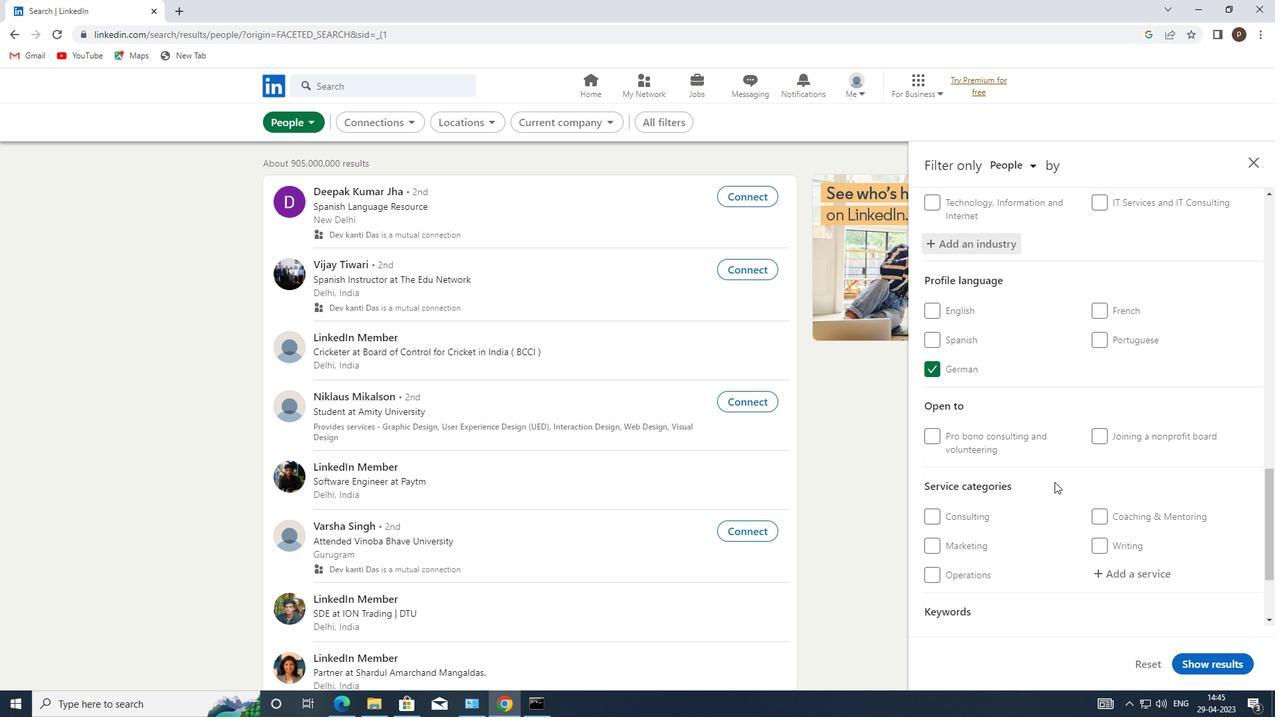 
Action: Mouse scrolled (1055, 486) with delta (0, 0)
Screenshot: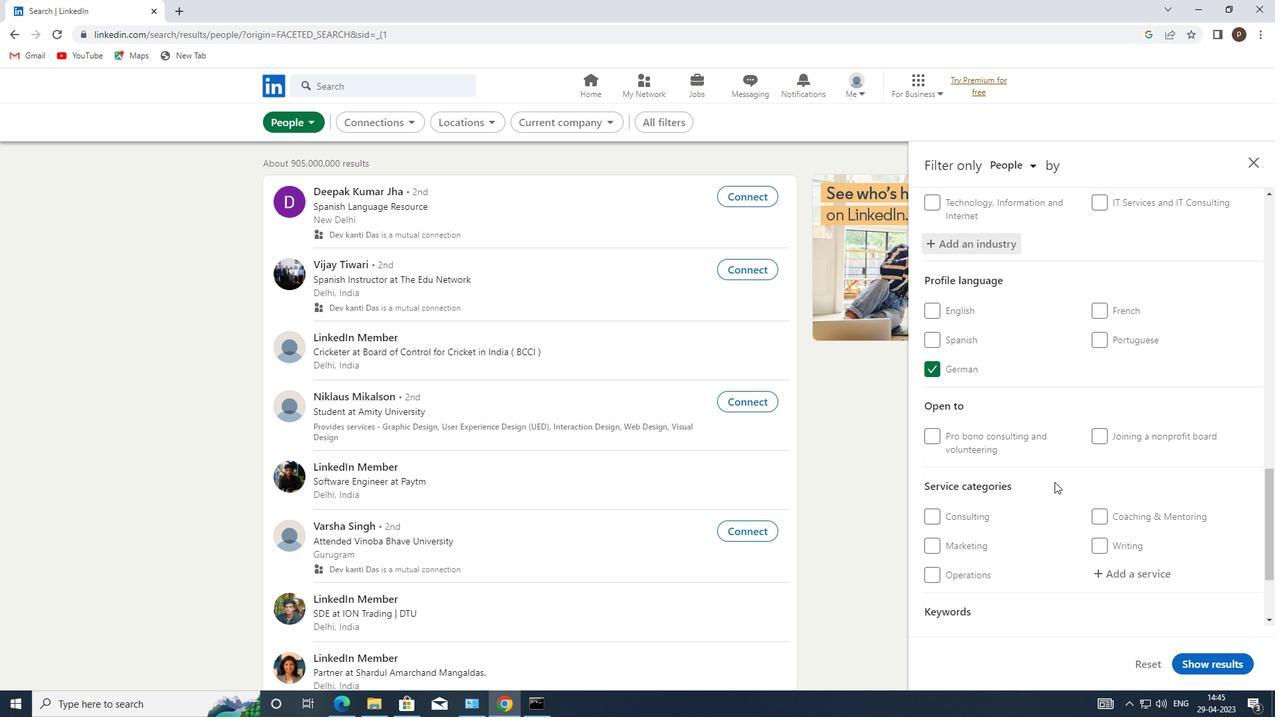 
Action: Mouse moved to (1055, 487)
Screenshot: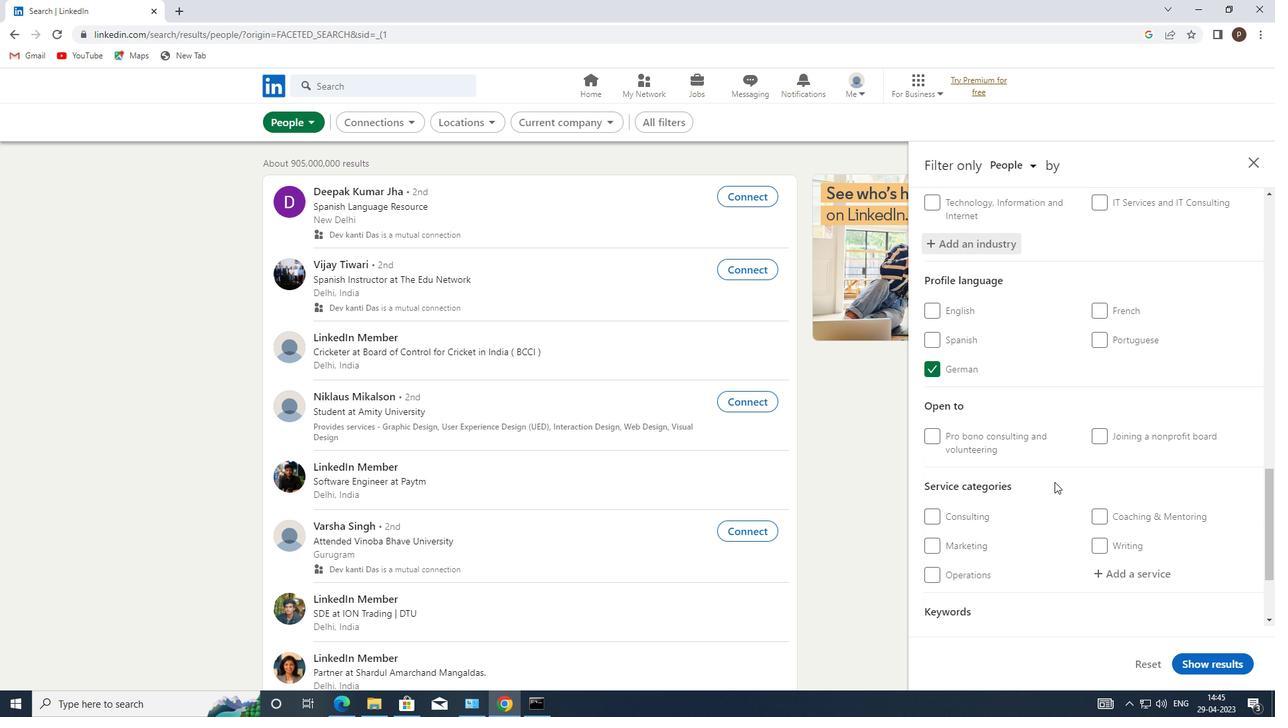 
Action: Mouse scrolled (1055, 487) with delta (0, 0)
Screenshot: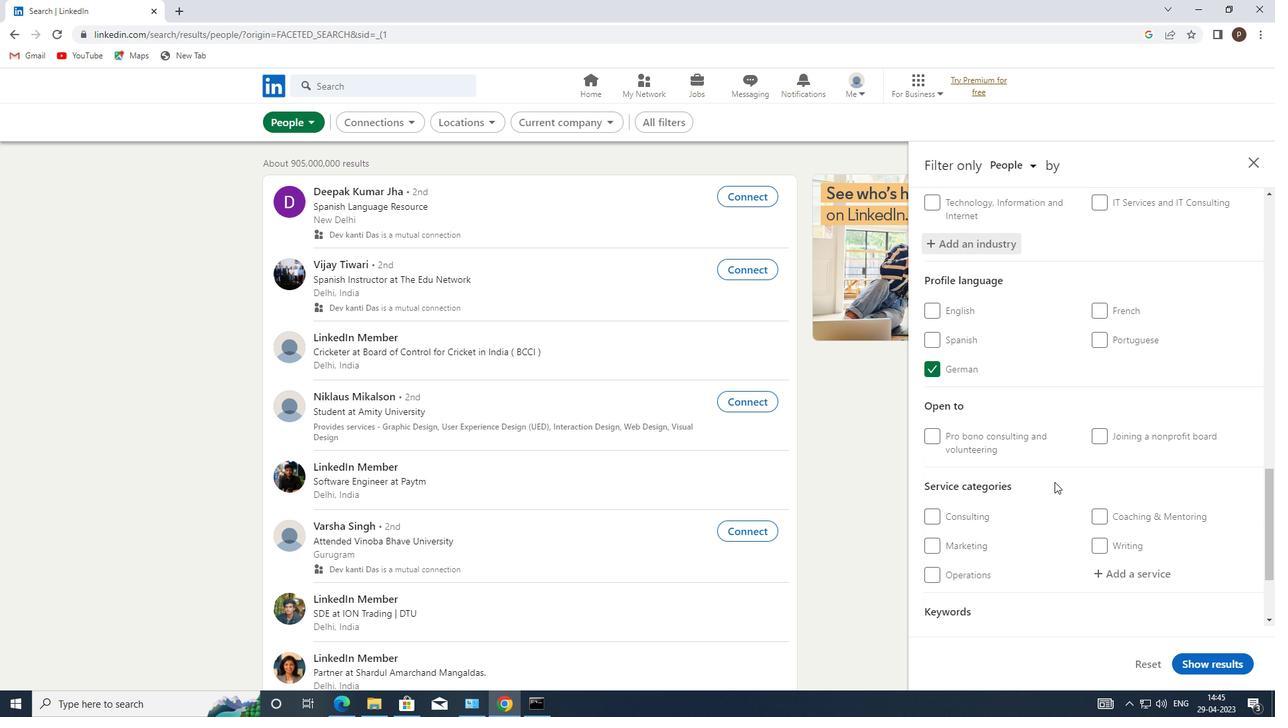 
Action: Mouse moved to (1111, 443)
Screenshot: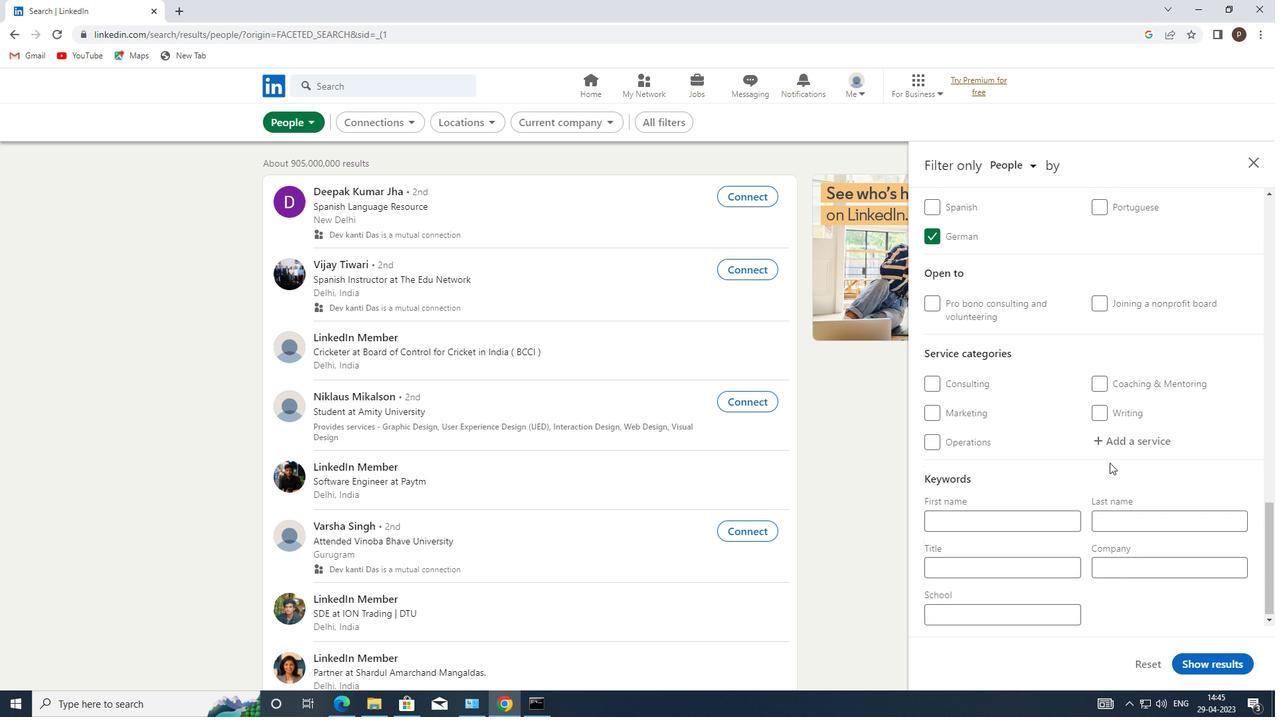 
Action: Mouse pressed left at (1111, 443)
Screenshot: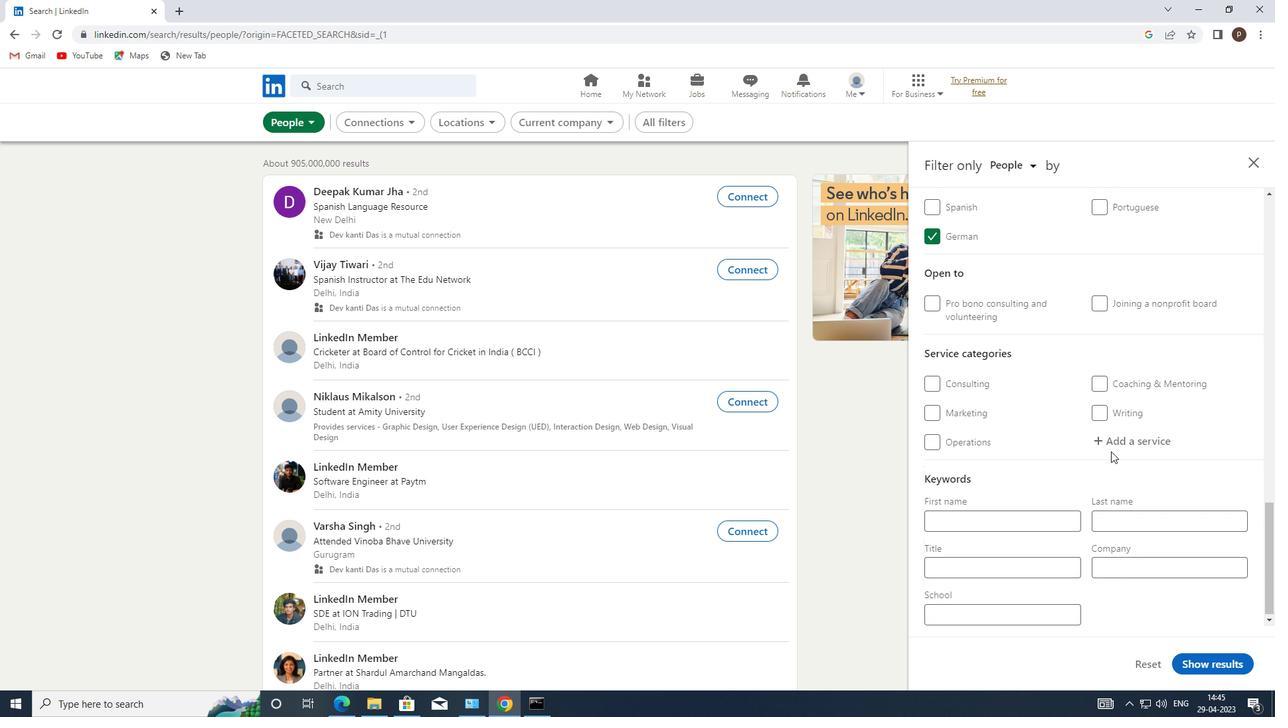 
Action: Mouse moved to (1112, 442)
Screenshot: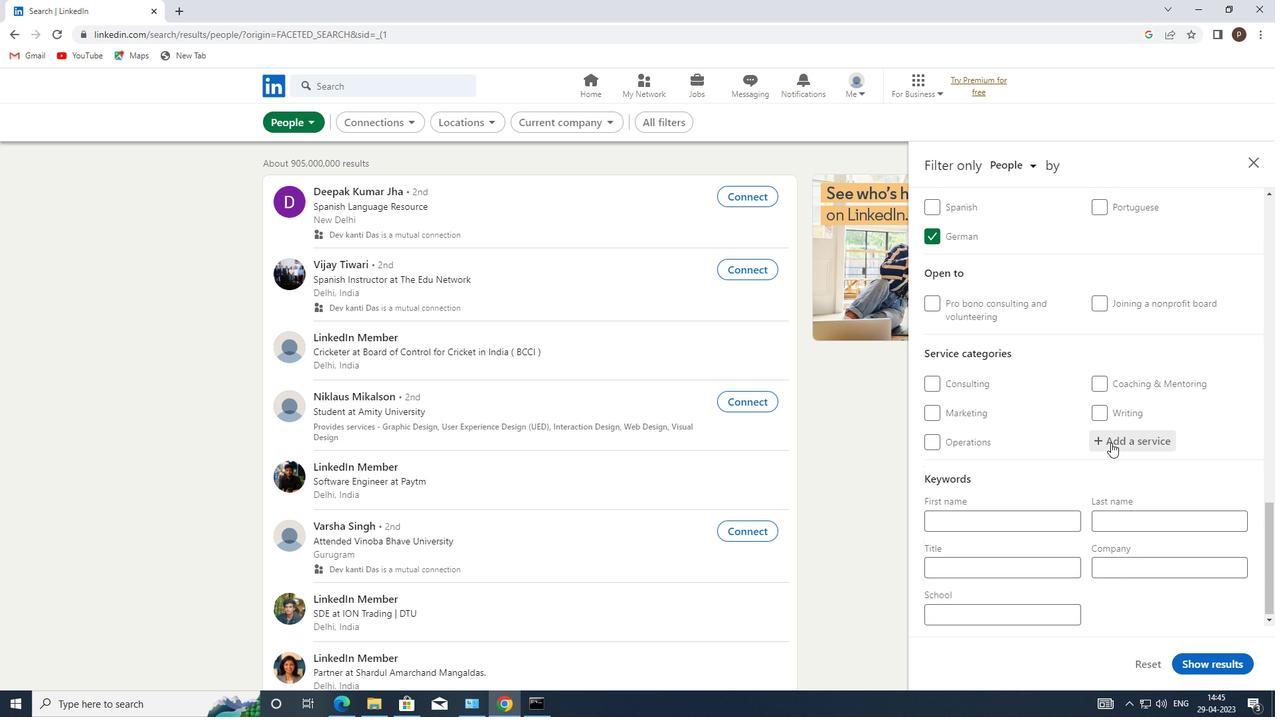 
Action: Mouse pressed left at (1112, 442)
Screenshot: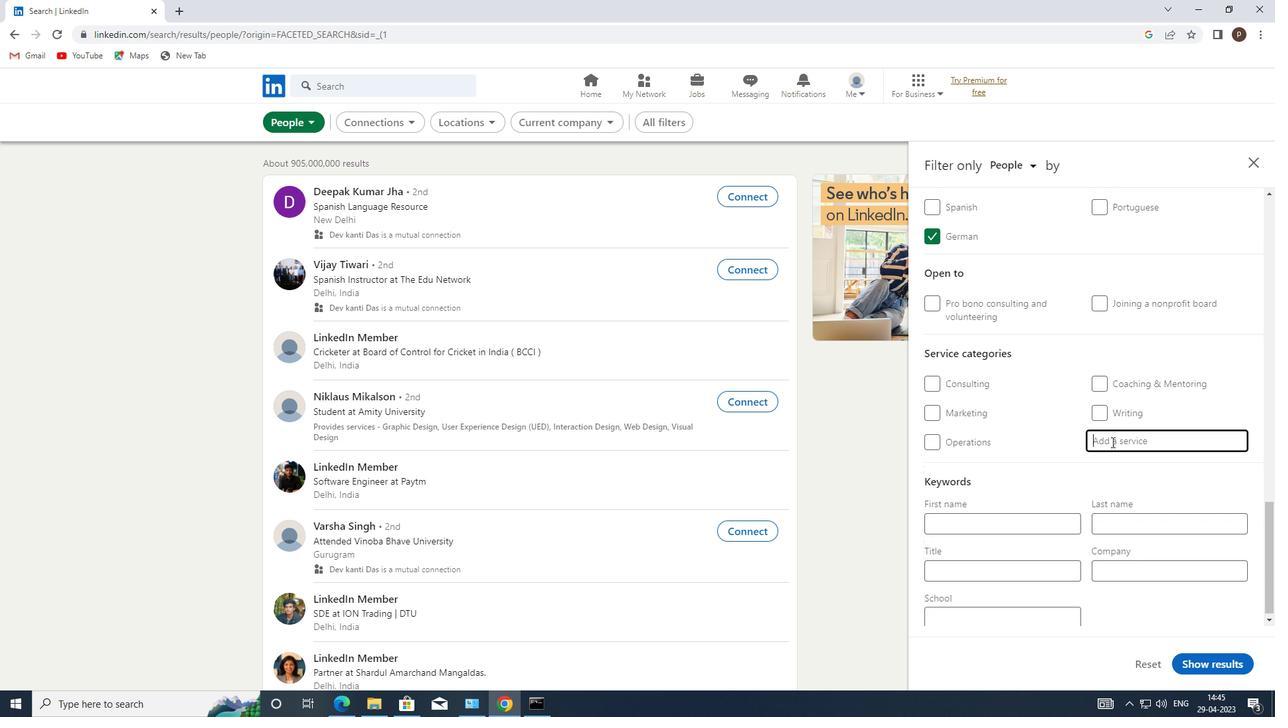 
Action: Key pressed <Key.caps_lock>I<Key.caps_lock>MMI
Screenshot: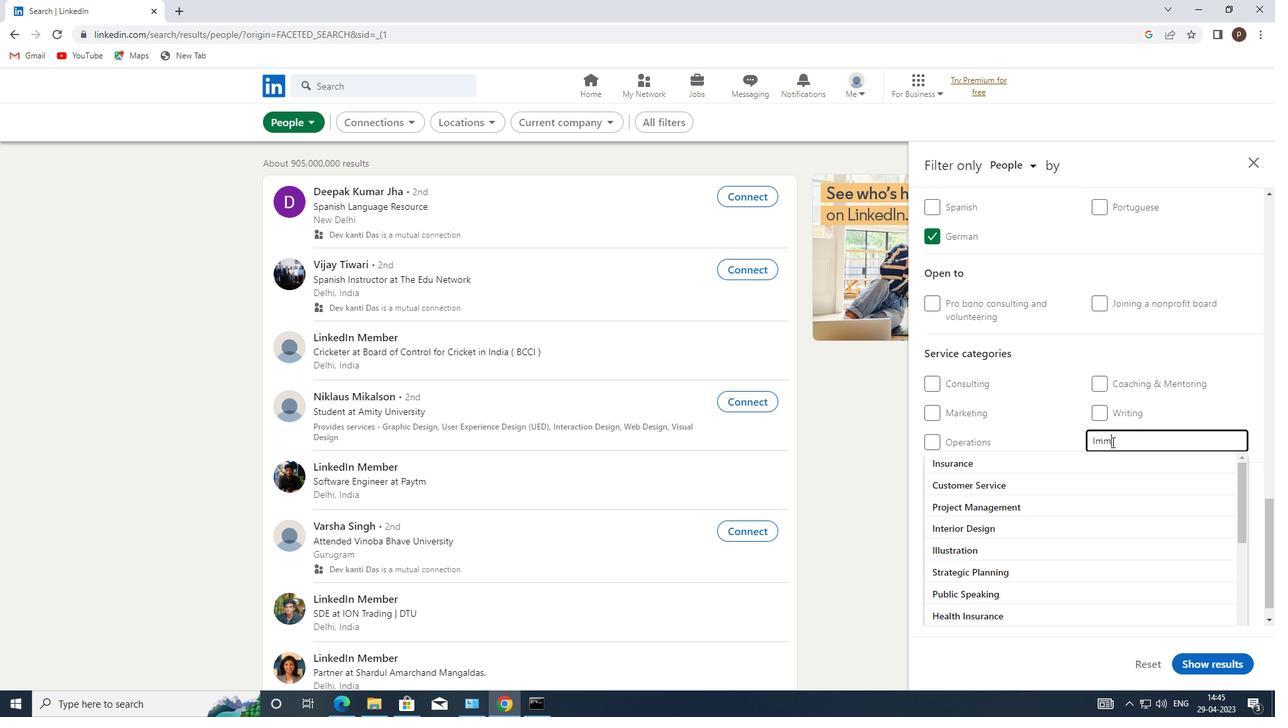
Action: Mouse moved to (1017, 460)
Screenshot: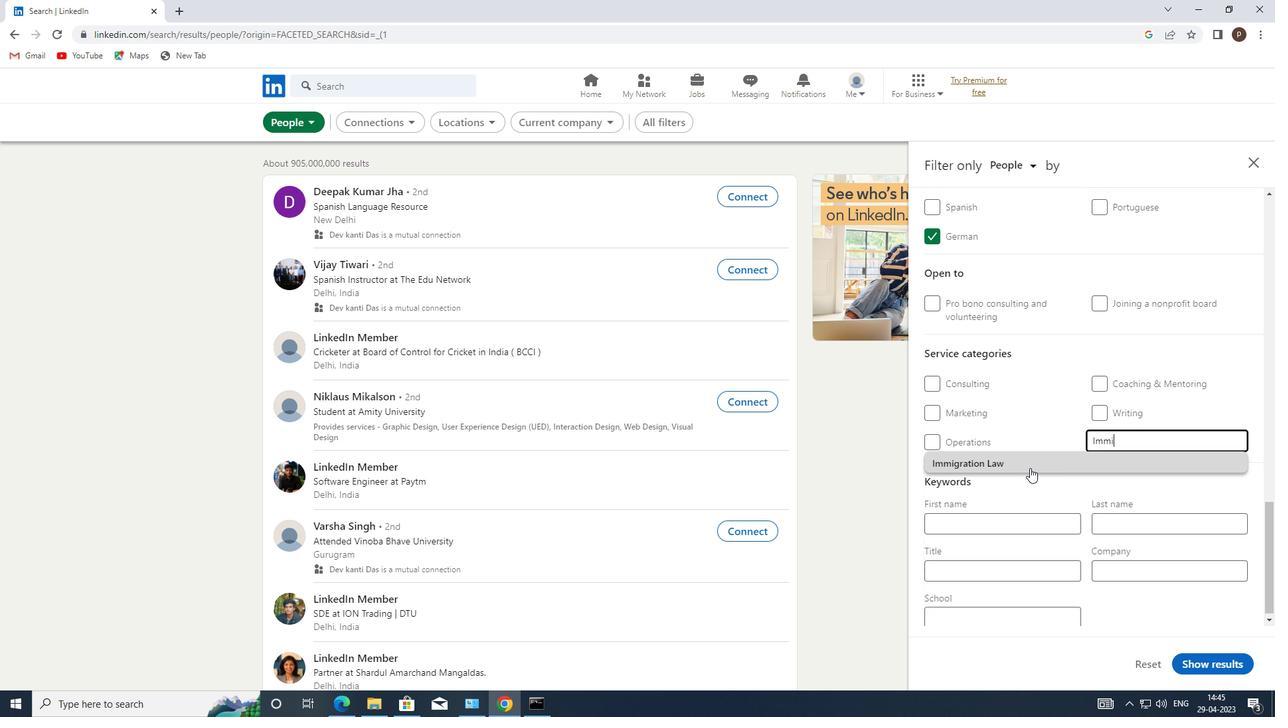 
Action: Mouse pressed left at (1017, 460)
Screenshot: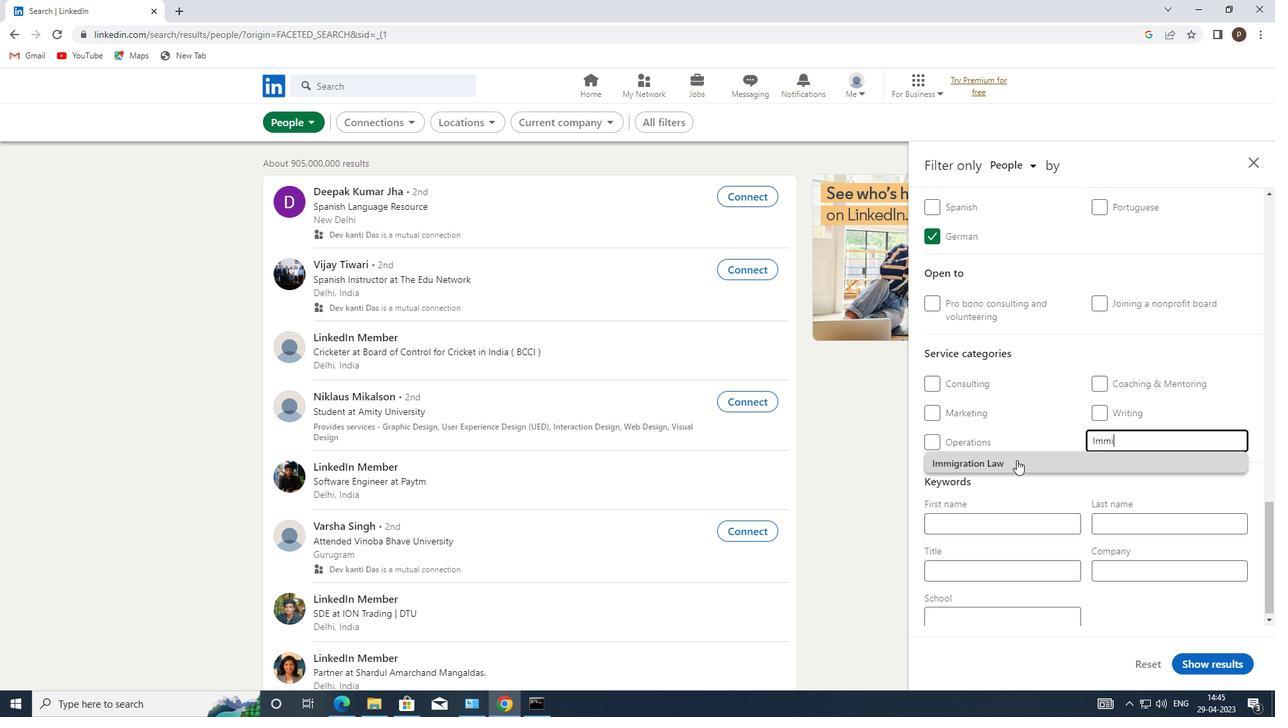 
Action: Mouse moved to (1017, 461)
Screenshot: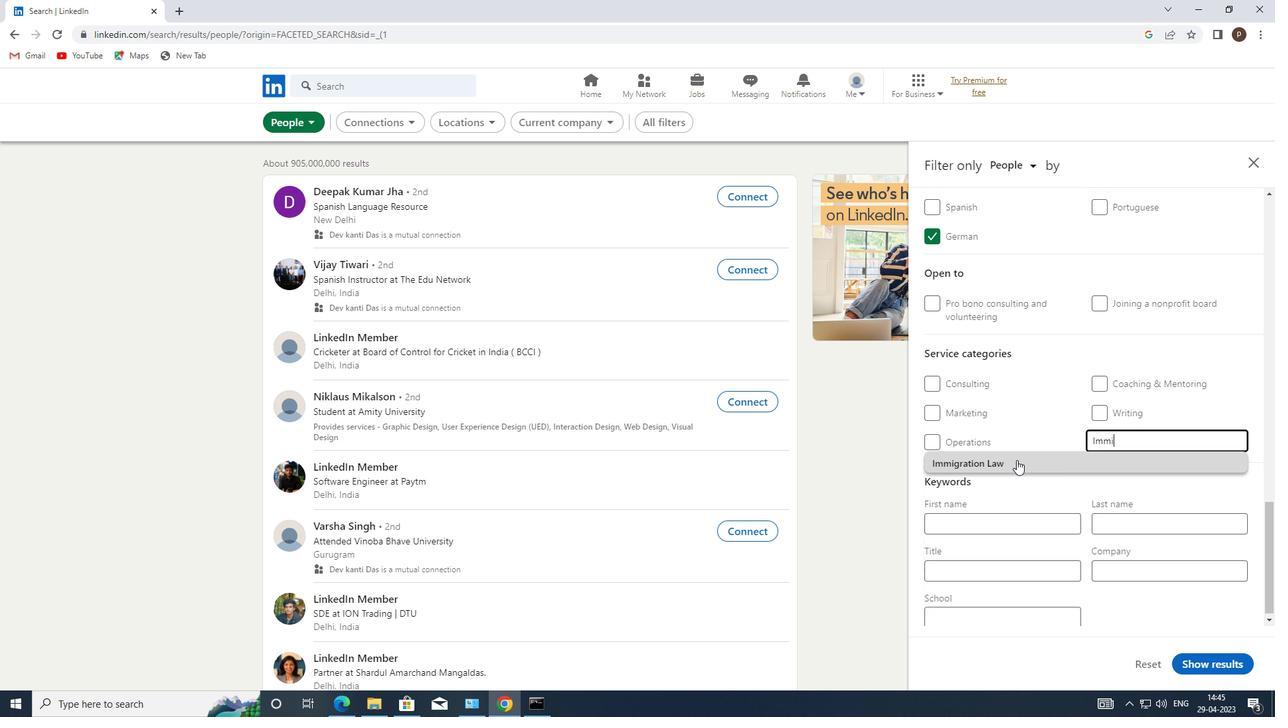 
Action: Mouse scrolled (1017, 461) with delta (0, 0)
Screenshot: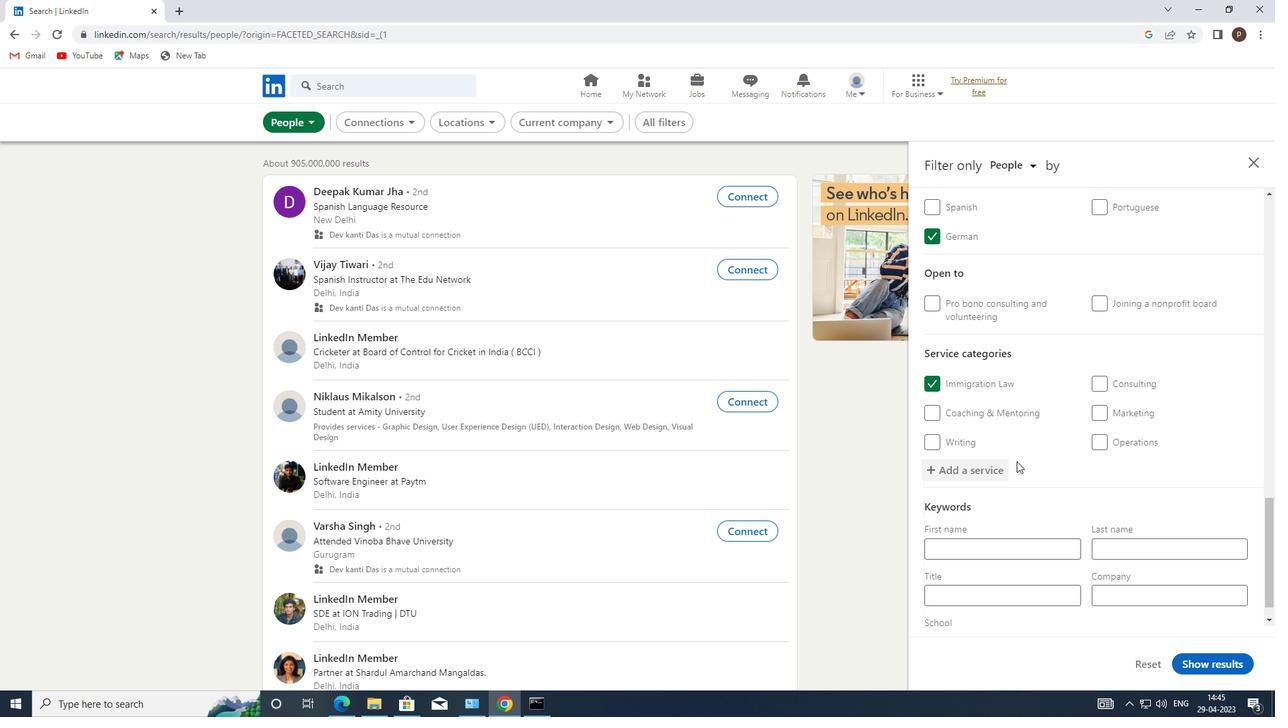 
Action: Mouse scrolled (1017, 461) with delta (0, 0)
Screenshot: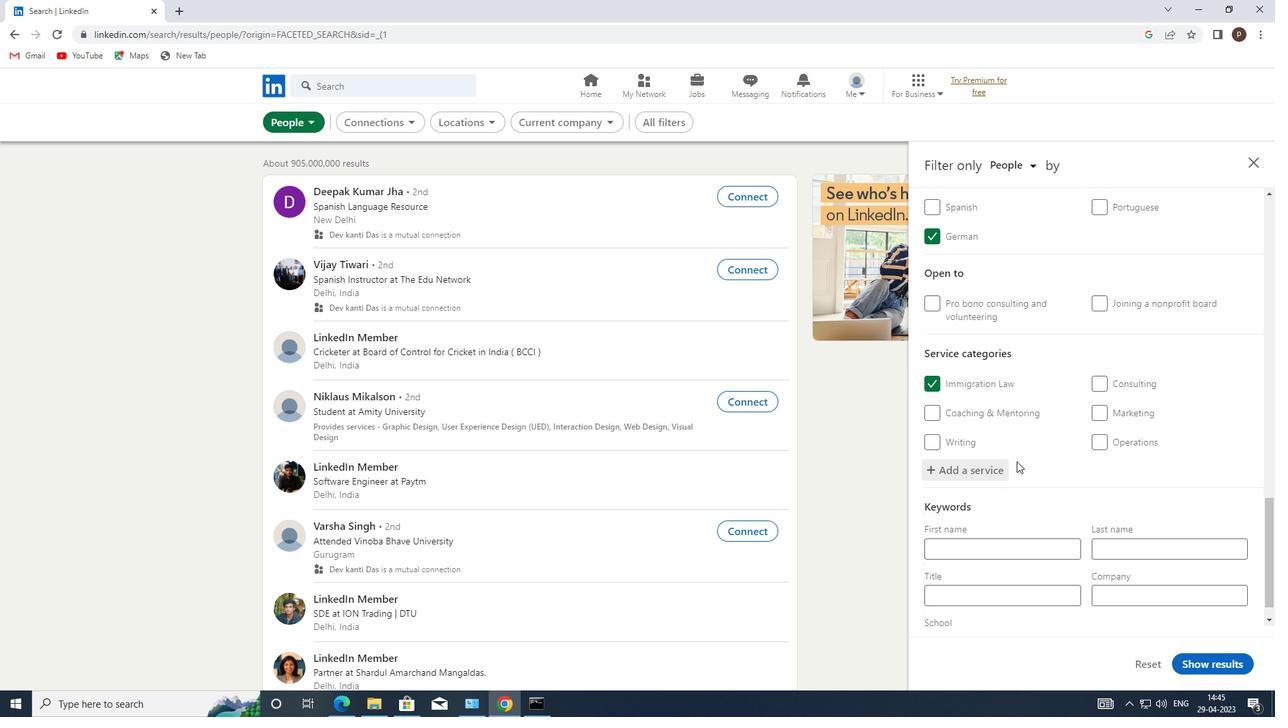 
Action: Mouse scrolled (1017, 461) with delta (0, 0)
Screenshot: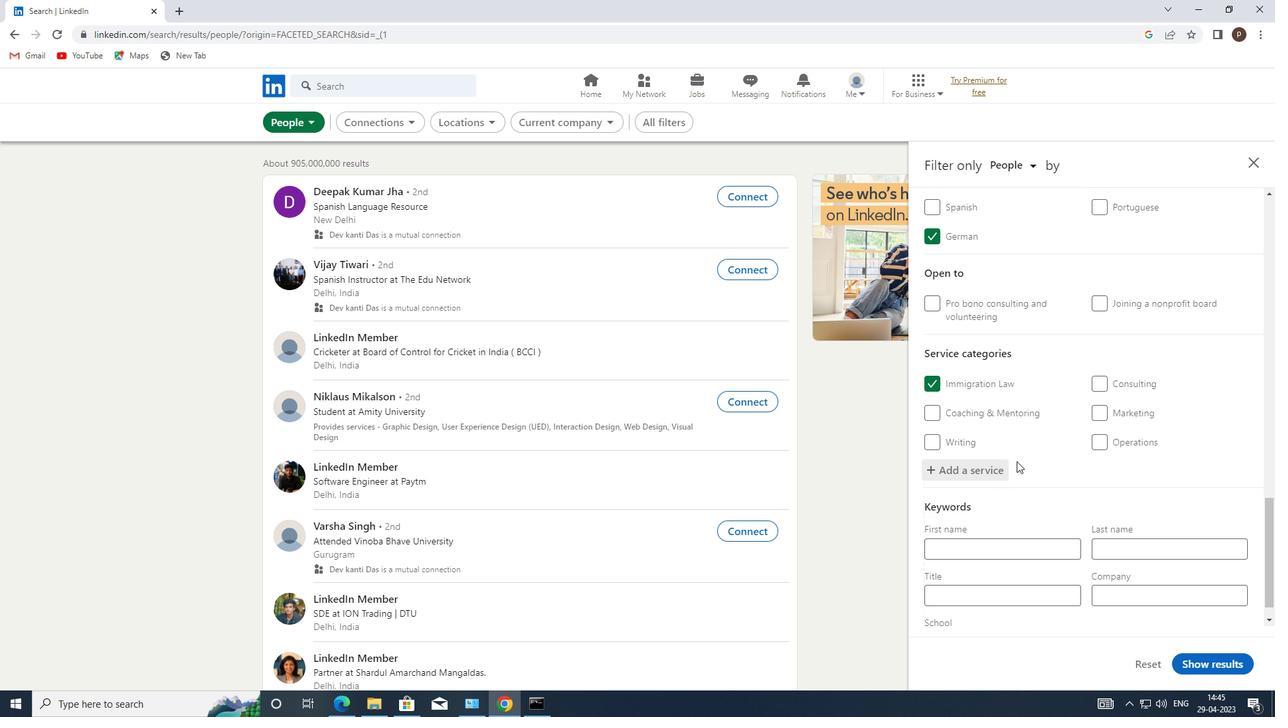 
Action: Mouse moved to (962, 564)
Screenshot: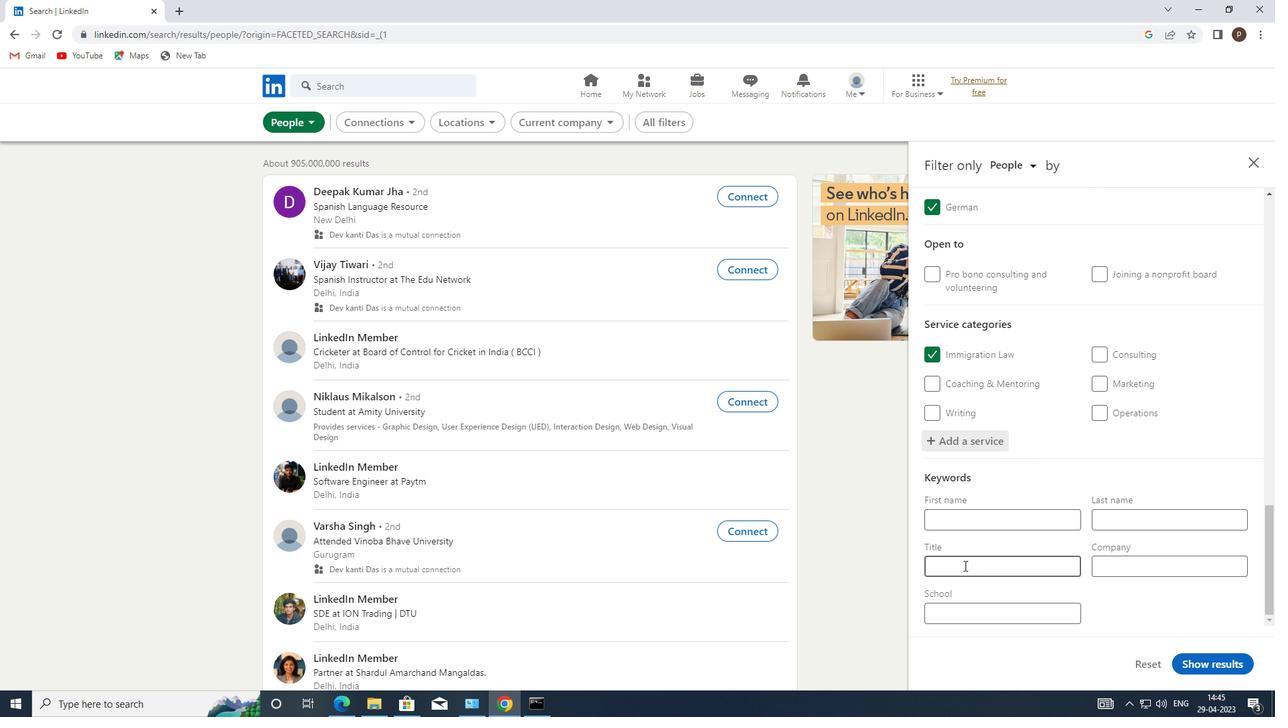 
Action: Mouse pressed left at (962, 564)
Screenshot: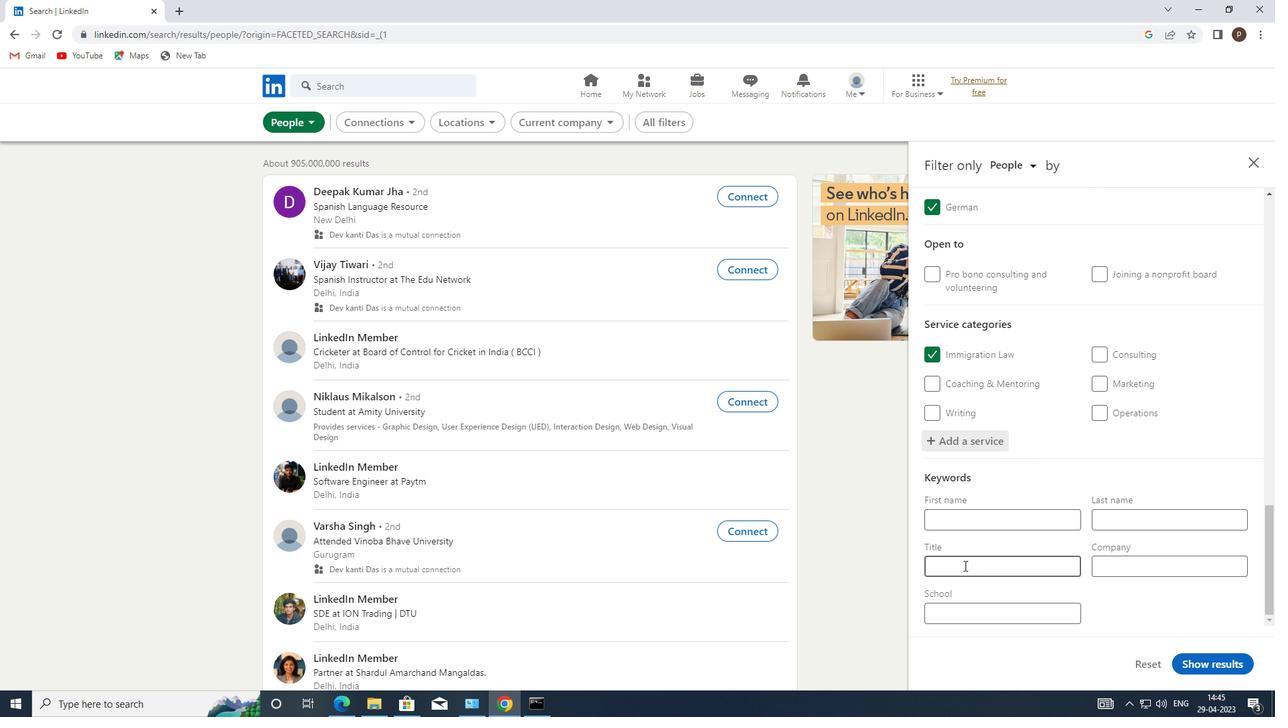 
Action: Key pressed <Key.caps_lock>R<Key.caps_lock>ESEARCHER<Key.space>
Screenshot: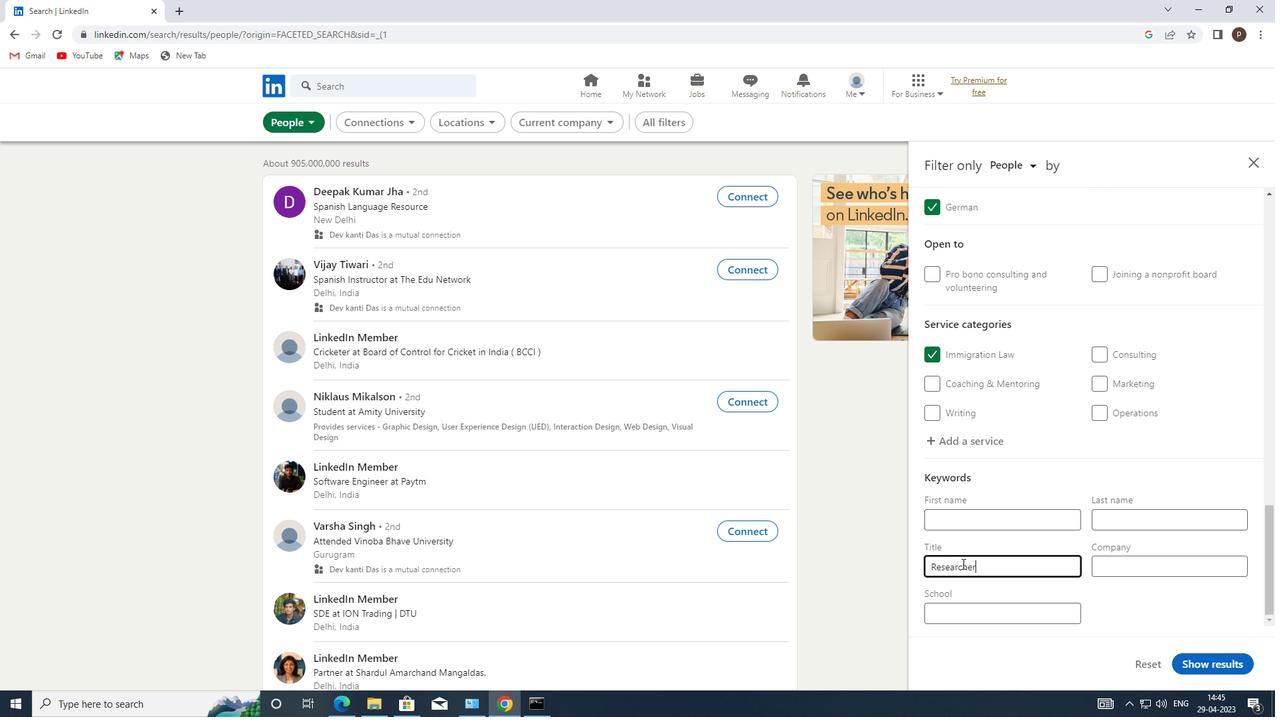 
Action: Mouse moved to (1216, 663)
Screenshot: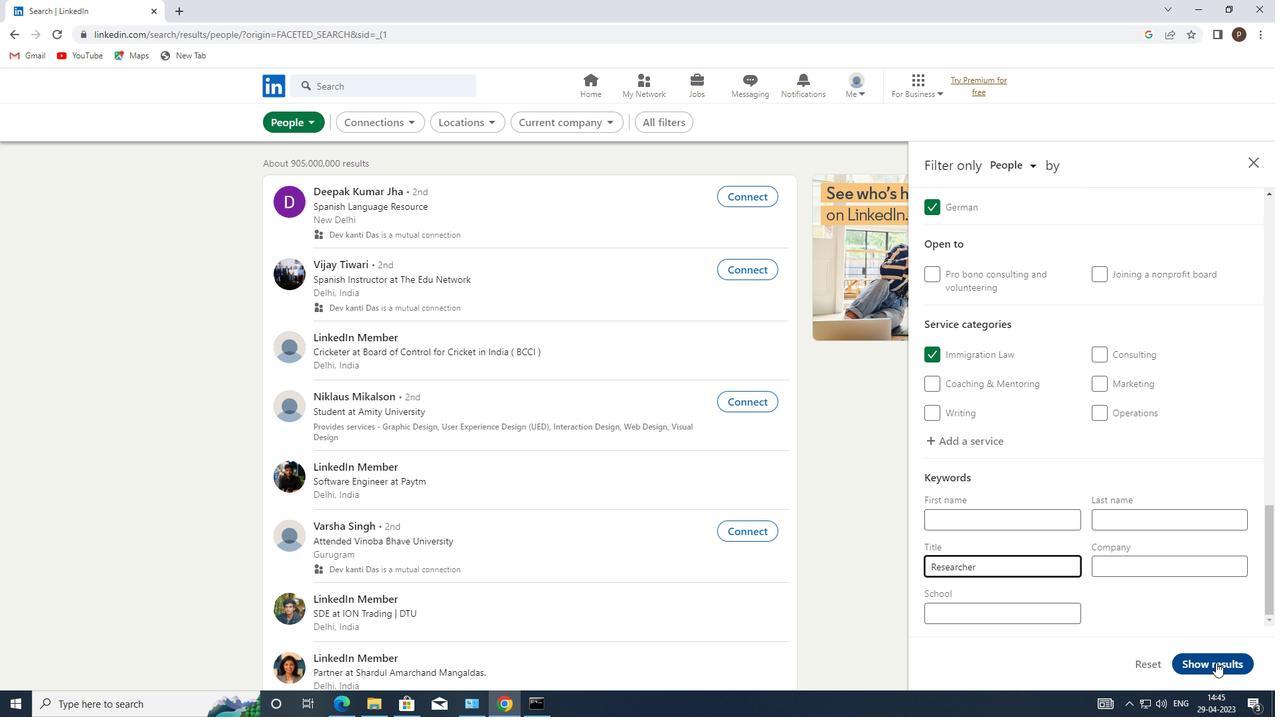 
Action: Mouse pressed left at (1216, 663)
Screenshot: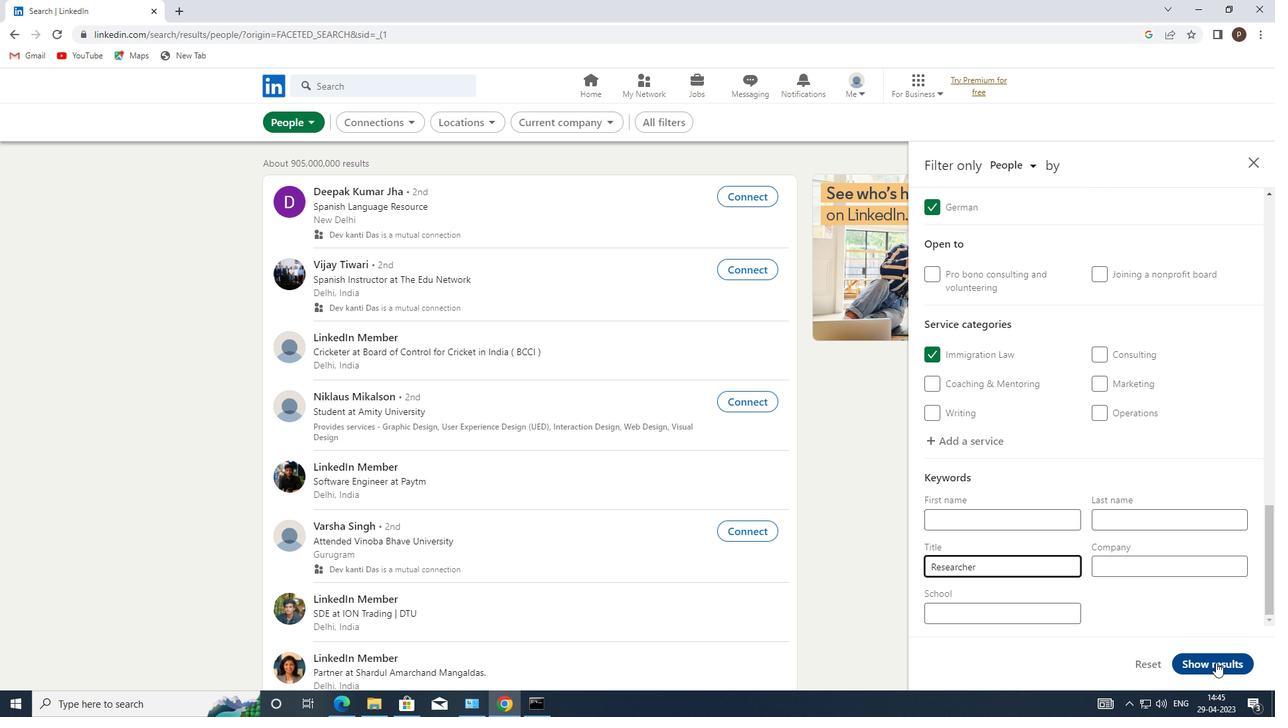 
